 Task: Add an event with the title Second Marketing Campaign Optimization, date '2024/05/26', time 8:50 AM to 10:50 AMand add a description: Participants will explore the role of a leader as a coach and mentor. They will learn how to provide guidance, support, and development opportunities to team members, fostering their growth and professional advancement., put the event into Blue category . Add location for the event as: Reykjavik, Iceland, logged in from the account softage.8@softage.netand send the event invitation to softage.2@softage.net and softage.3@softage.net. Set a reminder for the event 78 week before
Action: Mouse moved to (171, 180)
Screenshot: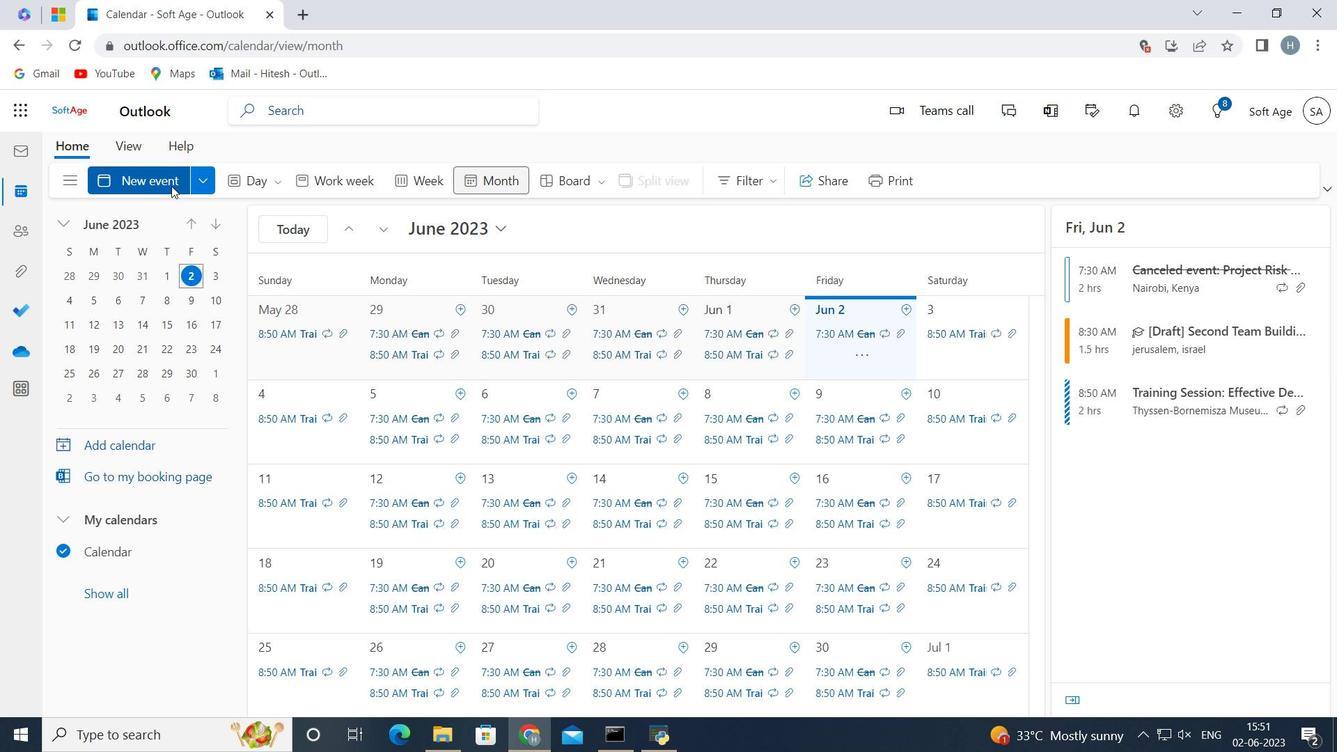 
Action: Mouse pressed left at (171, 180)
Screenshot: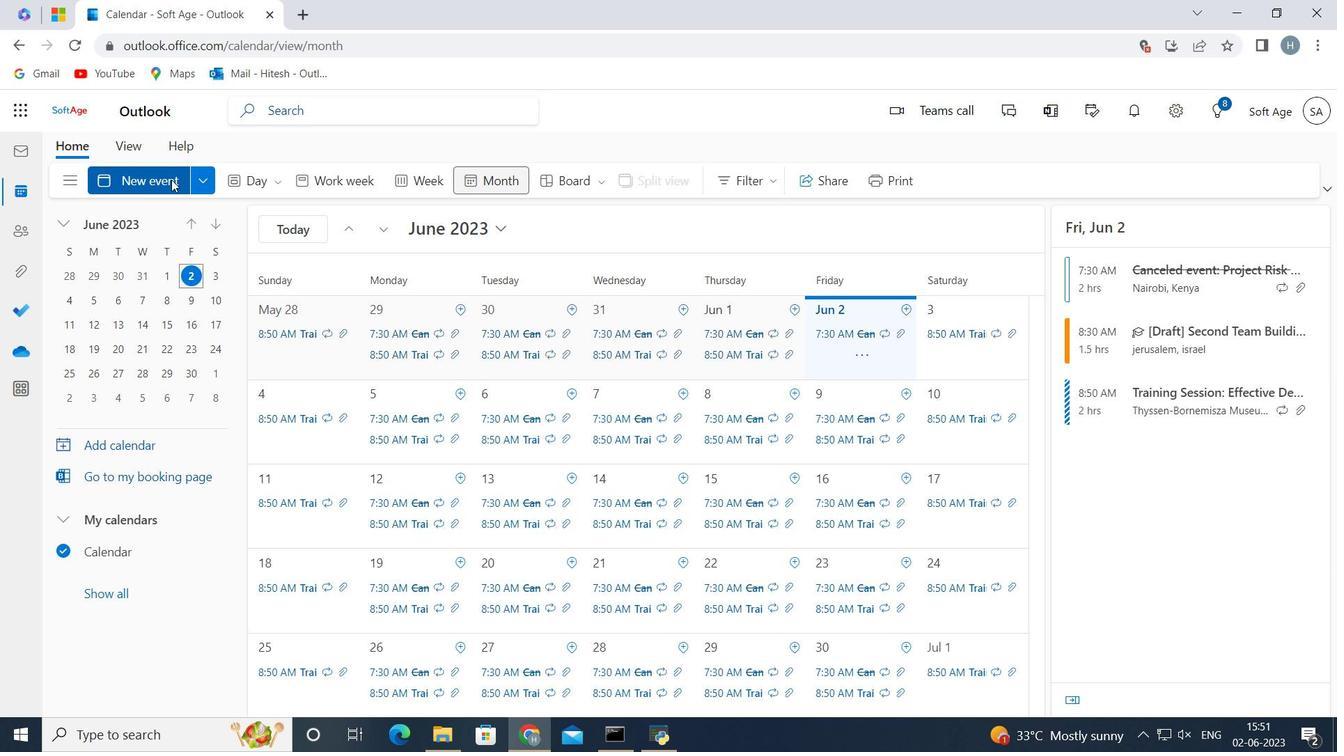 
Action: Mouse moved to (314, 272)
Screenshot: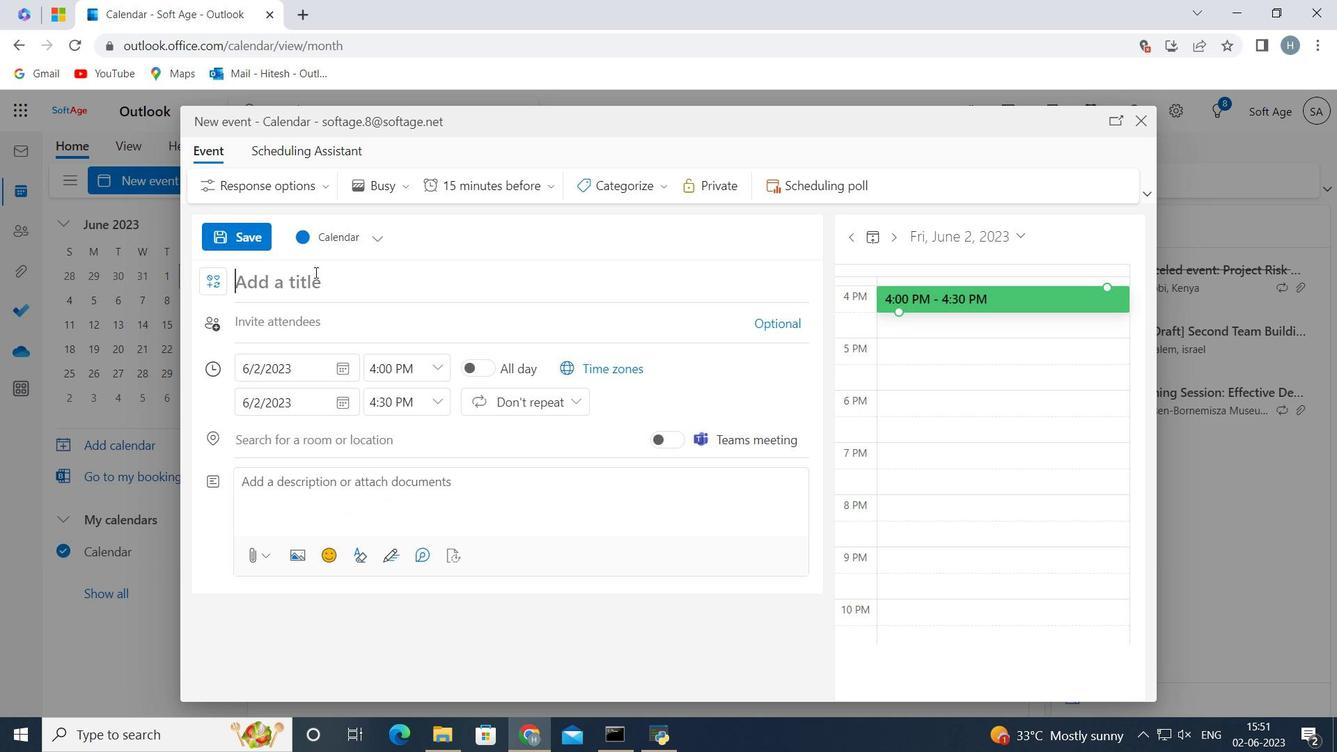 
Action: Key pressed <Key.shift>Second<Key.space><Key.shift>Marketing<Key.space><Key.shift>Campaign<Key.space><Key.shift>Optimization<Key.enter>
Screenshot: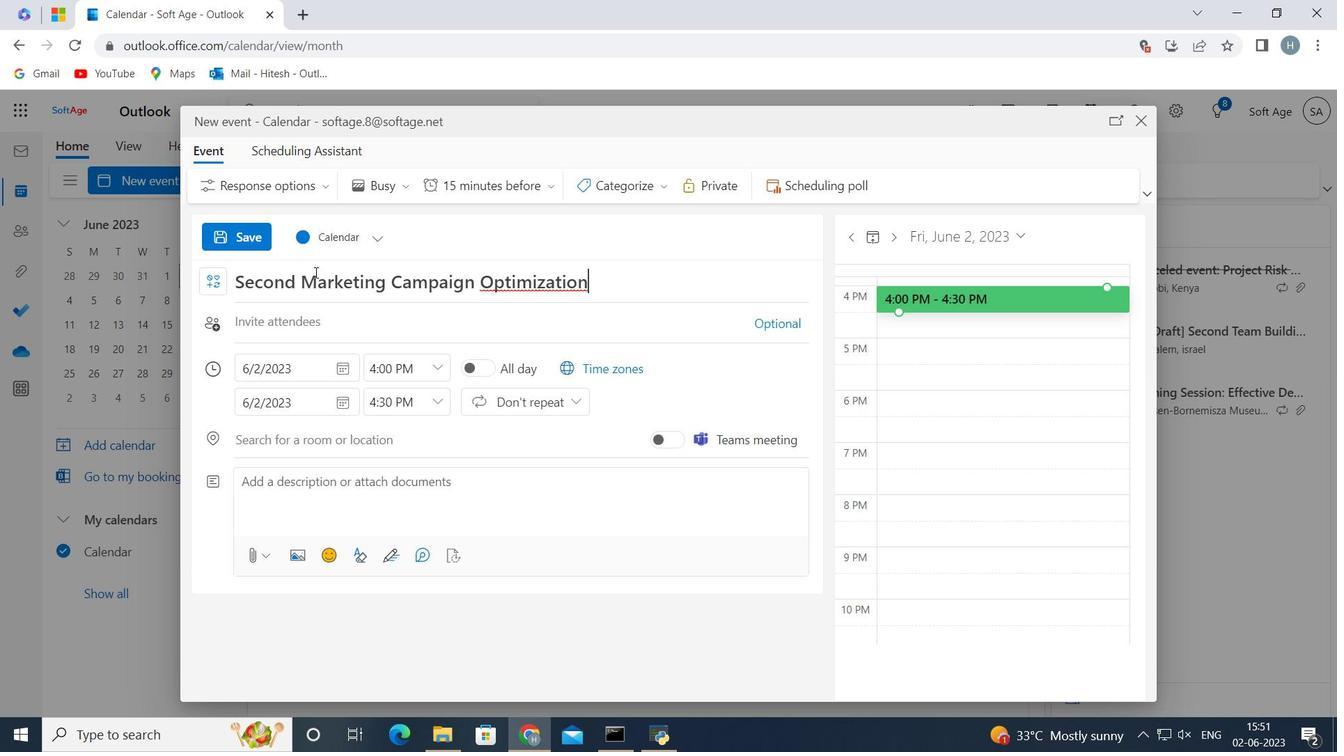 
Action: Mouse moved to (660, 291)
Screenshot: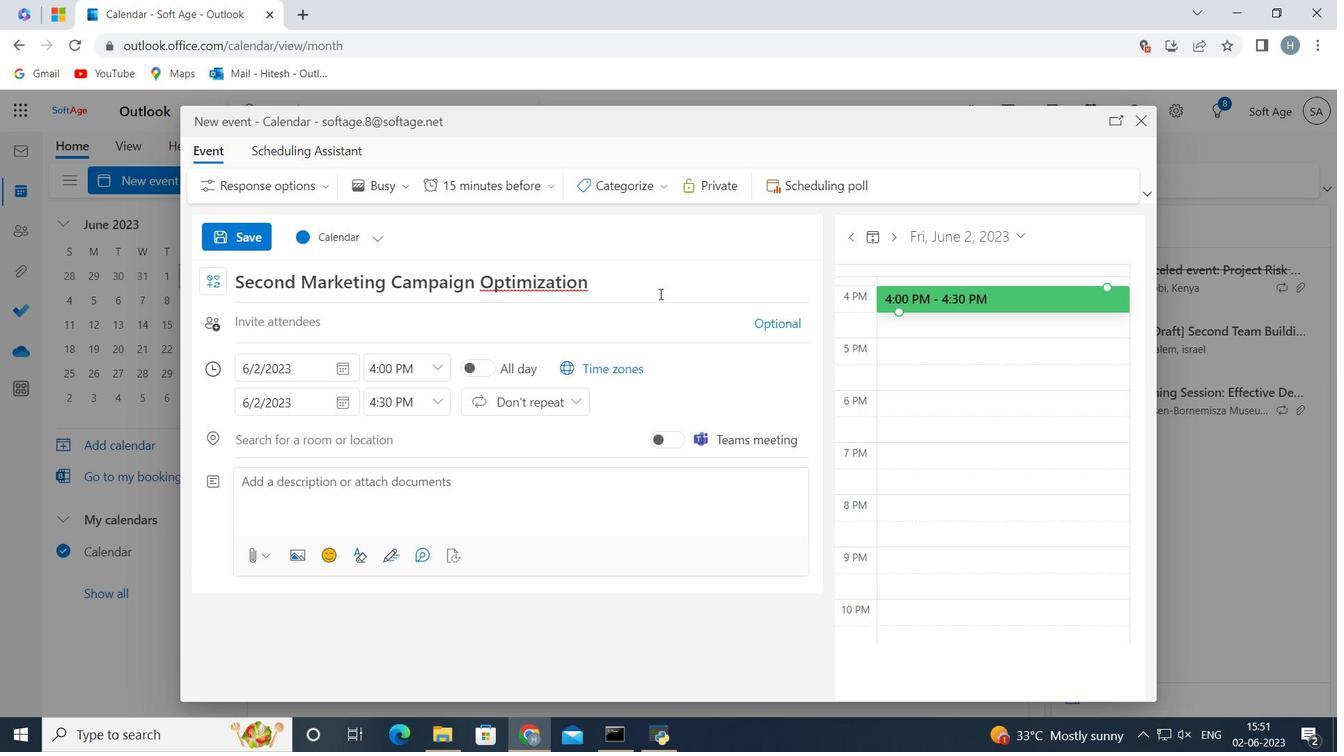 
Action: Mouse pressed left at (660, 291)
Screenshot: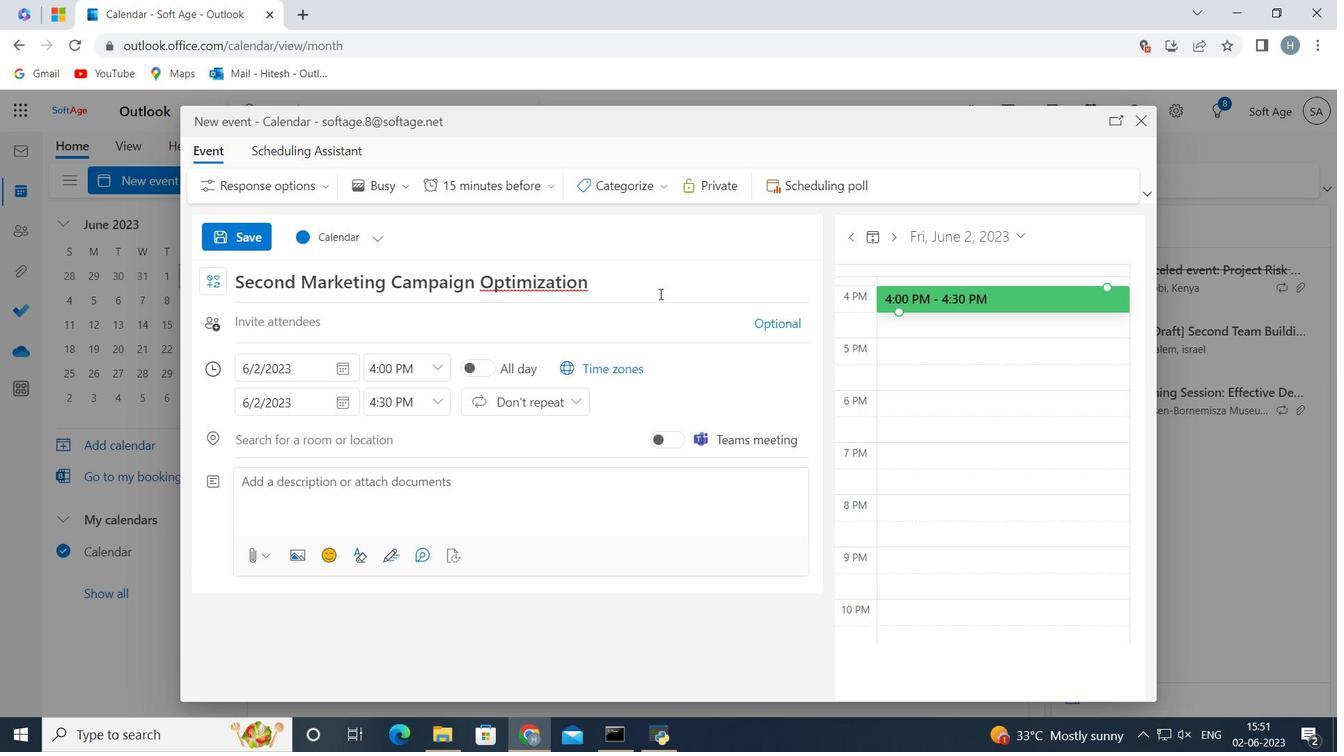 
Action: Mouse moved to (627, 317)
Screenshot: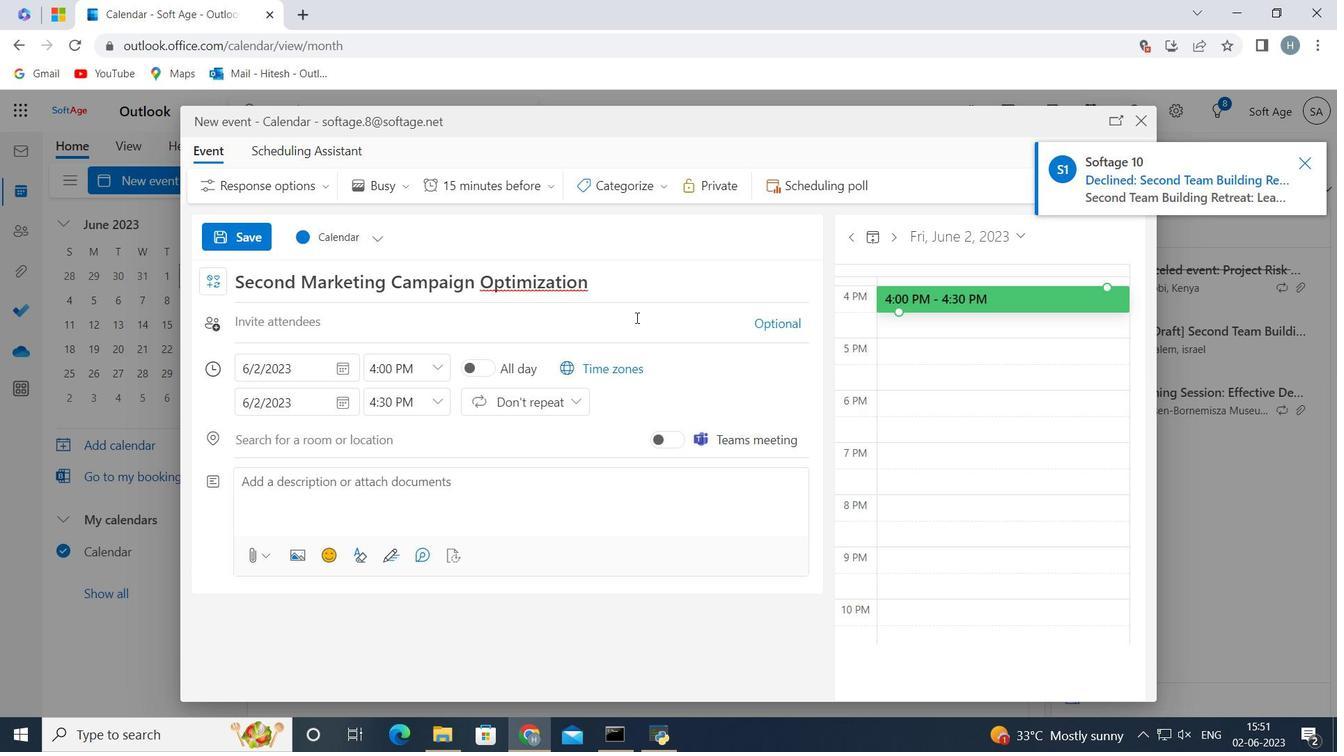
Action: Key pressed <Key.enter><Key.space>
Screenshot: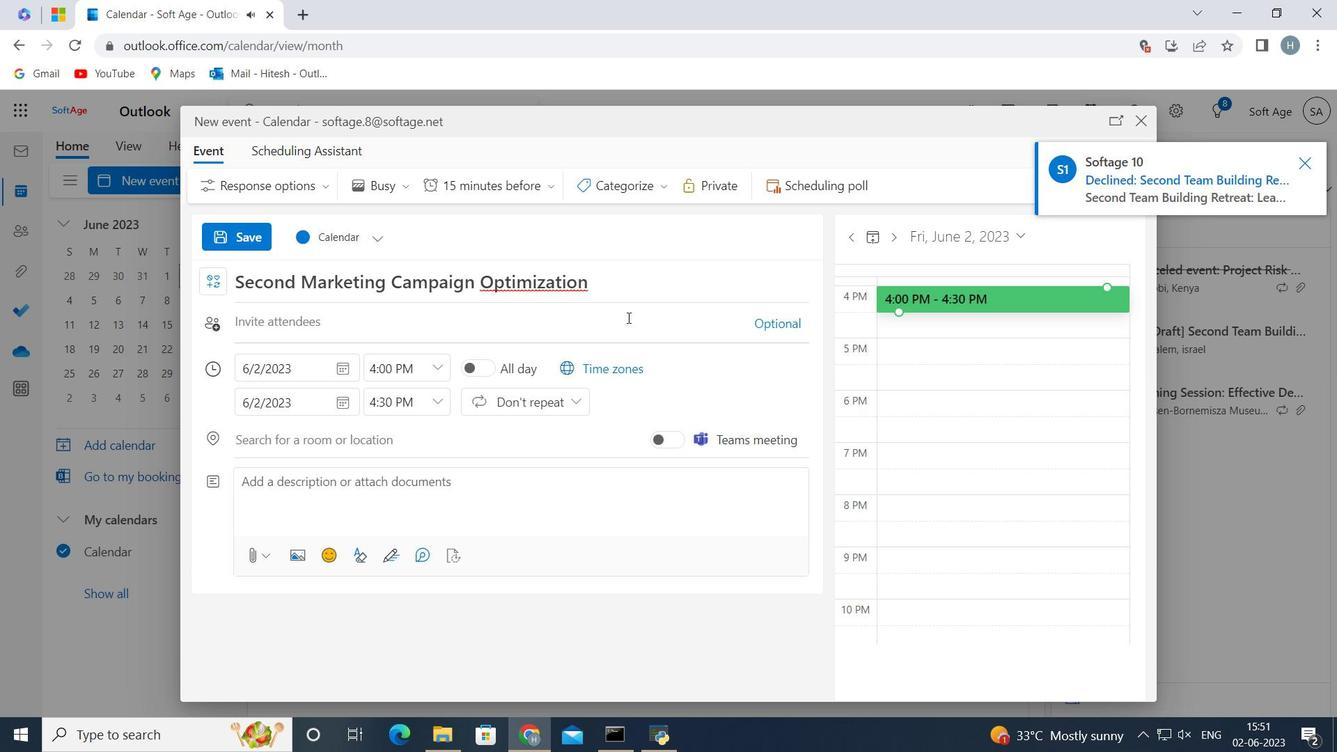 
Action: Mouse moved to (254, 369)
Screenshot: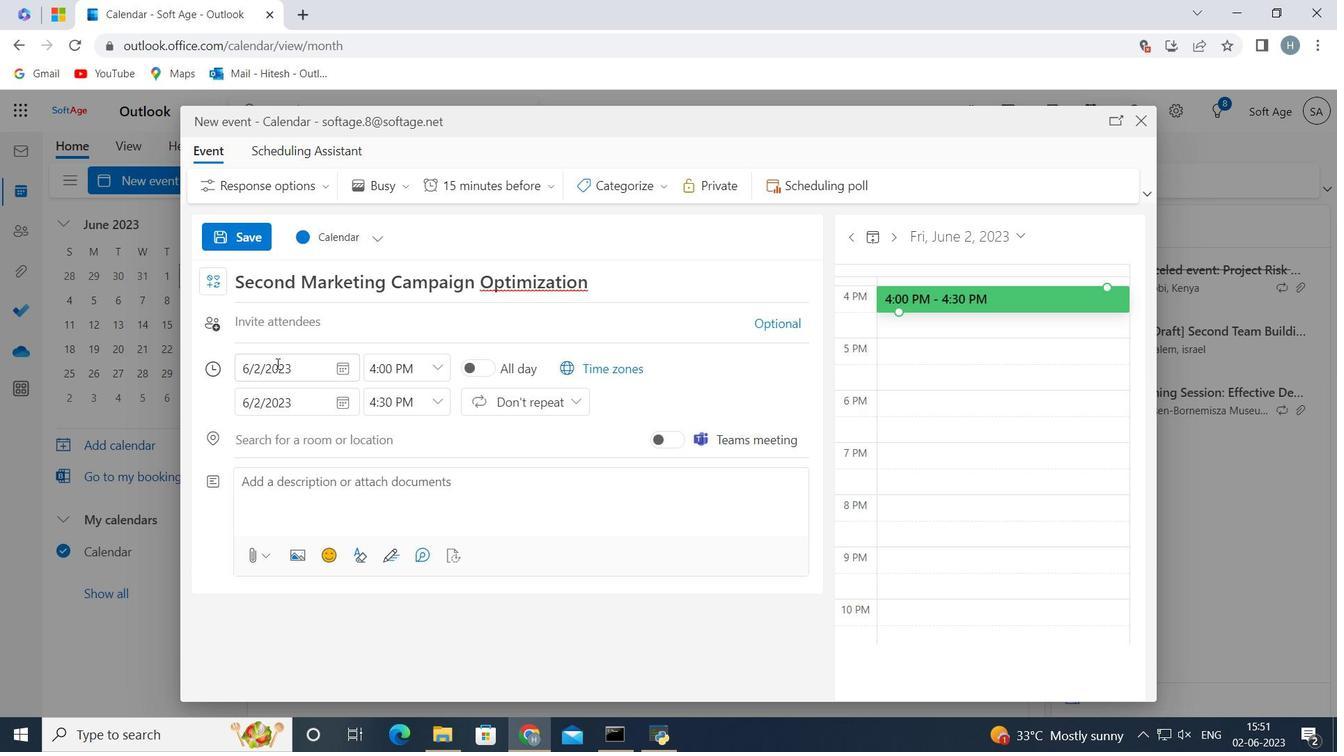
Action: Mouse pressed left at (254, 369)
Screenshot: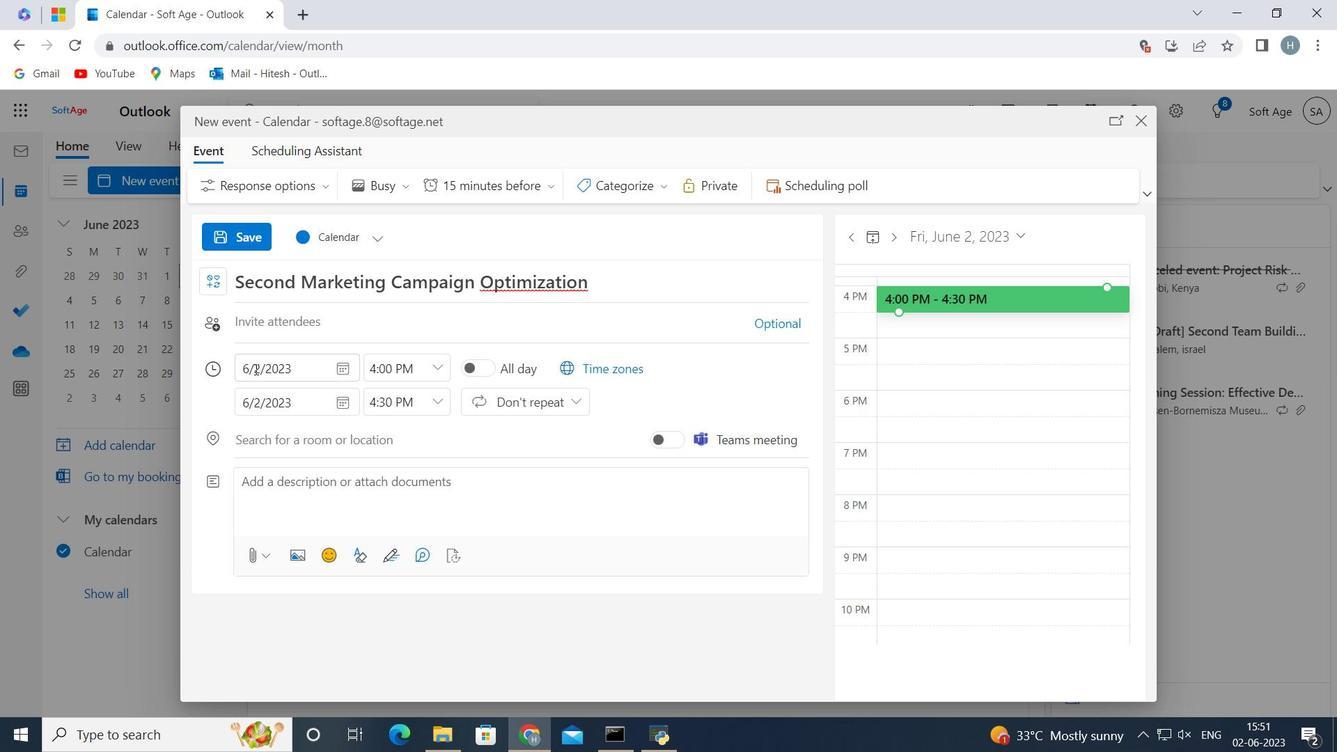 
Action: Mouse moved to (266, 367)
Screenshot: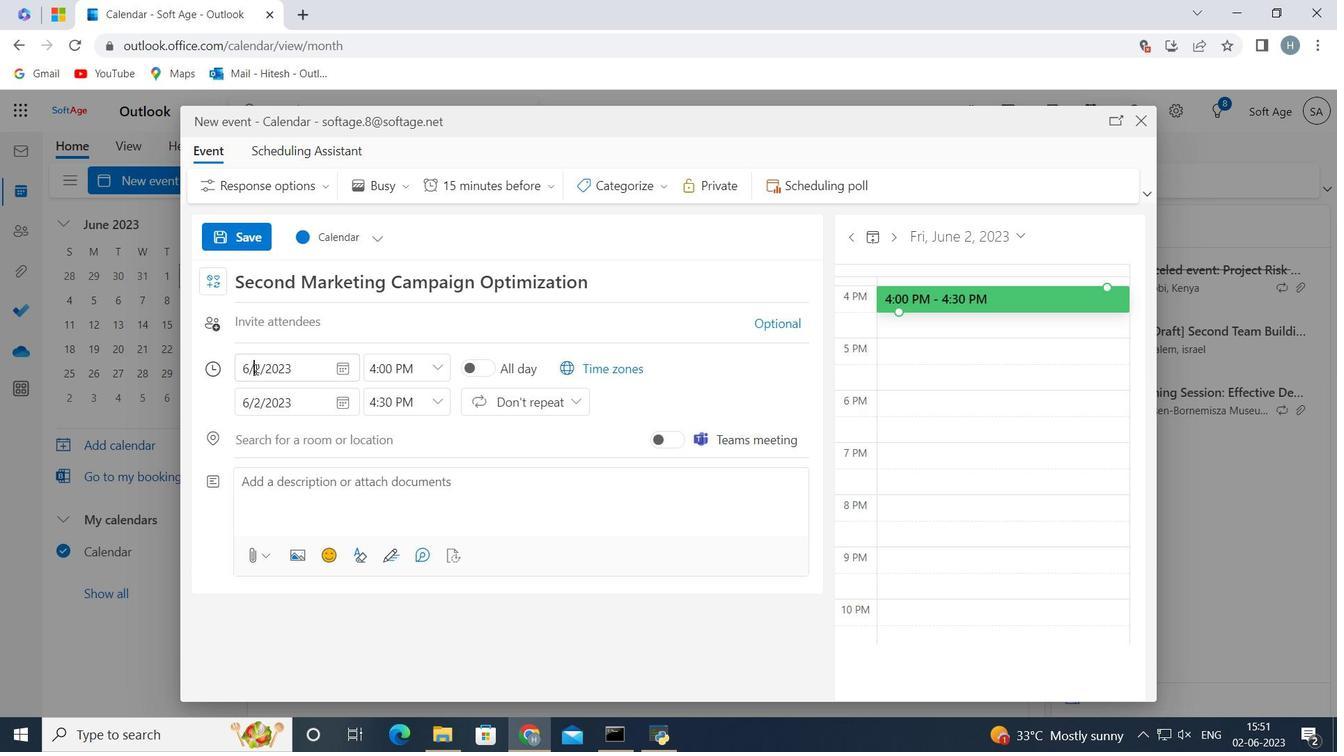 
Action: Key pressed <Key.left>
Screenshot: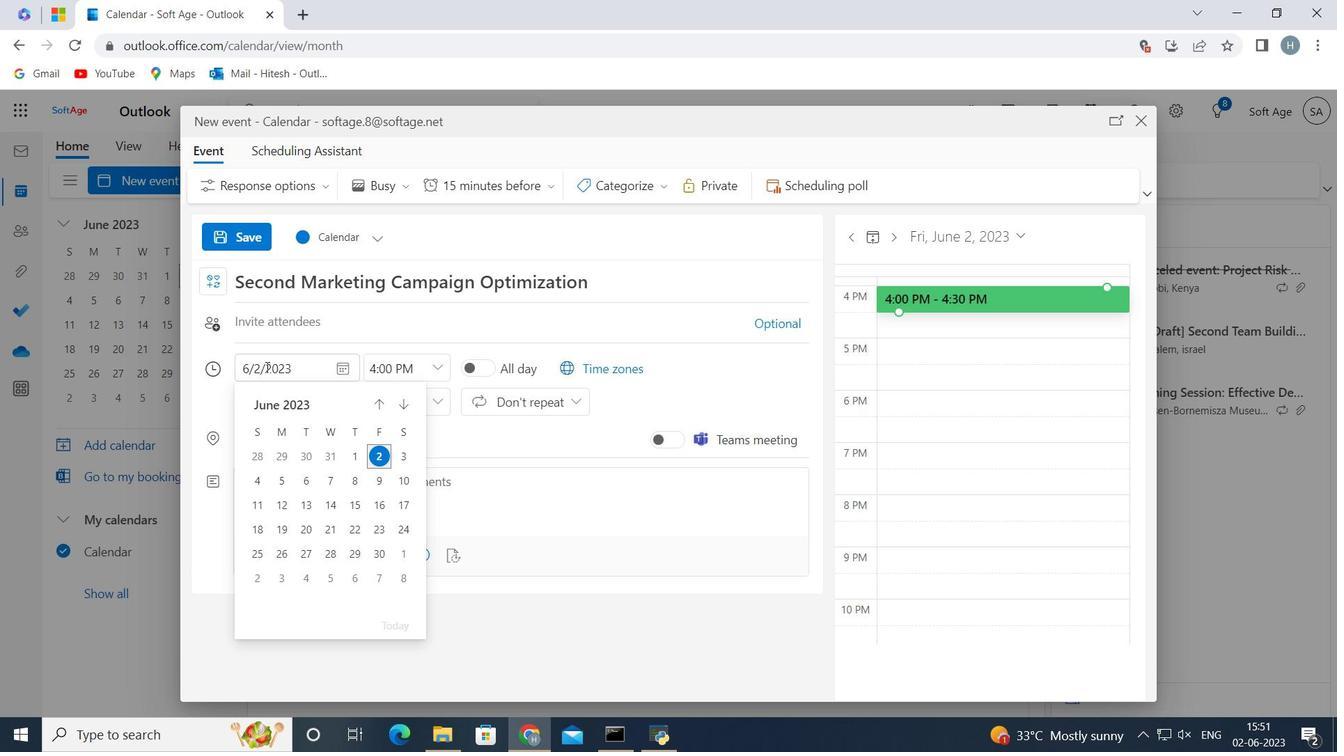 
Action: Mouse moved to (305, 367)
Screenshot: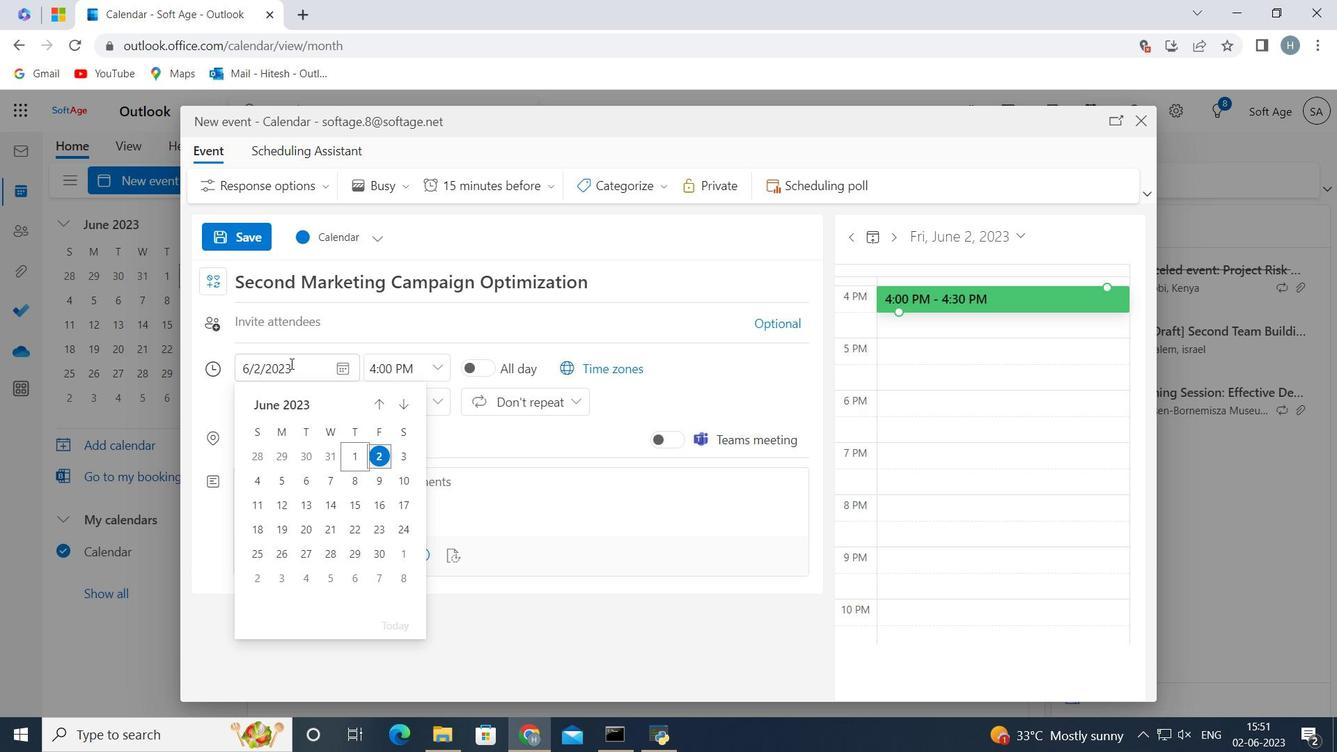 
Action: Mouse pressed left at (305, 367)
Screenshot: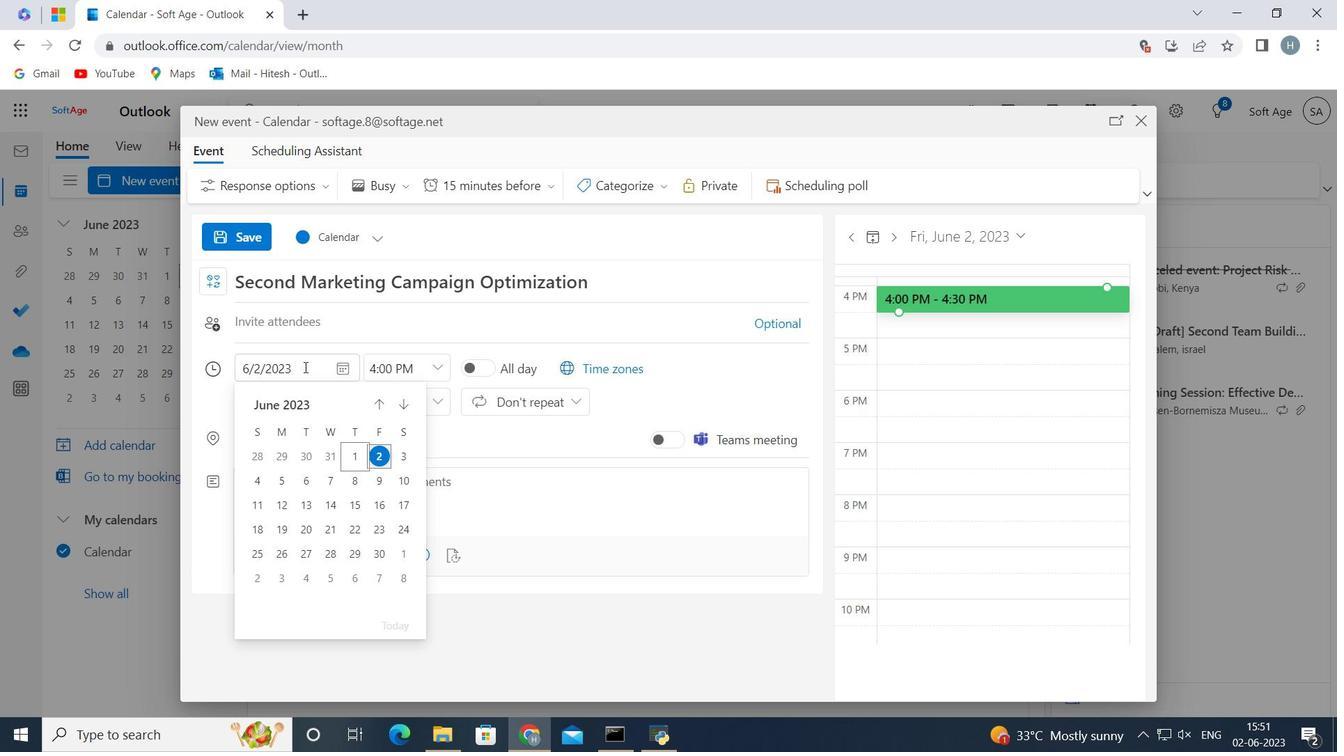 
Action: Mouse moved to (257, 365)
Screenshot: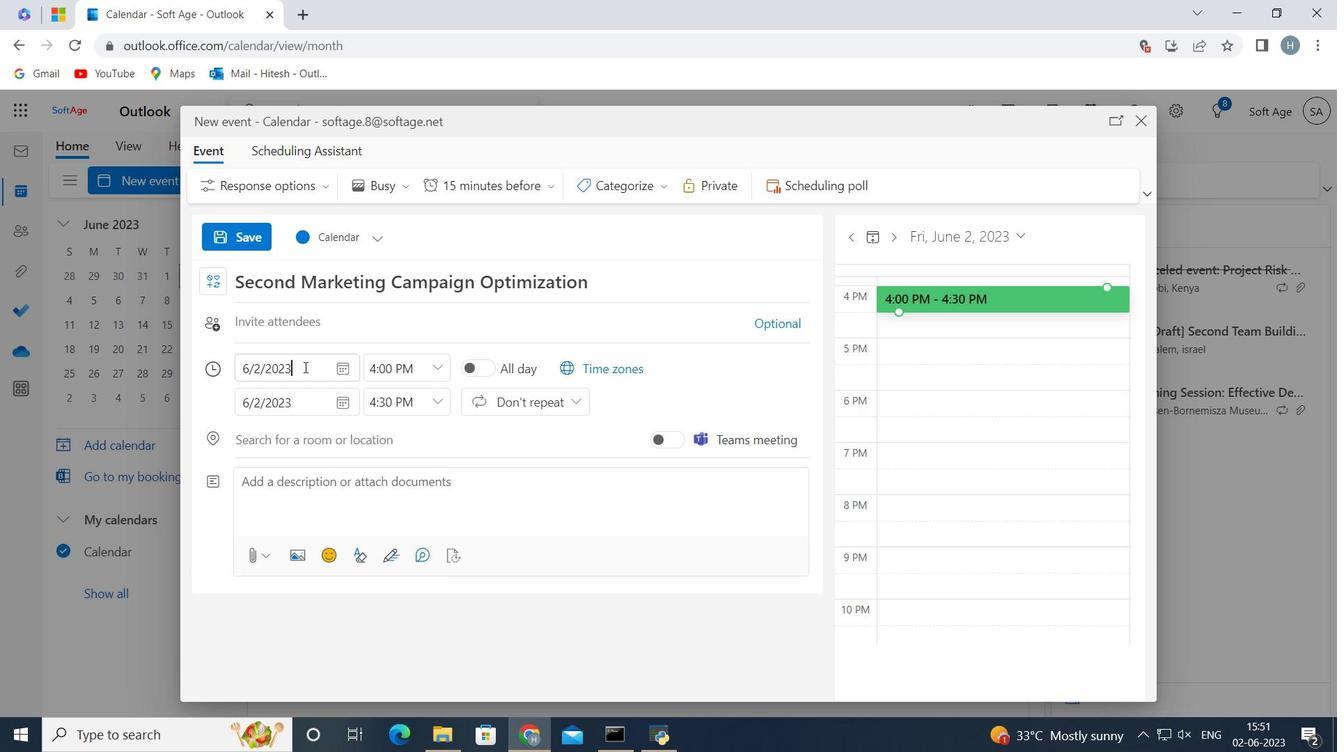 
Action: Mouse pressed left at (257, 365)
Screenshot: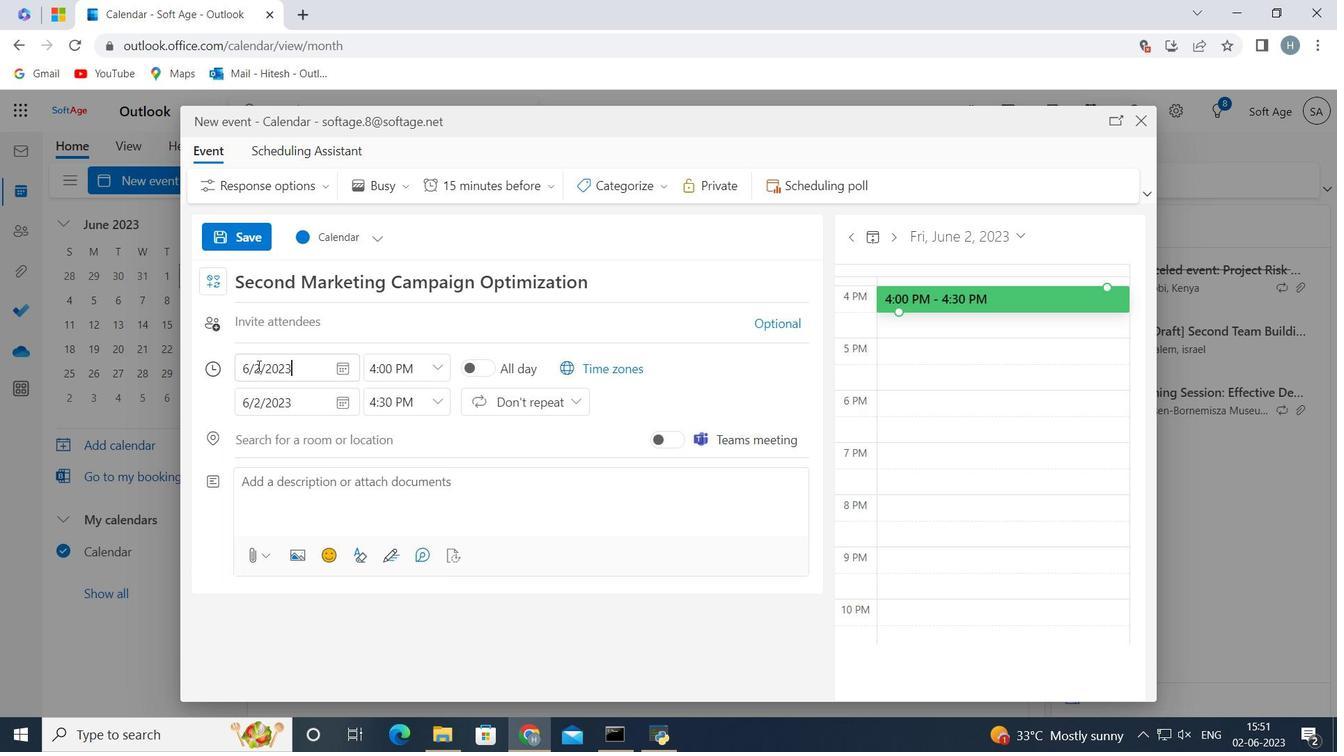 
Action: Mouse moved to (302, 369)
Screenshot: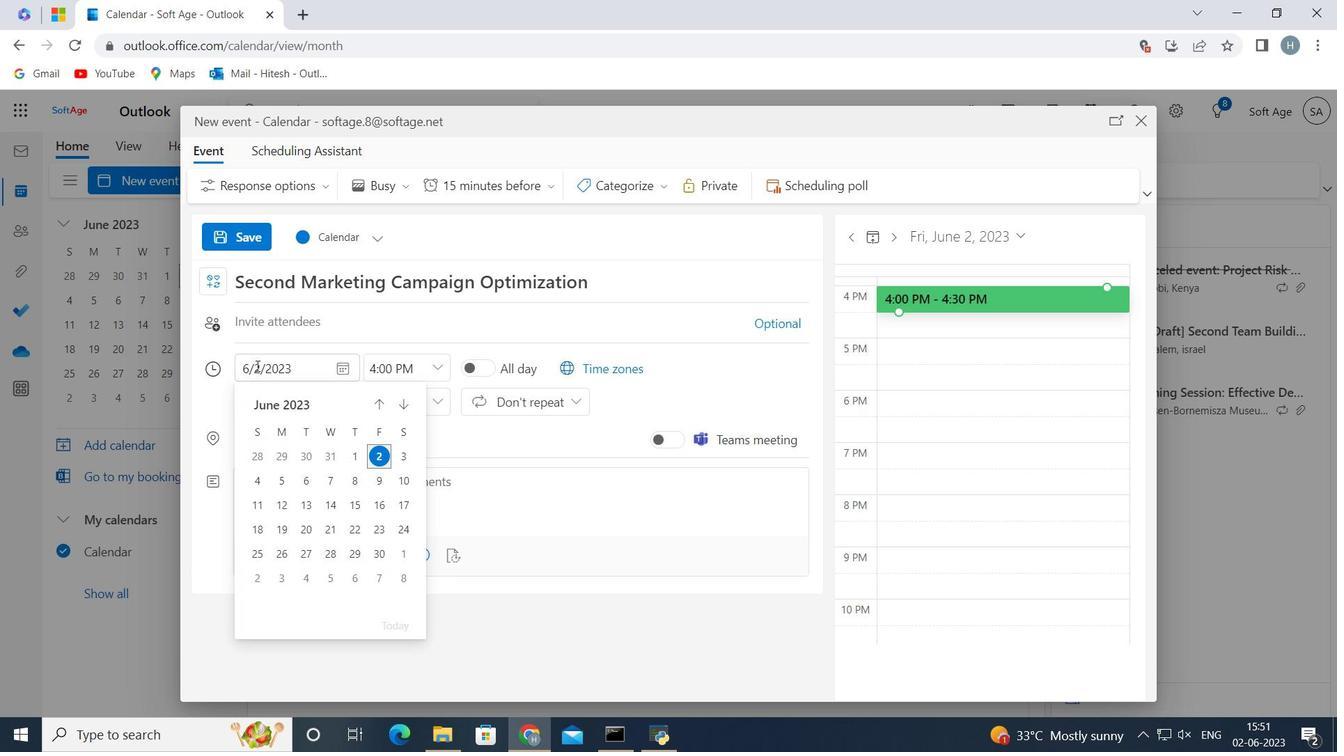 
Action: Mouse pressed left at (302, 369)
Screenshot: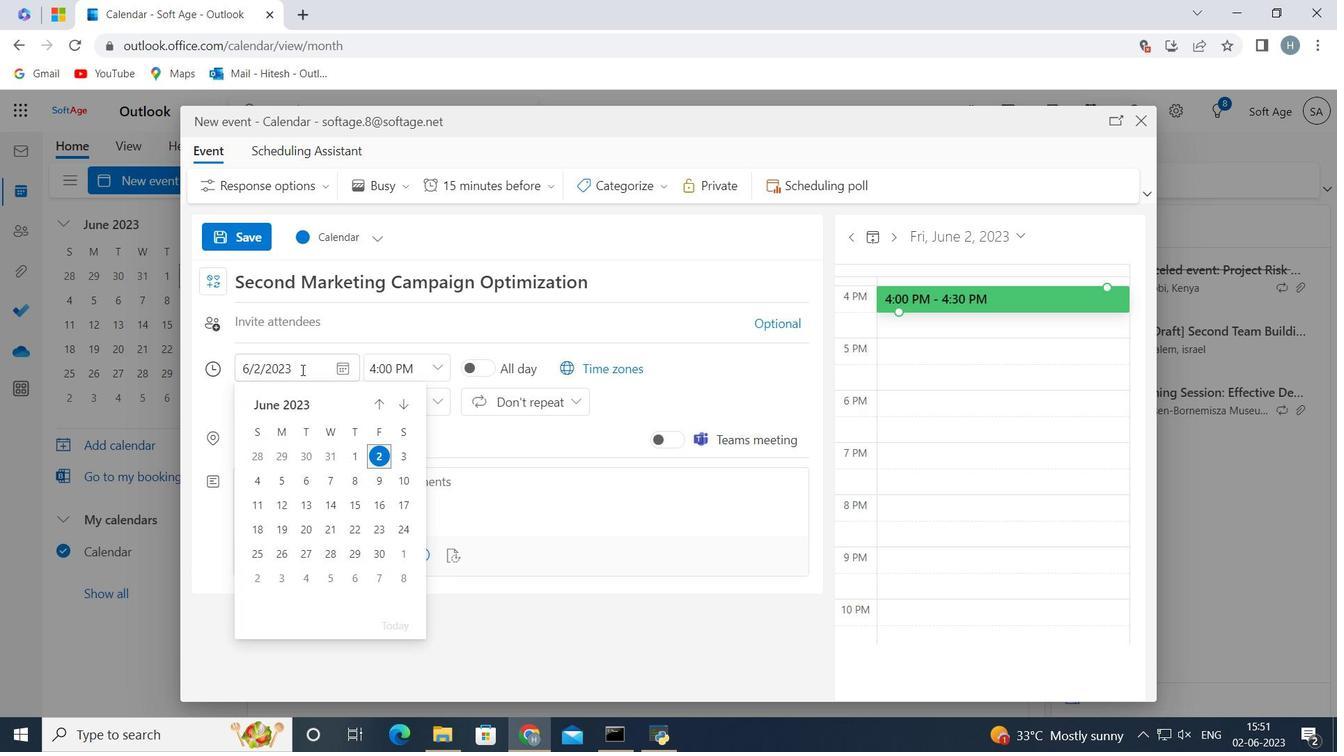 
Action: Key pressed <Key.left><Key.left><Key.left><Key.left><Key.left><Key.backspace>26<Key.left><Key.left><Key.left><Key.backspace>5
Screenshot: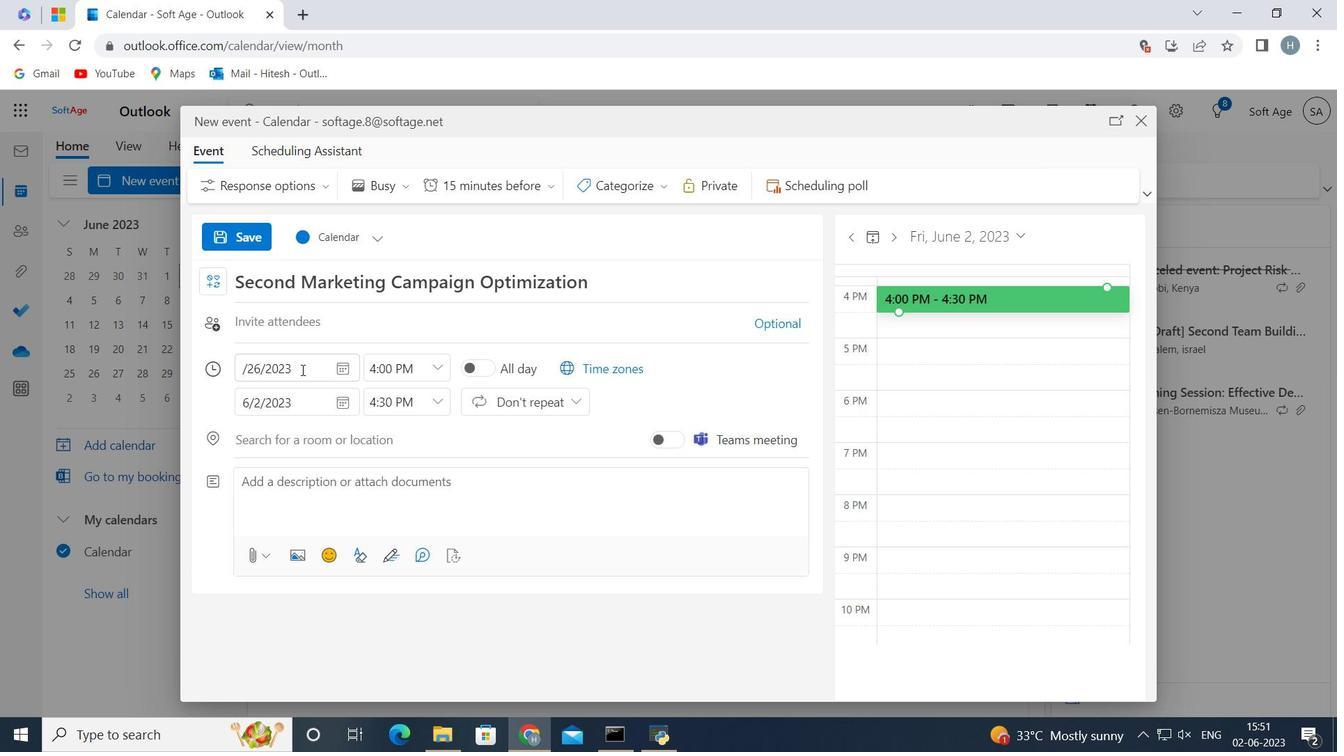 
Action: Mouse moved to (438, 366)
Screenshot: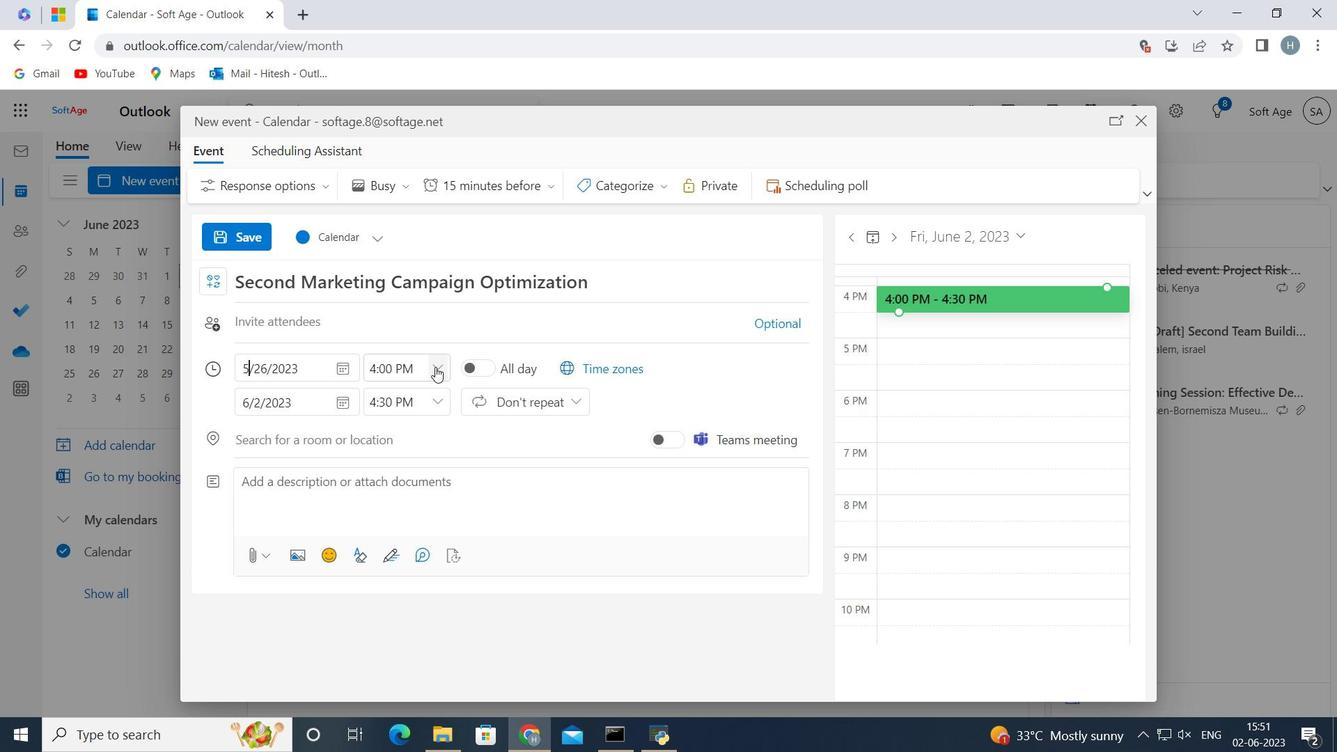 
Action: Mouse pressed left at (438, 366)
Screenshot: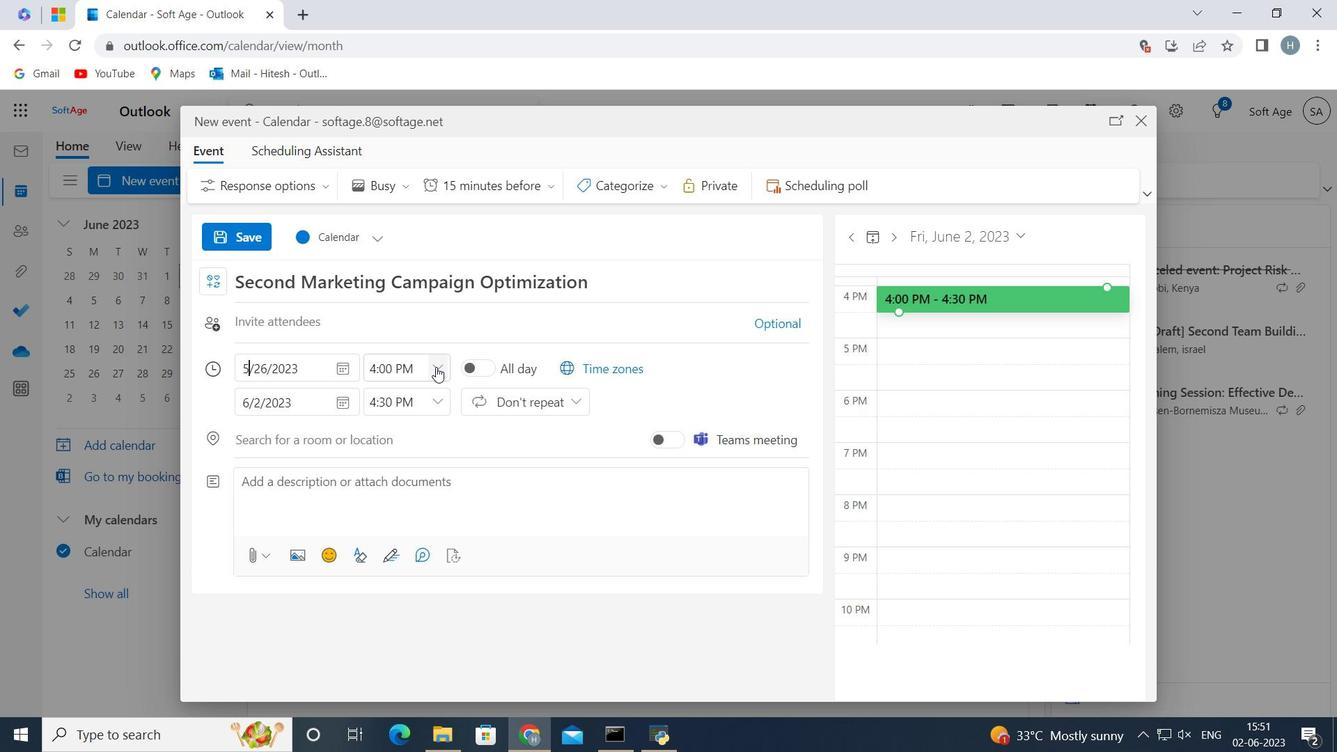 
Action: Mouse moved to (410, 365)
Screenshot: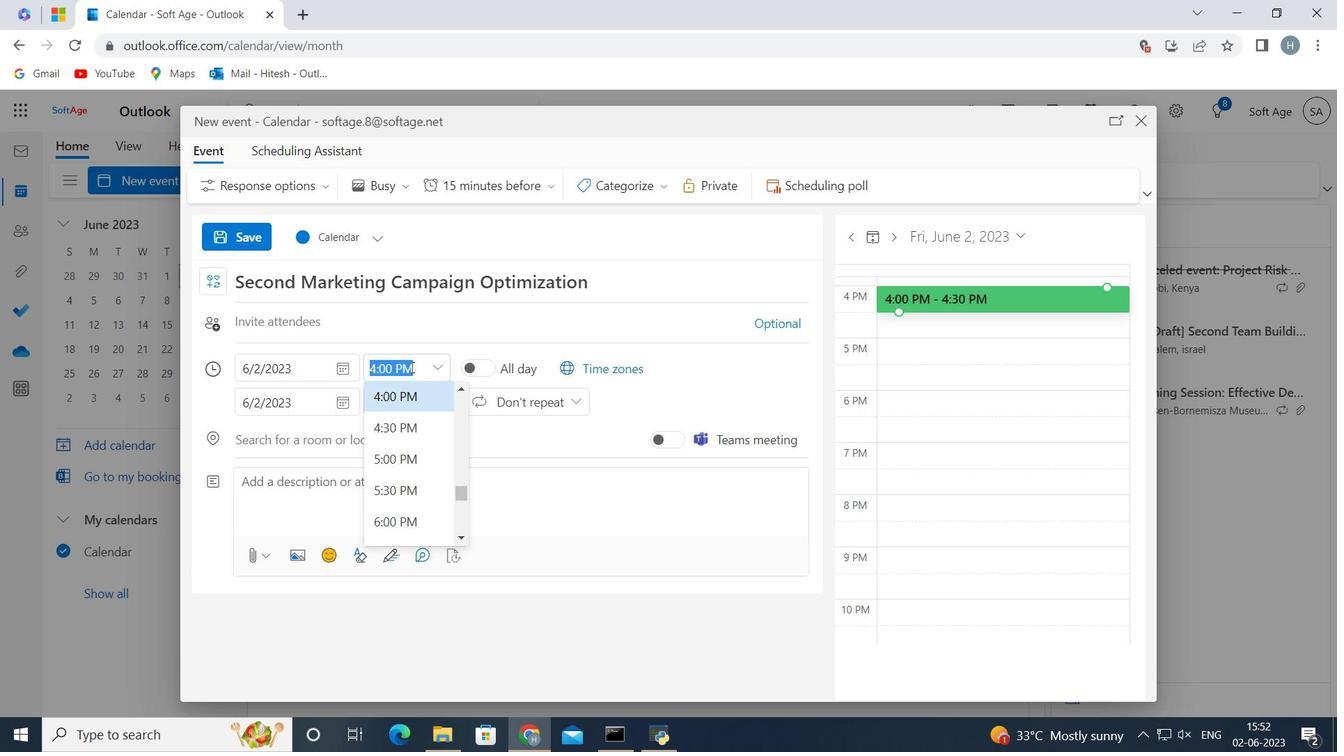 
Action: Mouse pressed left at (410, 365)
Screenshot: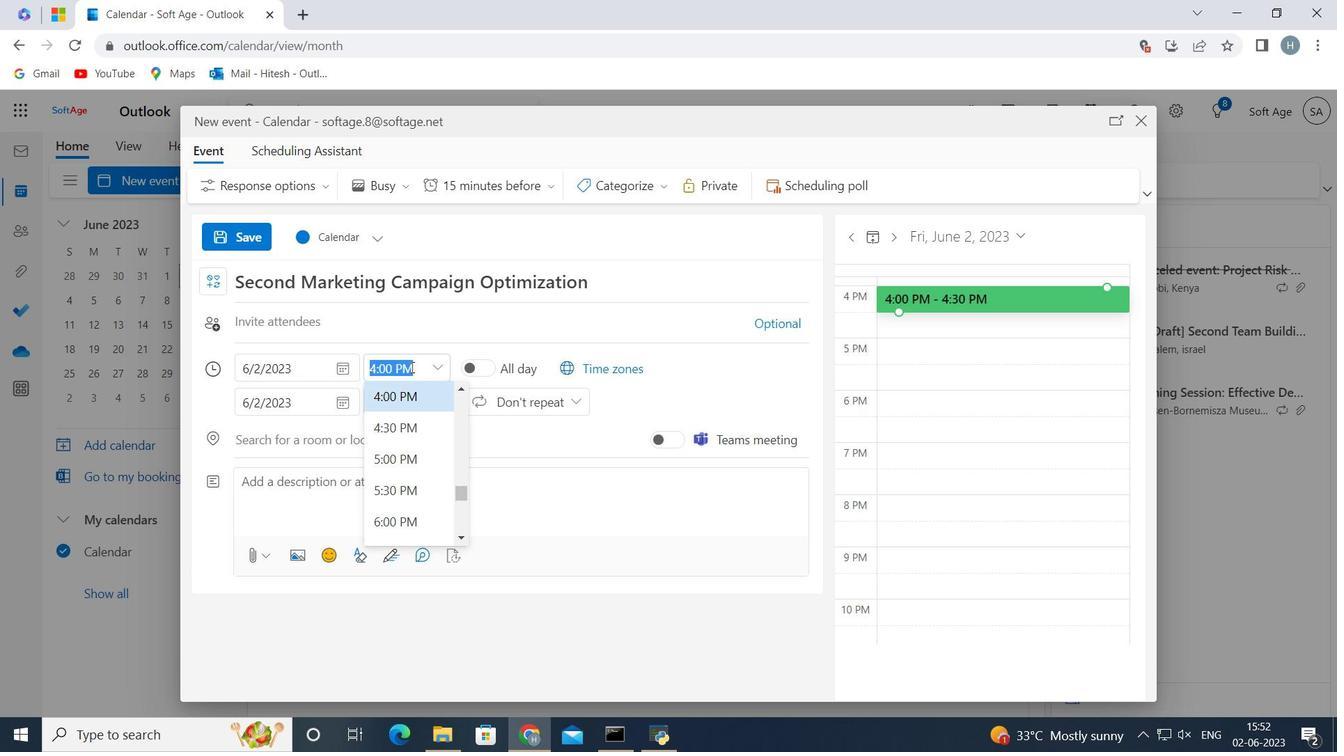 
Action: Mouse moved to (410, 365)
Screenshot: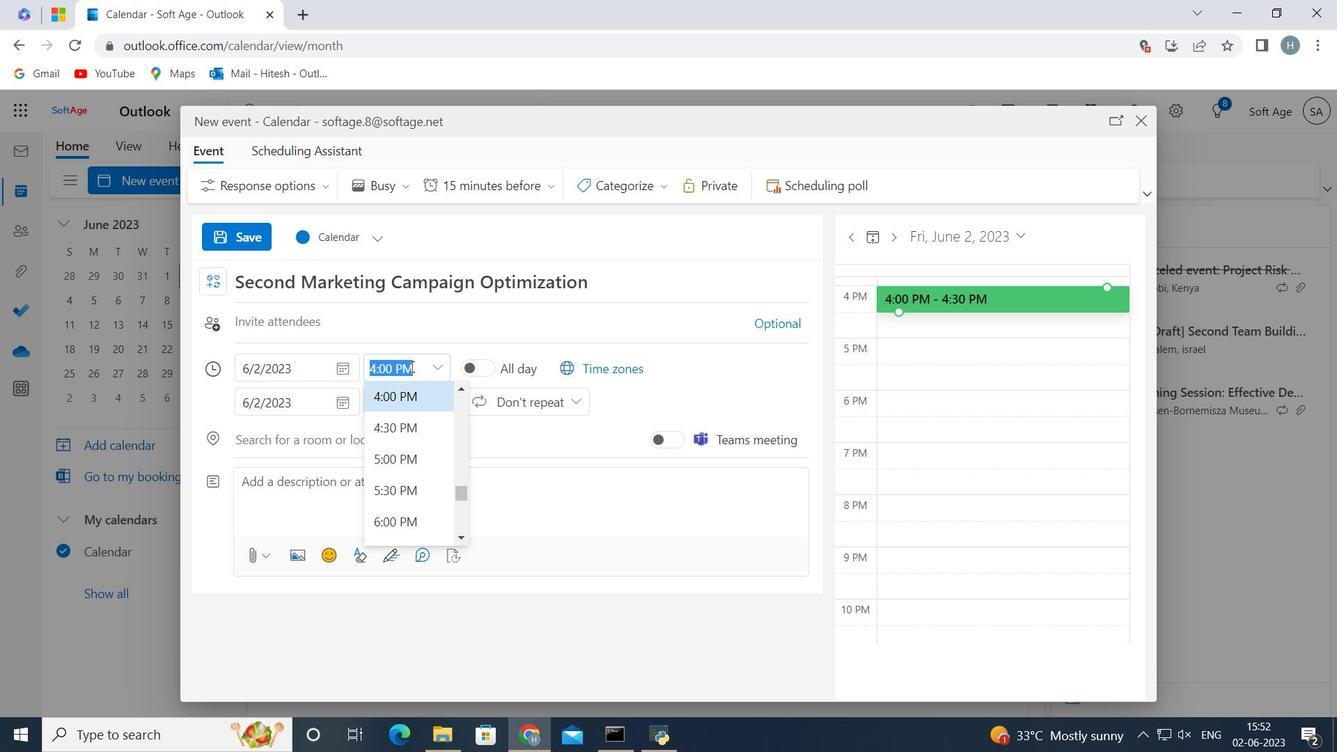 
Action: Key pressed <Key.left><Key.backspace>a<Key.backspace><Key.shift>A<Key.left><Key.left><Key.backspace><Key.backspace>50<Key.left><Key.left><Key.left><Key.backspace>8
Screenshot: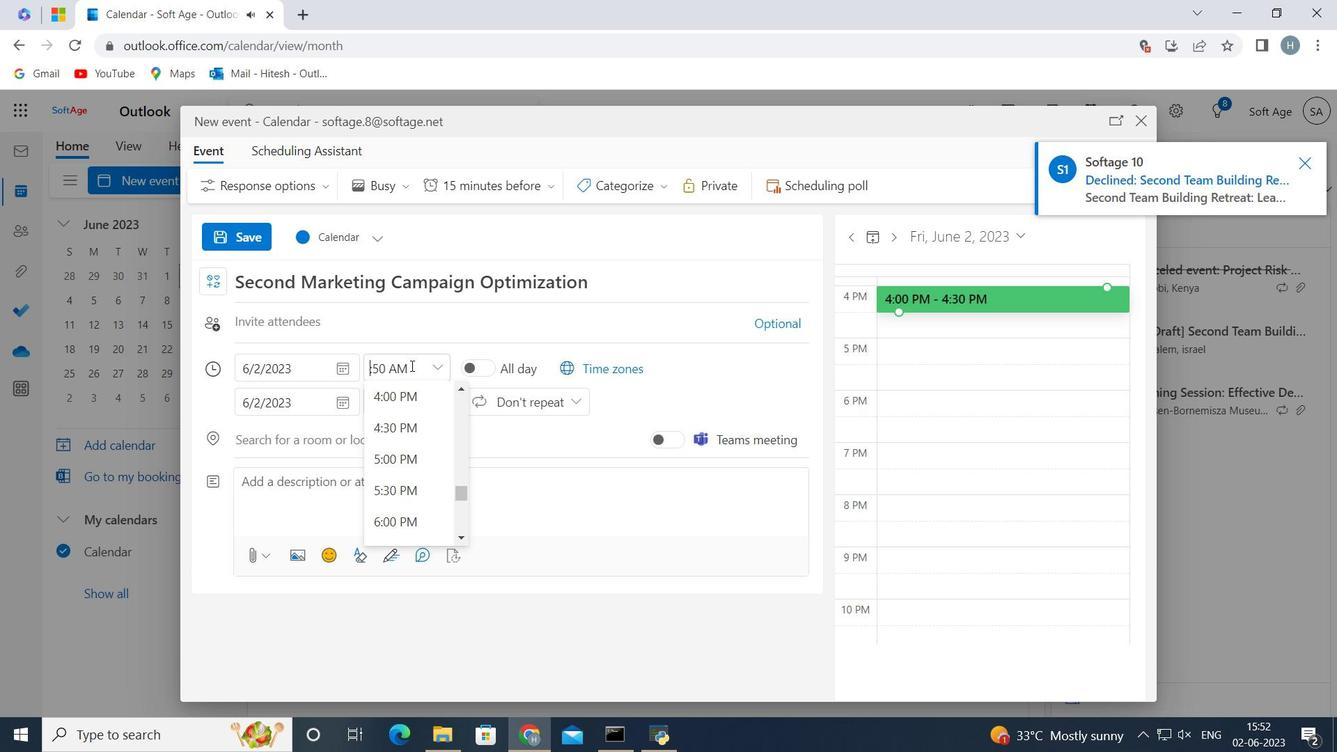 
Action: Mouse moved to (459, 463)
Screenshot: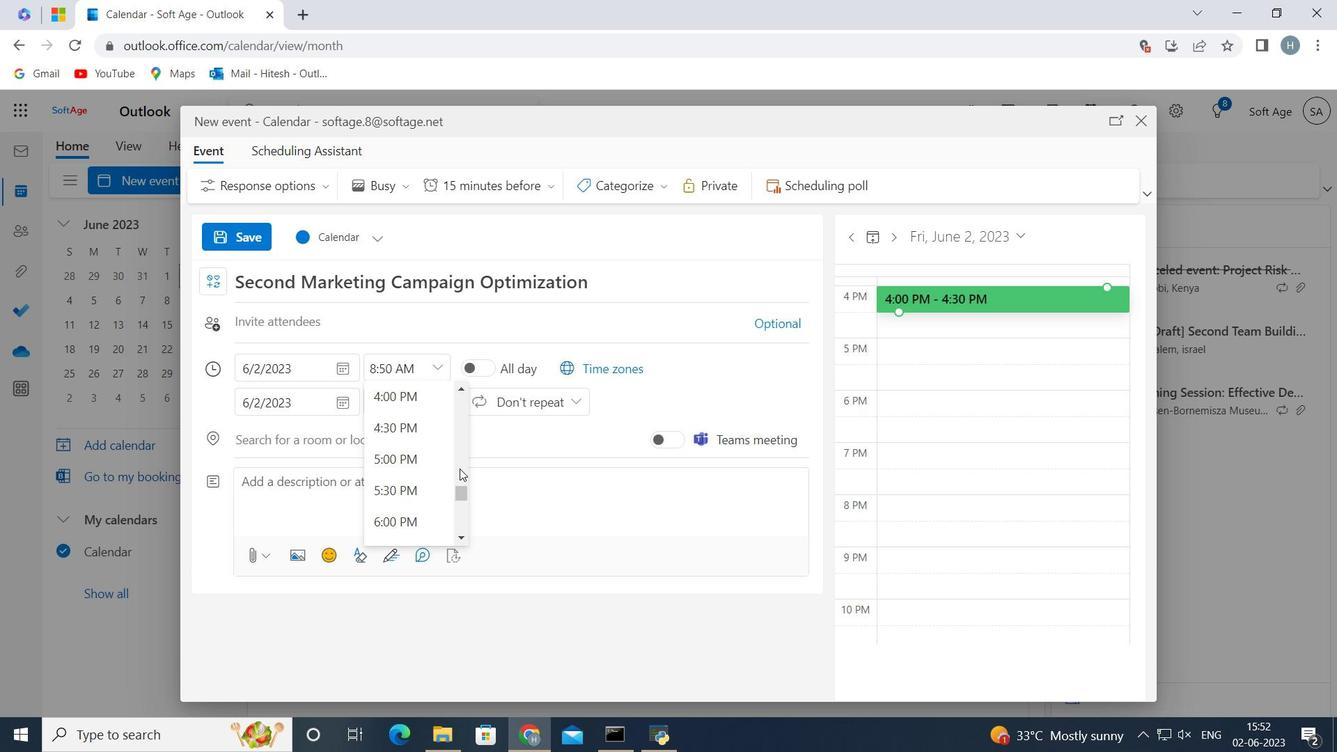 
Action: Mouse scrolled (459, 462) with delta (0, 0)
Screenshot: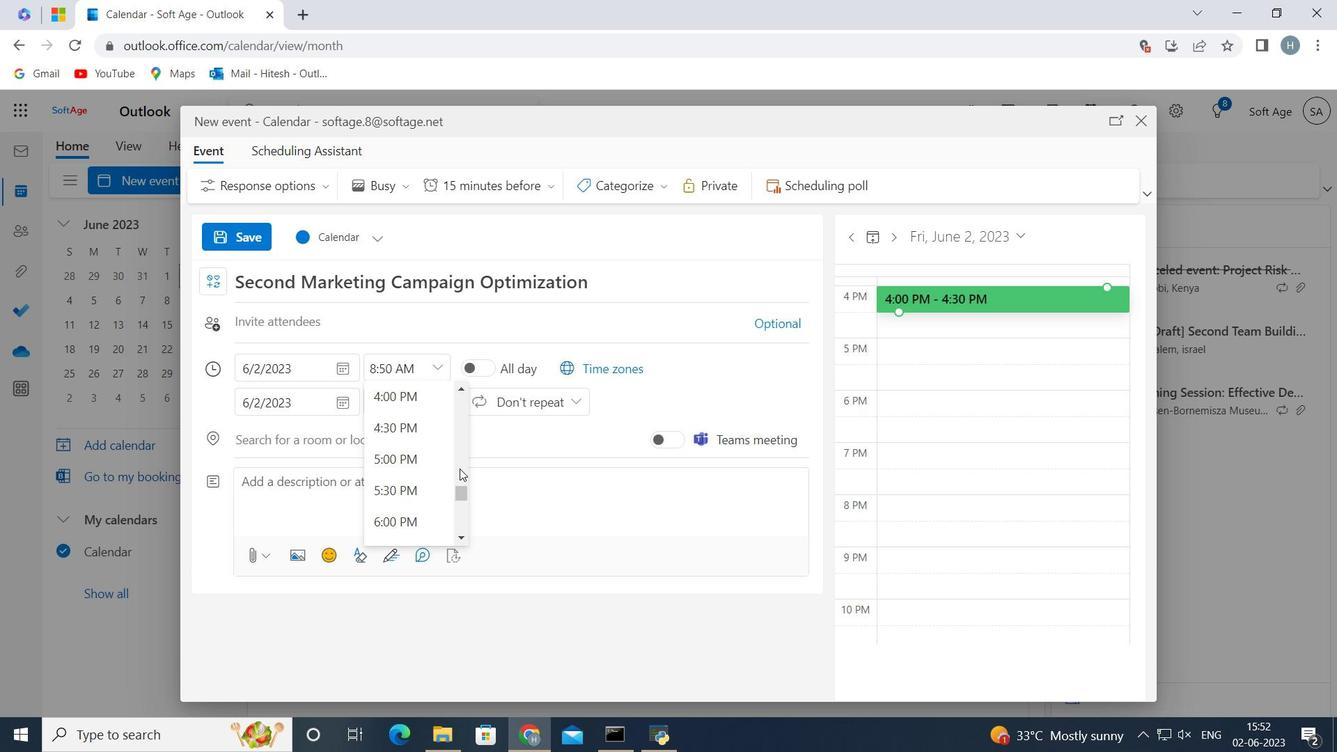 
Action: Mouse scrolled (459, 462) with delta (0, 0)
Screenshot: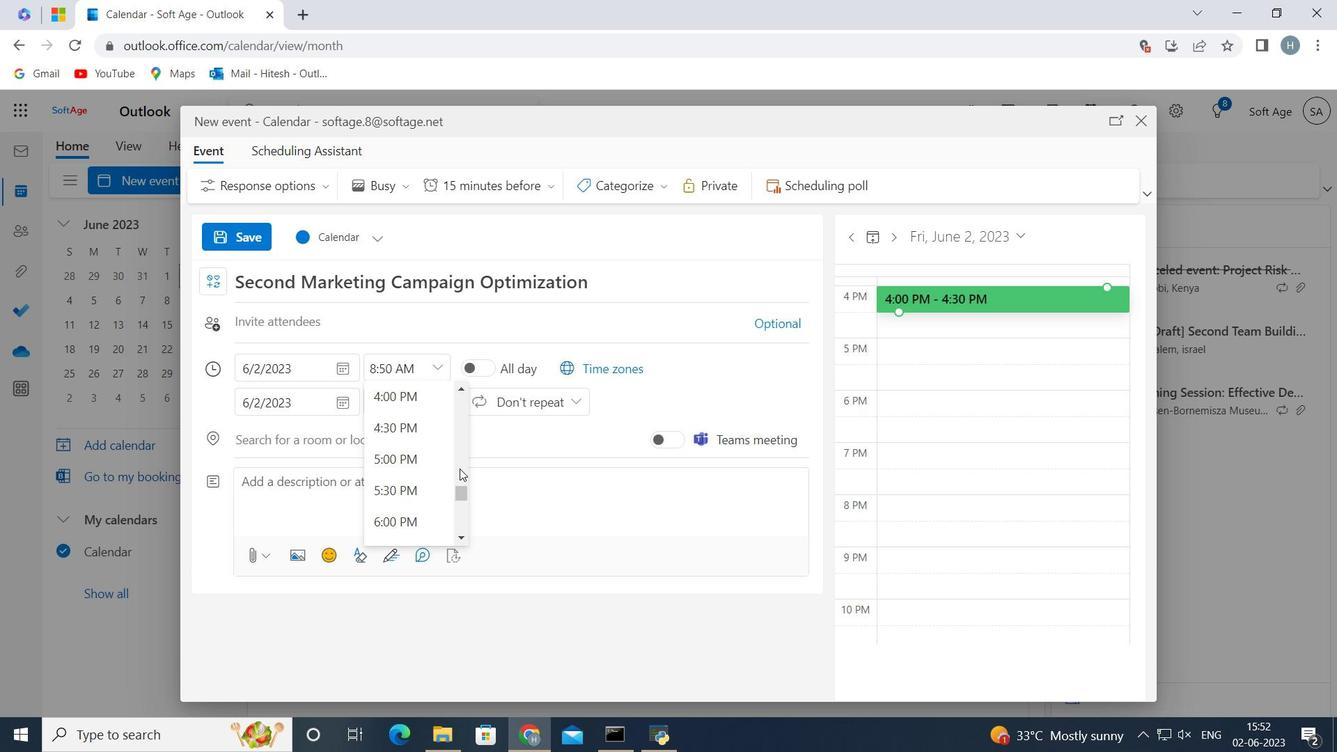 
Action: Mouse moved to (421, 493)
Screenshot: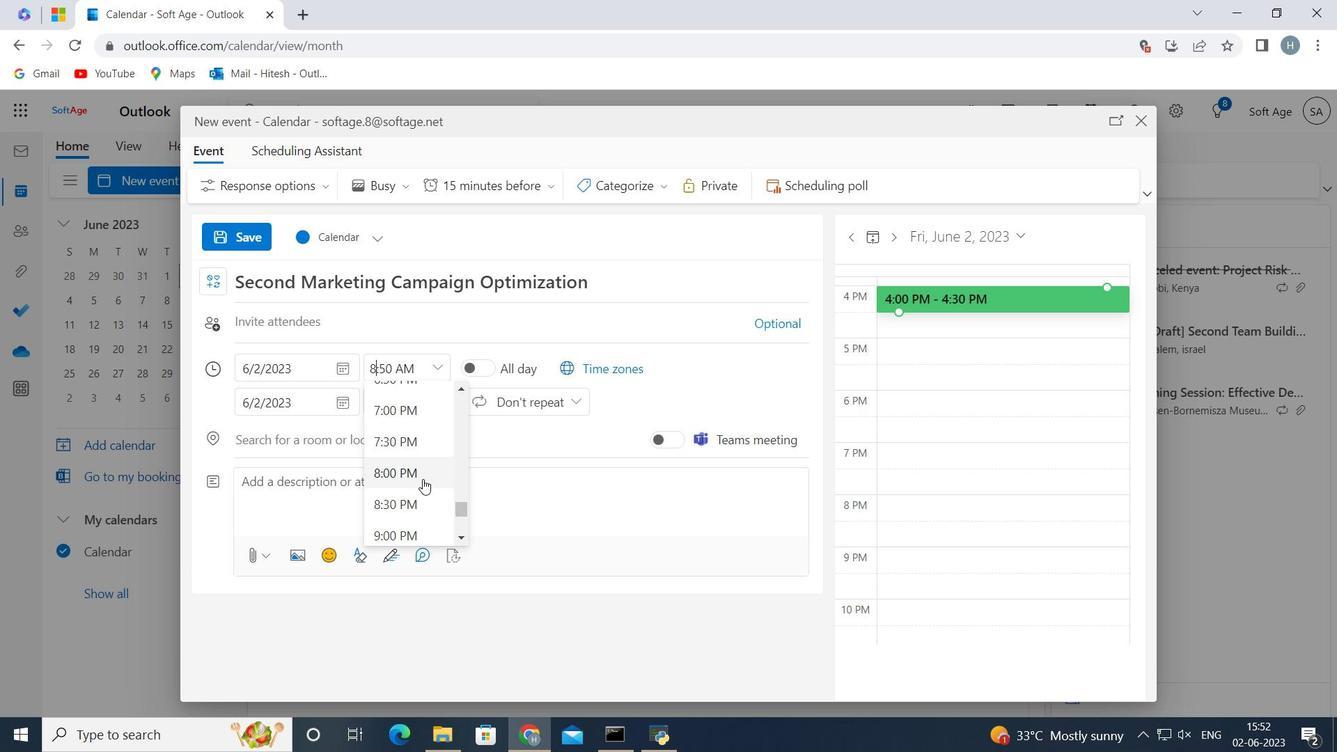 
Action: Mouse scrolled (421, 493) with delta (0, 0)
Screenshot: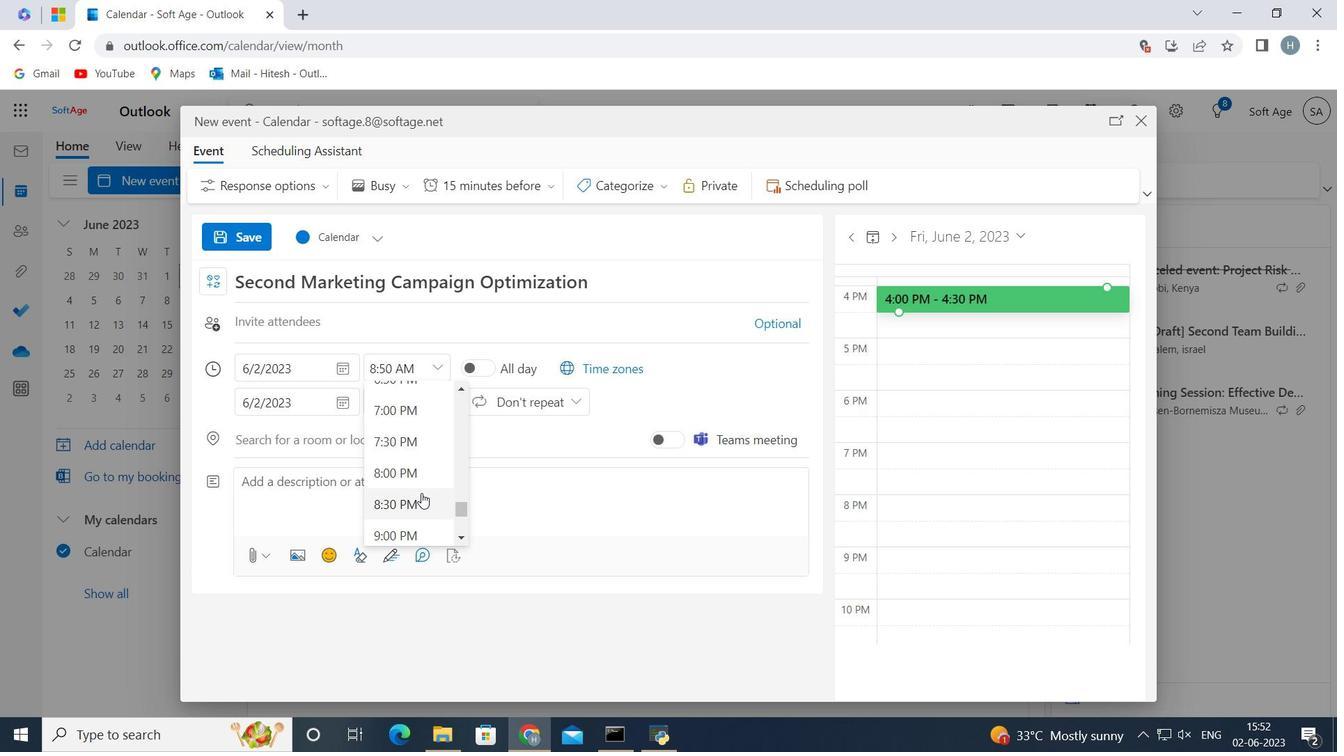 
Action: Mouse moved to (555, 433)
Screenshot: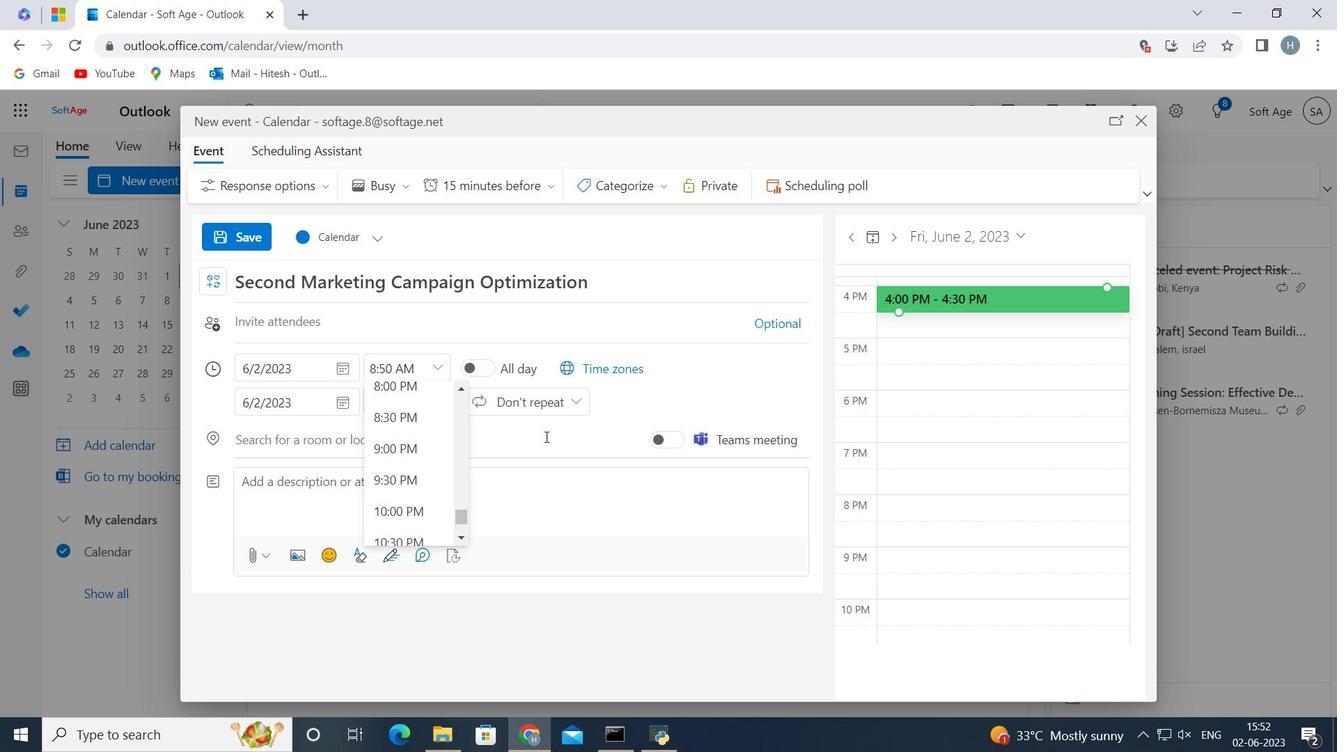 
Action: Key pressed <Key.enter>
Screenshot: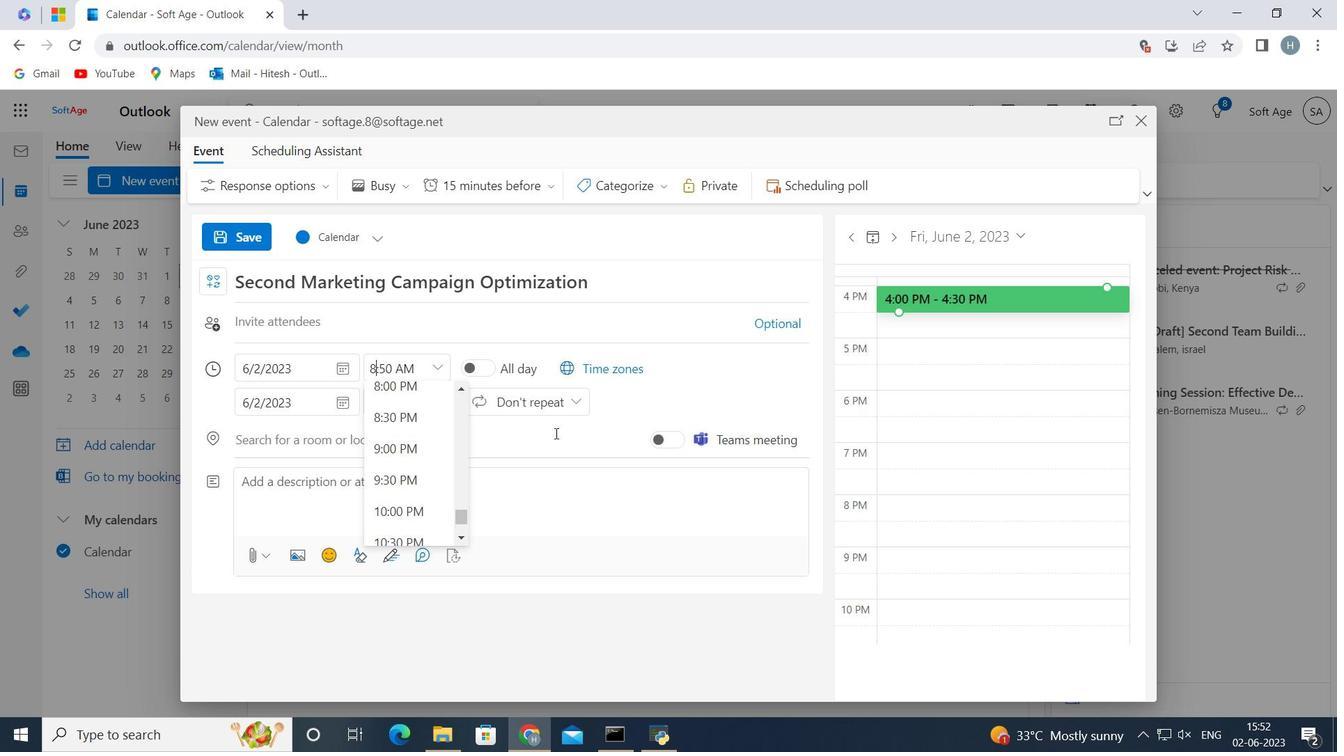 
Action: Mouse moved to (442, 401)
Screenshot: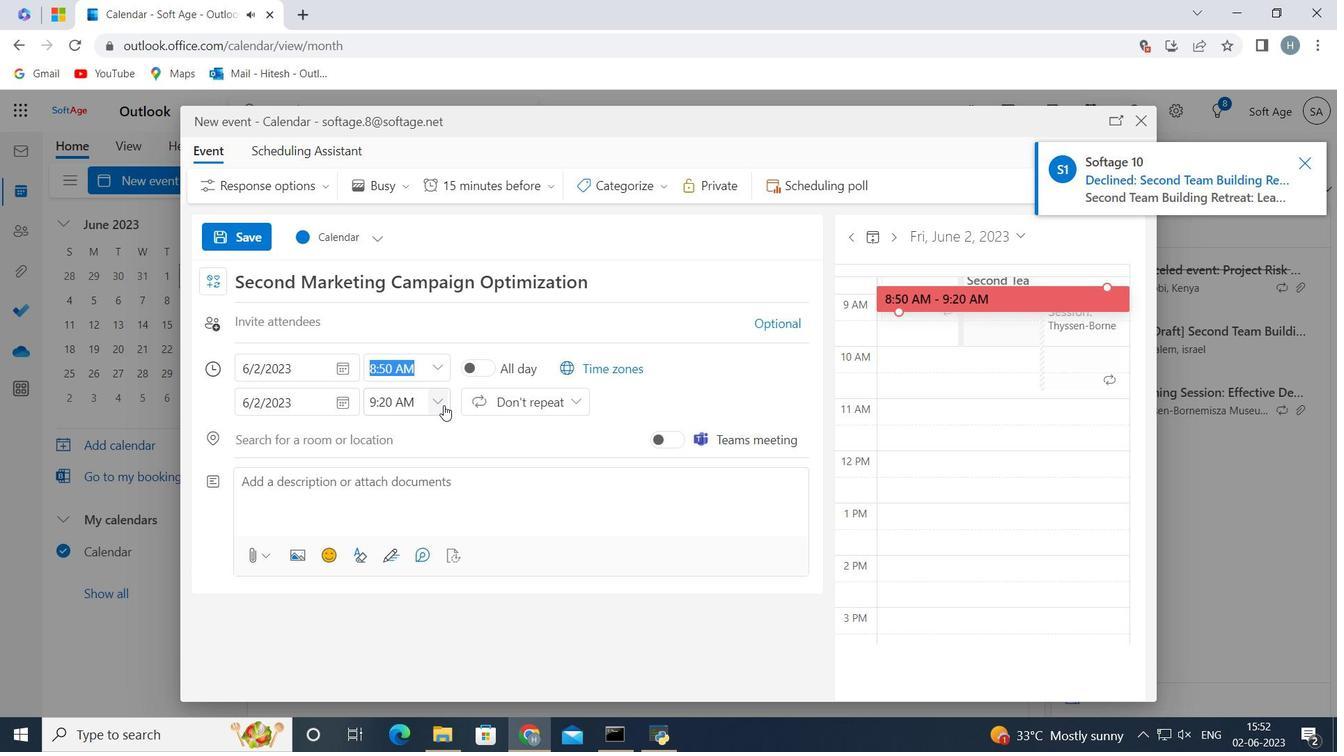 
Action: Mouse pressed left at (442, 401)
Screenshot: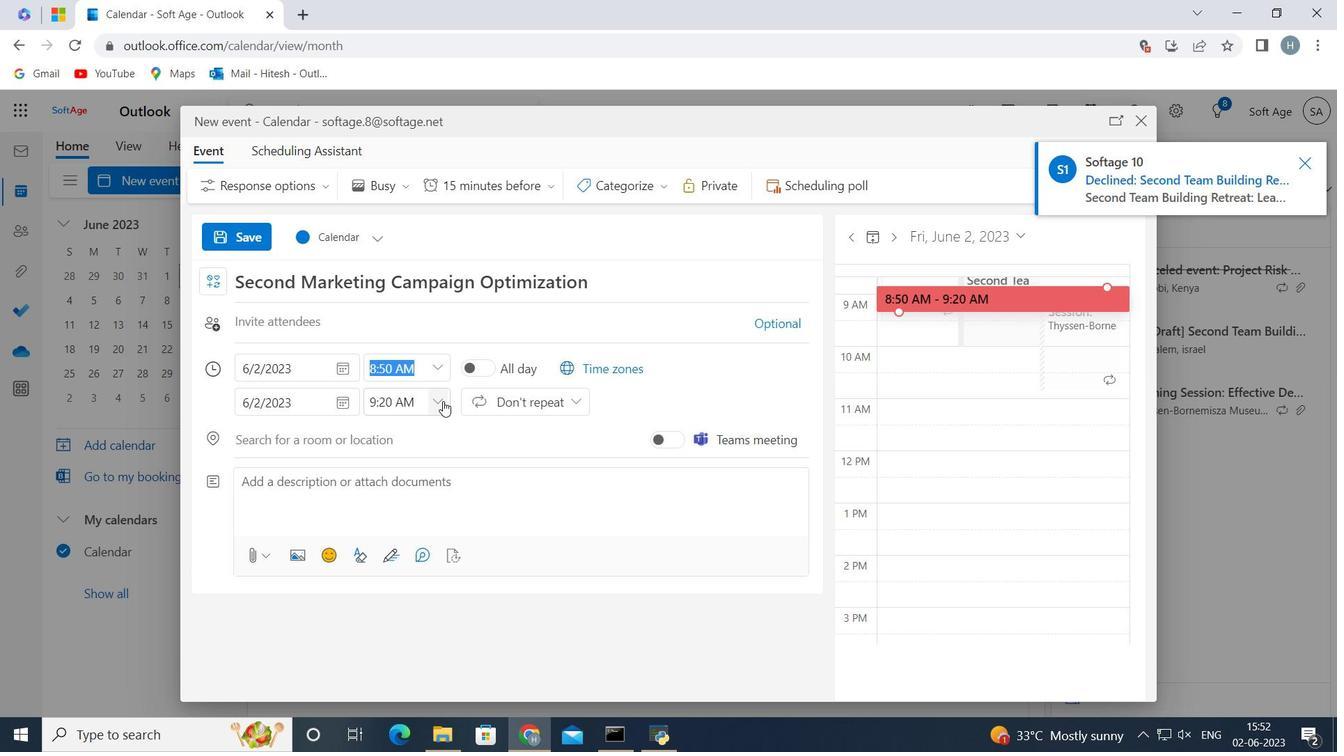 
Action: Mouse moved to (414, 396)
Screenshot: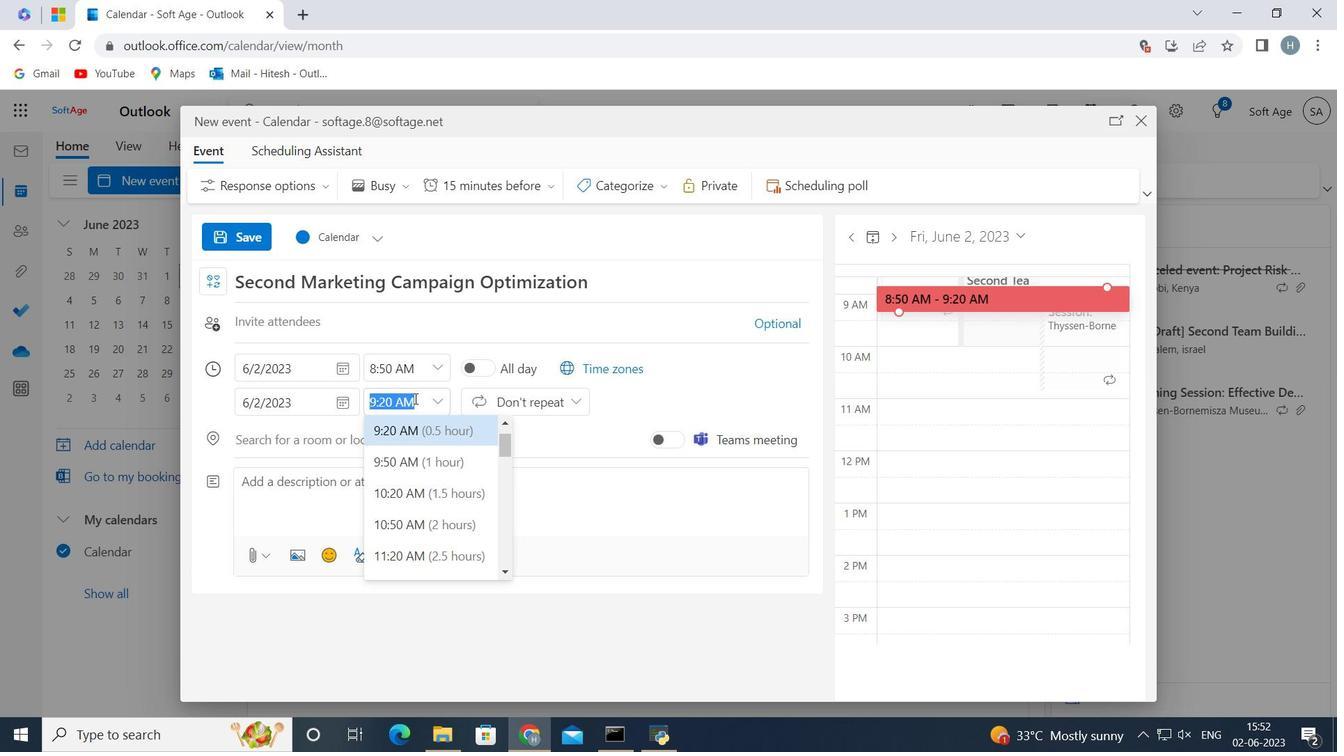
Action: Mouse pressed left at (414, 396)
Screenshot: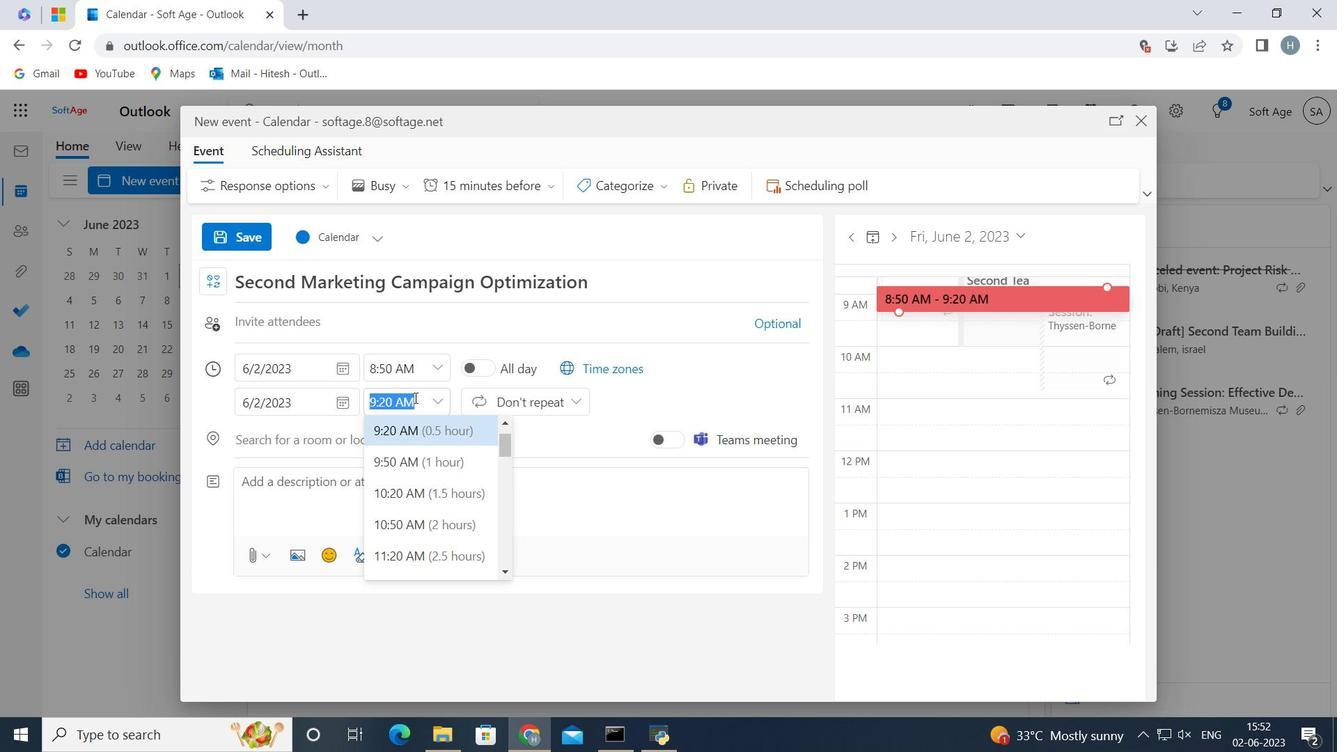 
Action: Mouse moved to (424, 407)
Screenshot: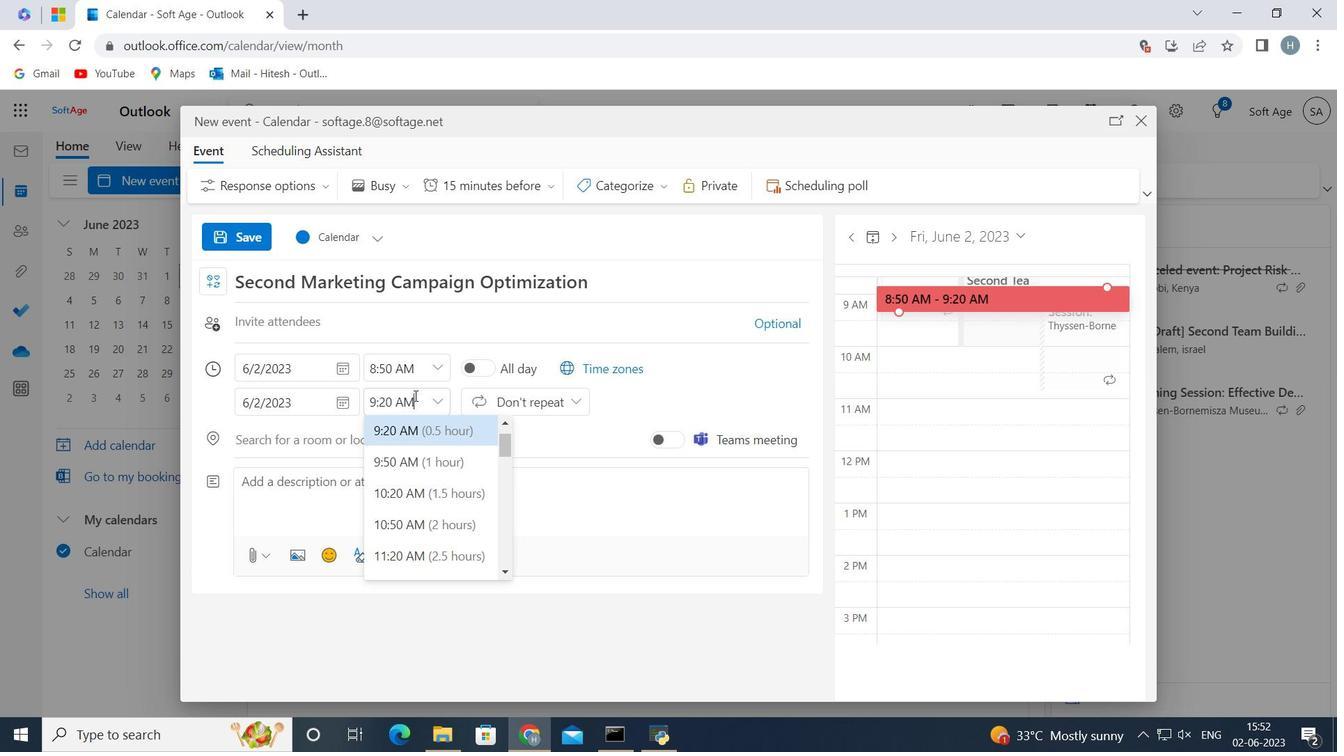 
Action: Key pressed <Key.left><Key.left><Key.left><Key.backspace><Key.backspace>50
Screenshot: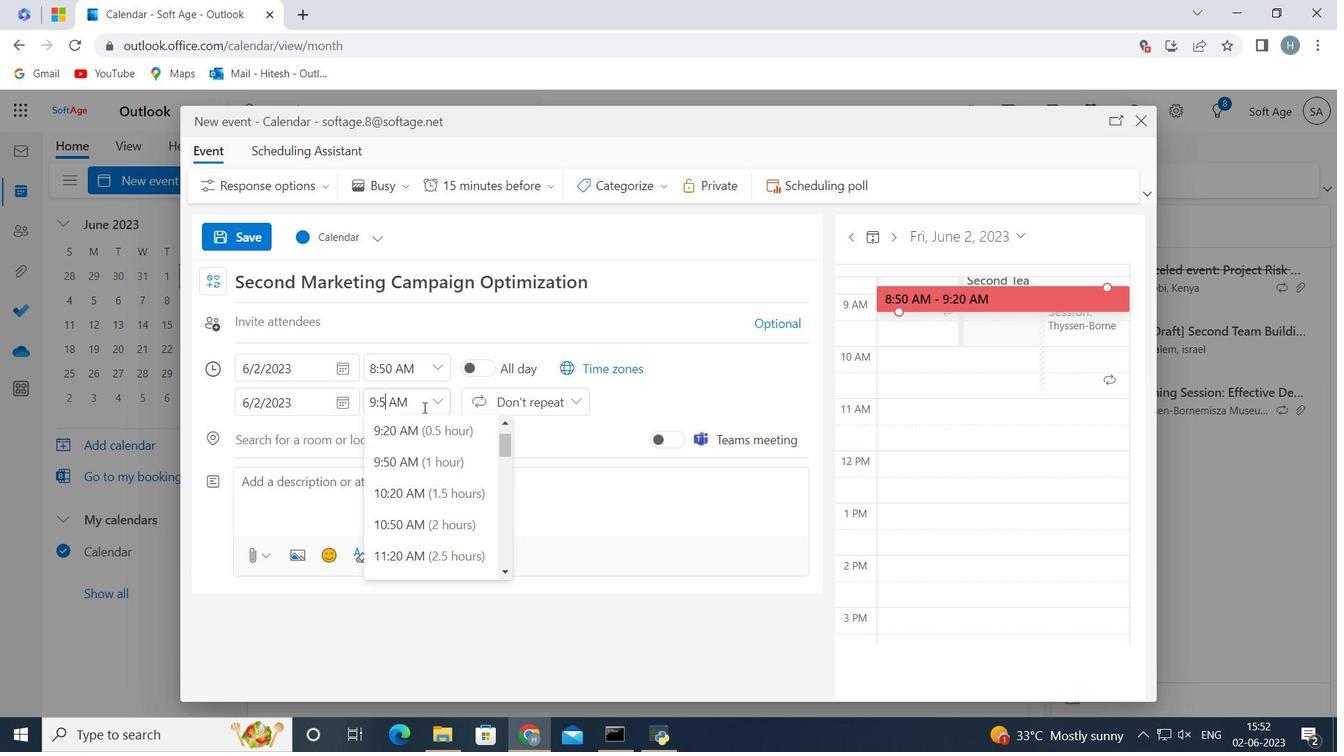 
Action: Mouse moved to (619, 435)
Screenshot: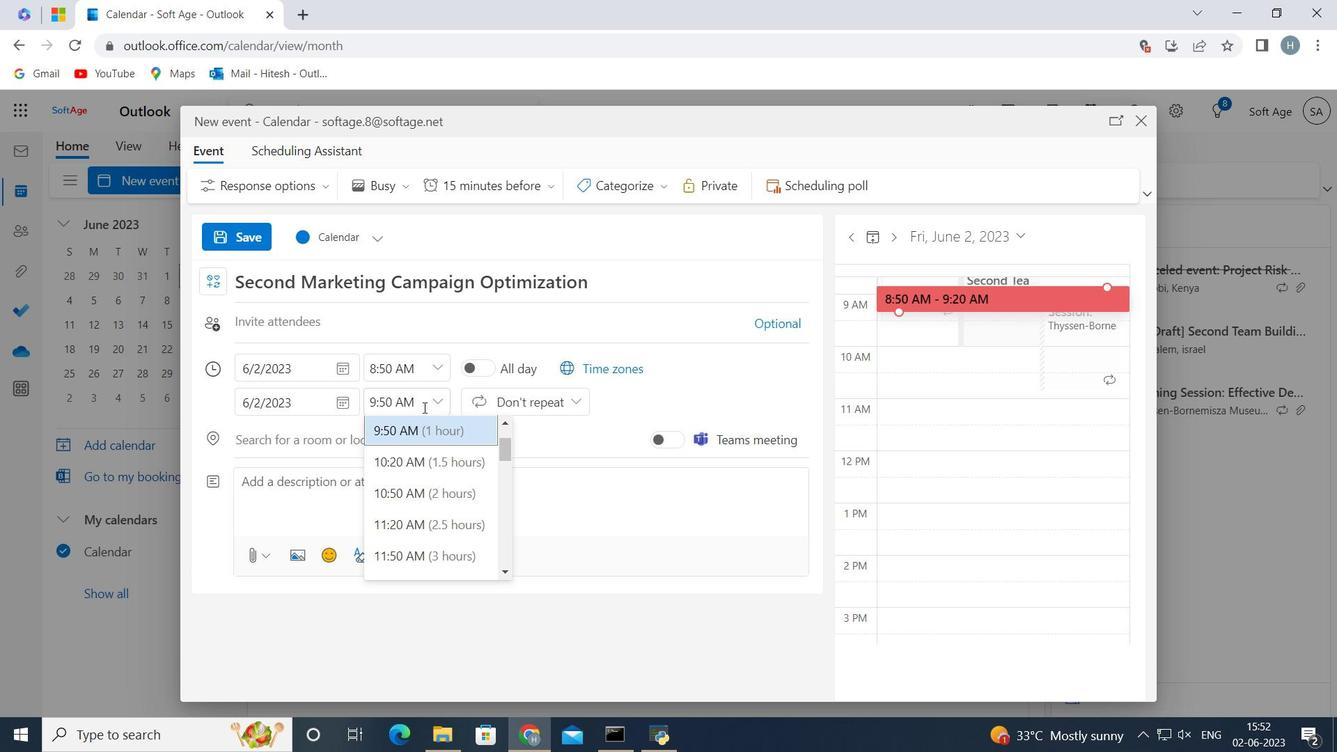 
Action: Key pressed <Key.left><Key.left><Key.left><Key.home><Key.backspace><Key.right><Key.backspace>10<Key.enter>
Screenshot: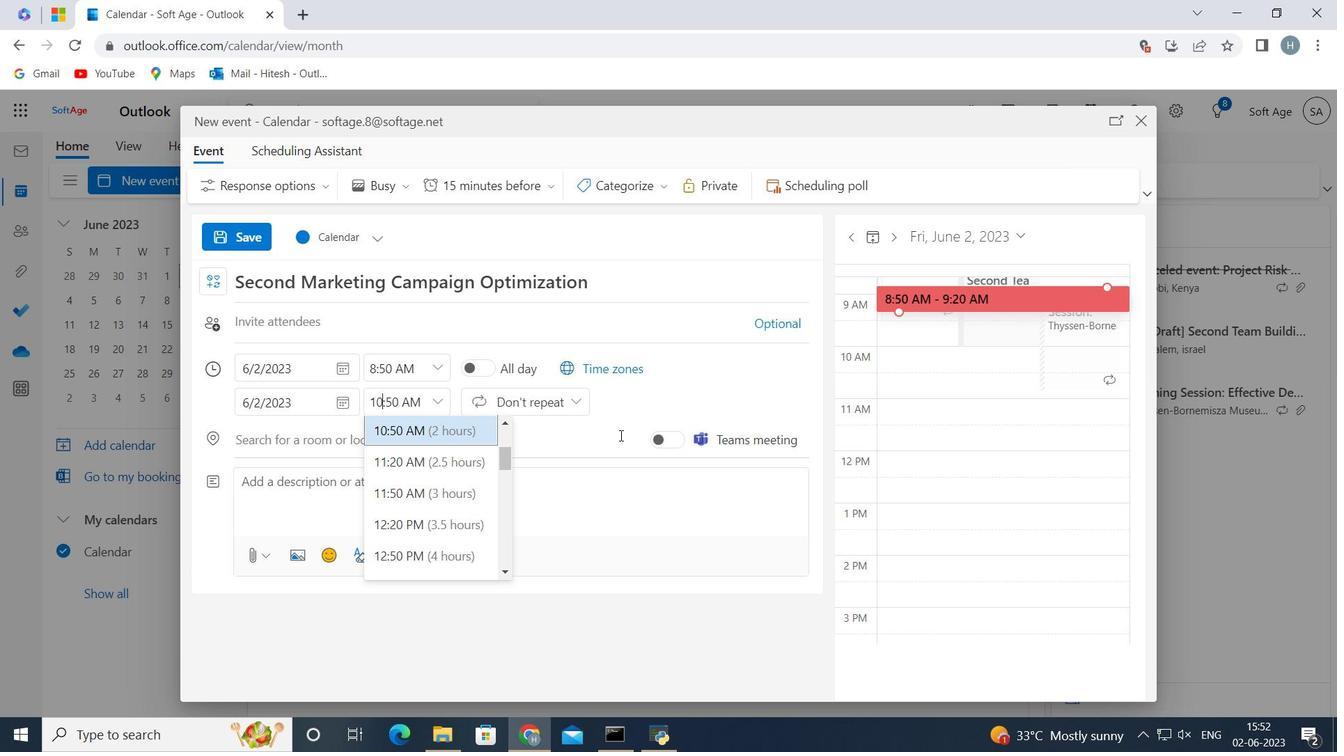 
Action: Mouse moved to (741, 357)
Screenshot: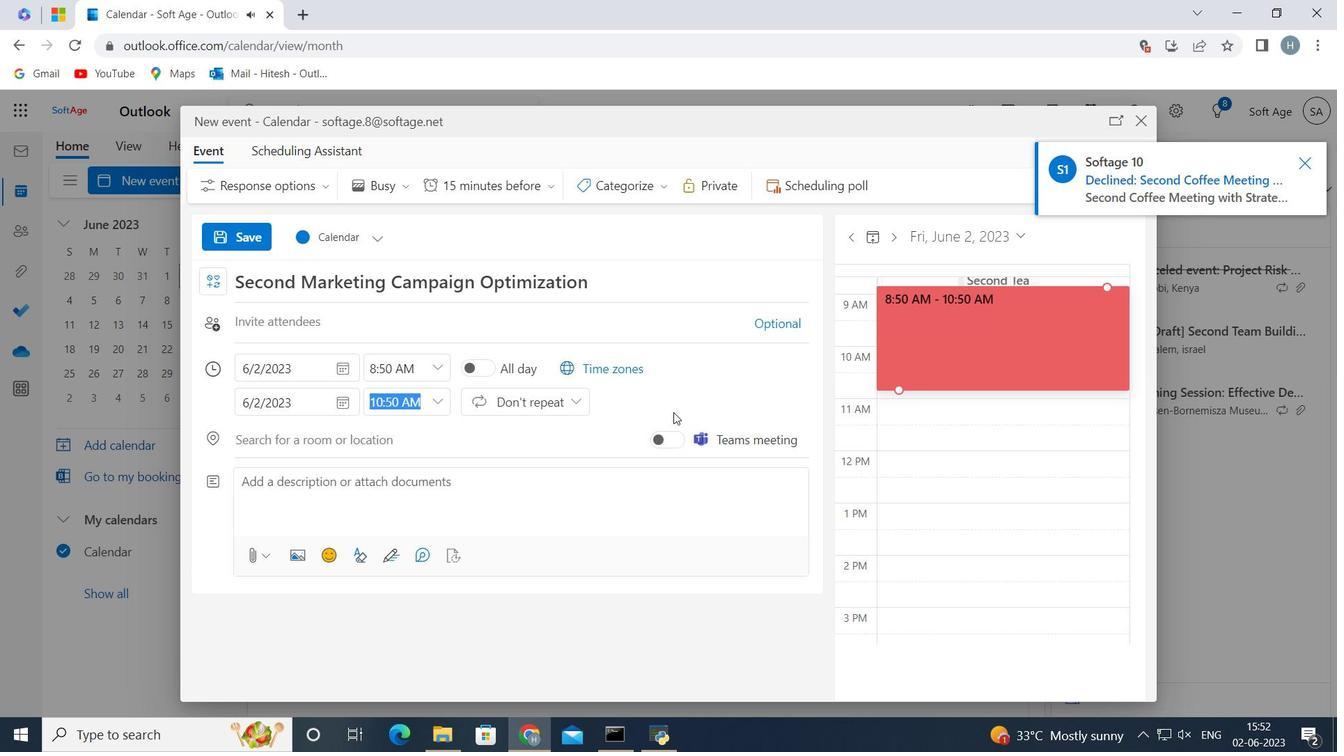 
Action: Mouse pressed left at (741, 357)
Screenshot: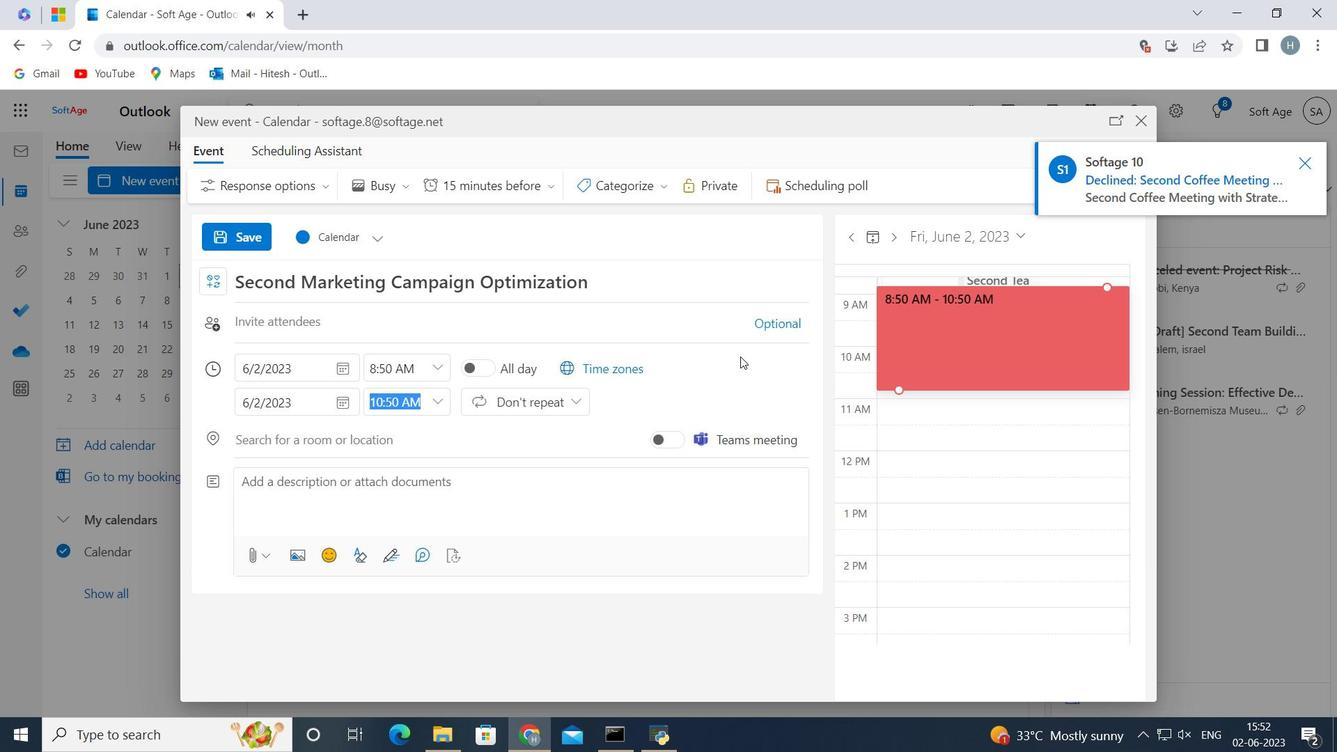 
Action: Mouse moved to (426, 495)
Screenshot: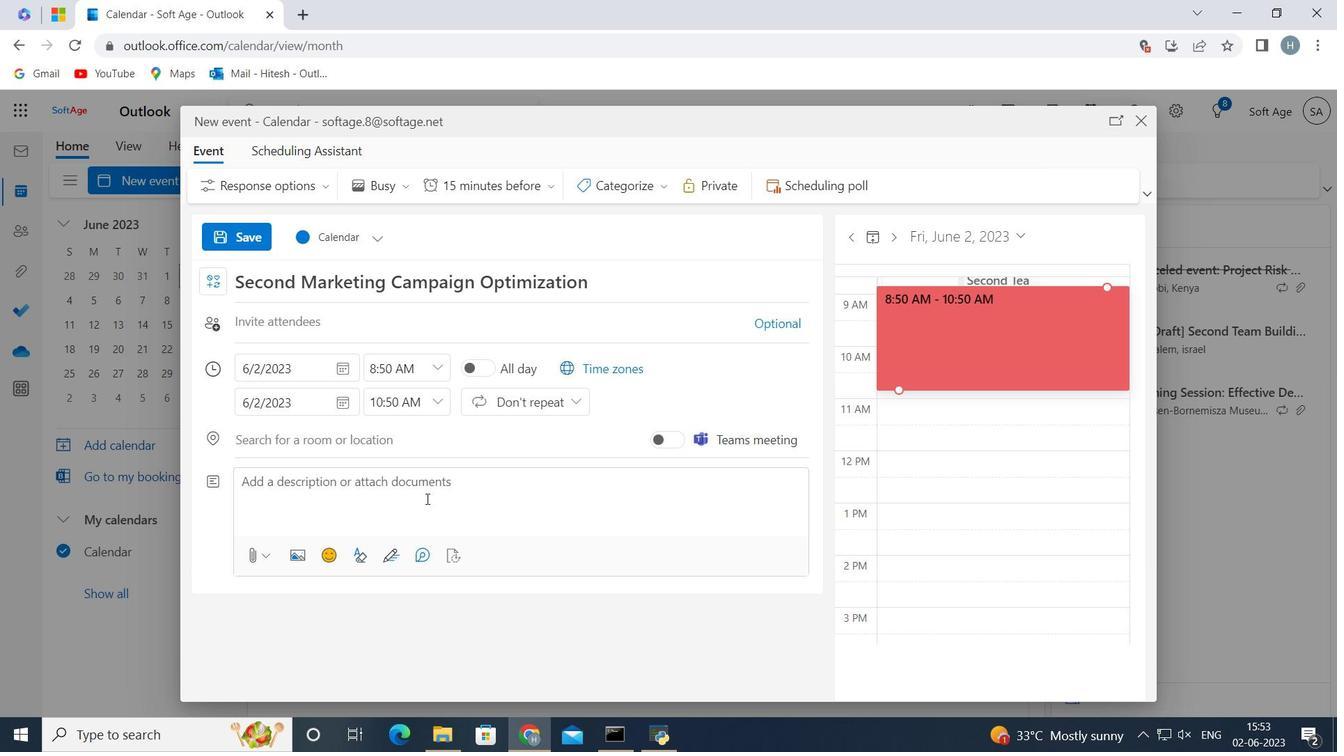 
Action: Mouse pressed left at (426, 495)
Screenshot: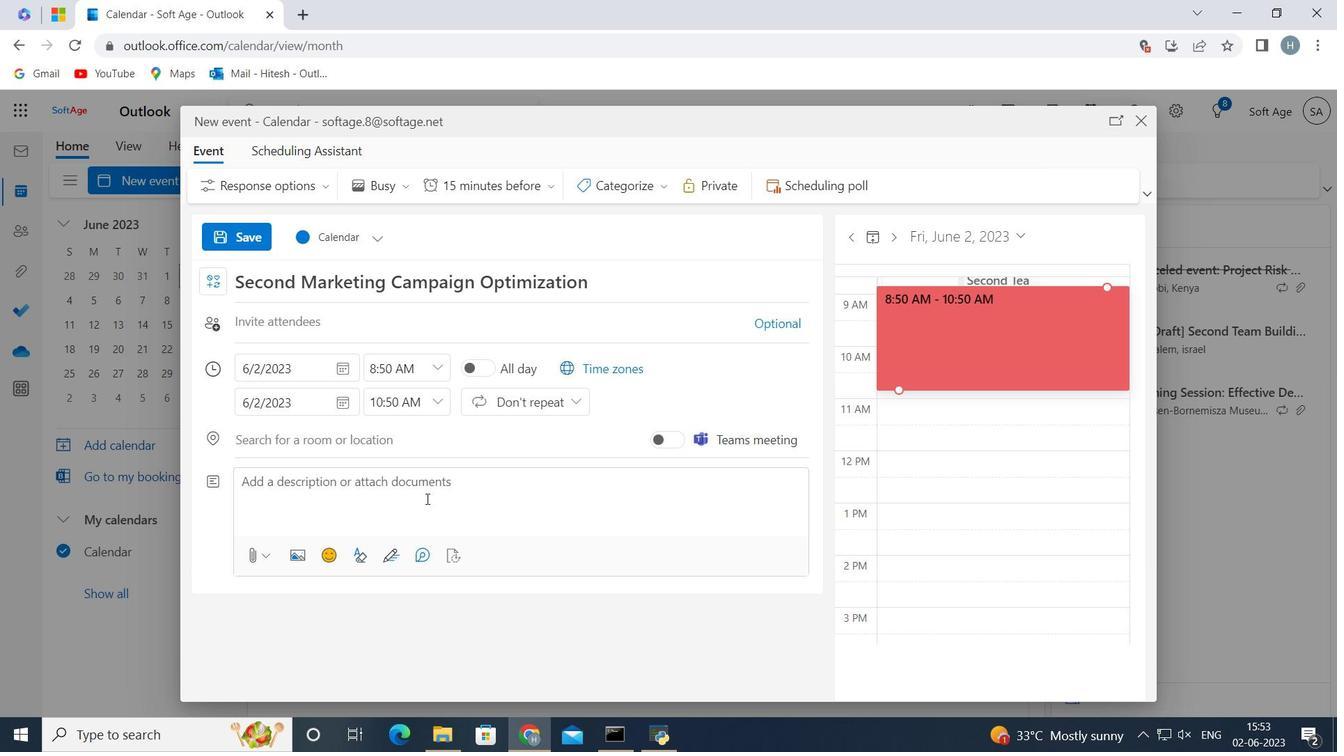 
Action: Mouse moved to (426, 495)
Screenshot: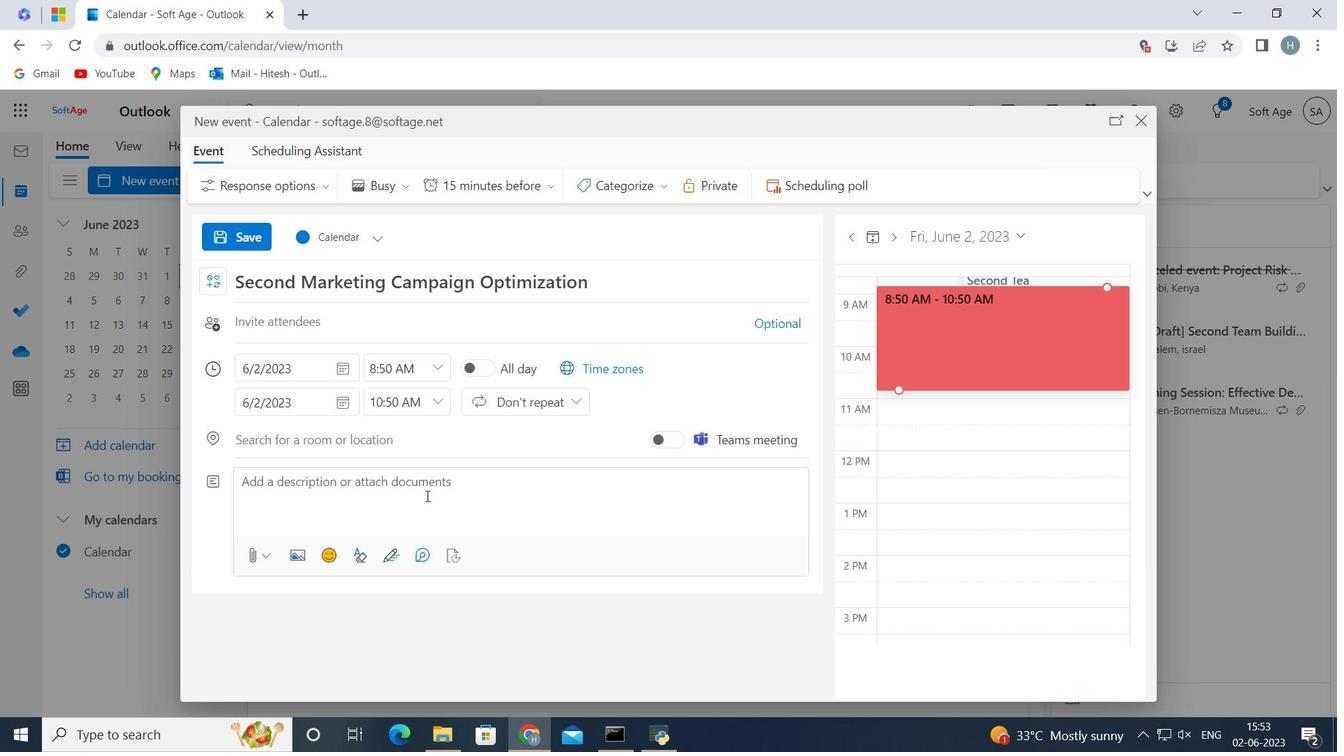 
Action: Key pressed <Key.shift><Key.shift><Key.shift><Key.shift>Participants<Key.space>will<Key.space>explore<Key.space>the<Key.space>role<Key.space>of<Key.space>a<Key.space>leader<Key.space>as<Key.space>a<Key.space>coach<Key.space>and<Key.space>mentor.<Key.space><Key.shift>They<Key.space>will<Key.space>leae<Key.backspace>rn<Key.space>n<Key.backspace>how<Key.space>to<Key.space>provide<Key.space><Key.shift>Guidance,<Key.space>support,<Key.space>and<Key.space>development<Key.space>opportunity<Key.backspace>ies<Key.space>to<Key.space>team<Key.space>members<Key.space>fostering<Key.space>their<Key.space>growth<Key.space>and<Key.space>professional<Key.space>advancement<Key.space>
Screenshot: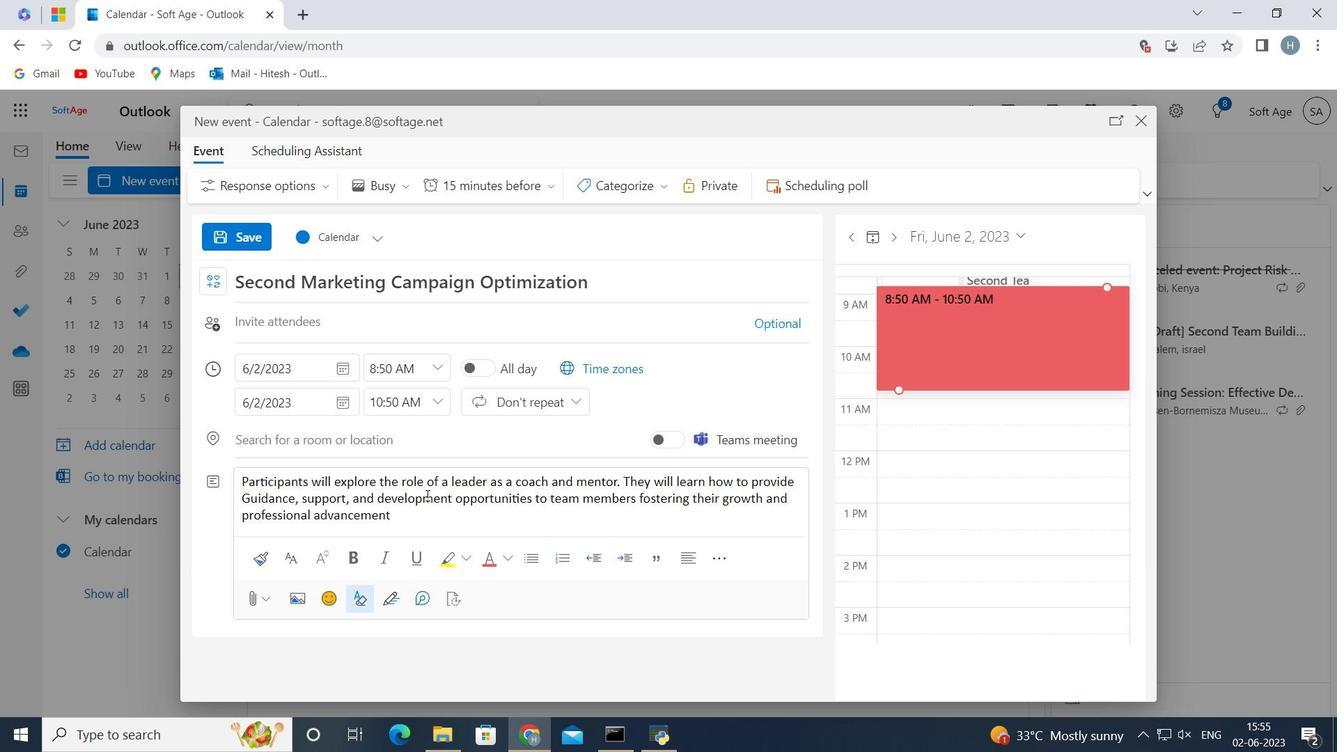 
Action: Mouse moved to (665, 192)
Screenshot: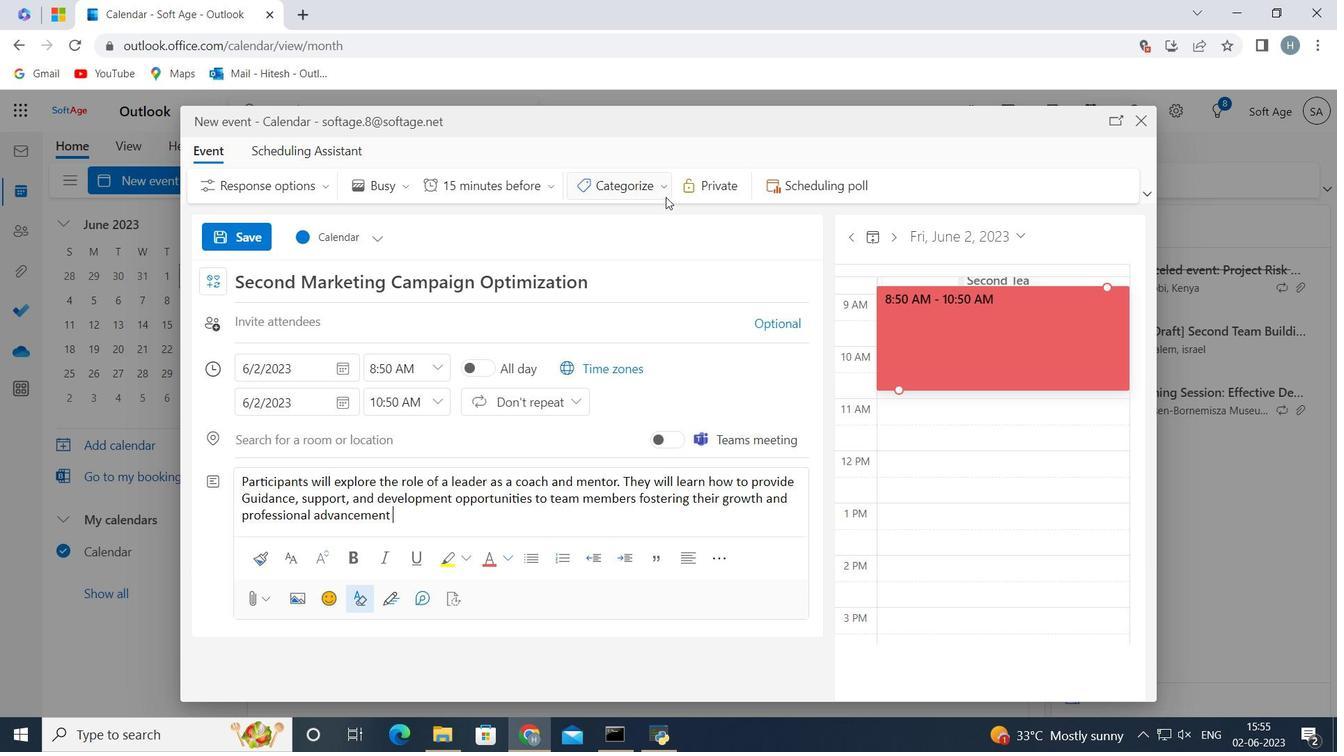 
Action: Mouse pressed left at (665, 192)
Screenshot: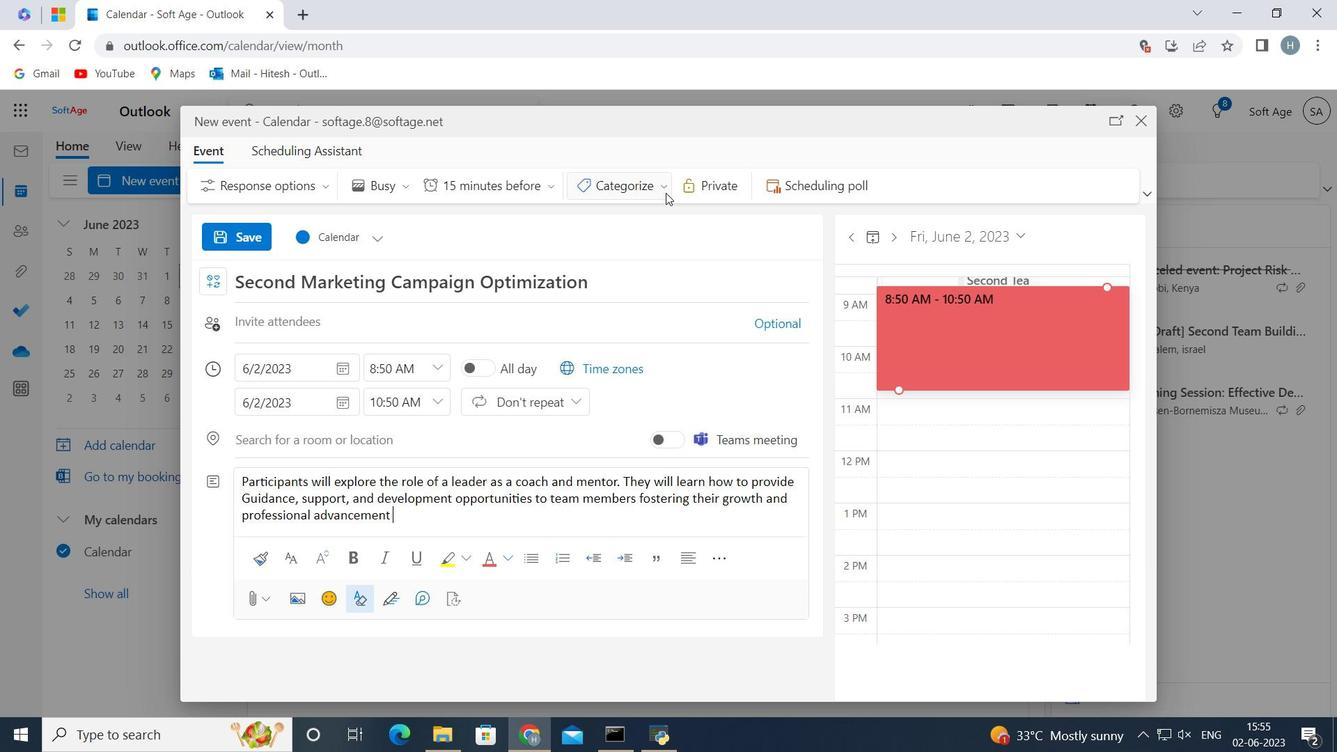 
Action: Mouse moved to (670, 219)
Screenshot: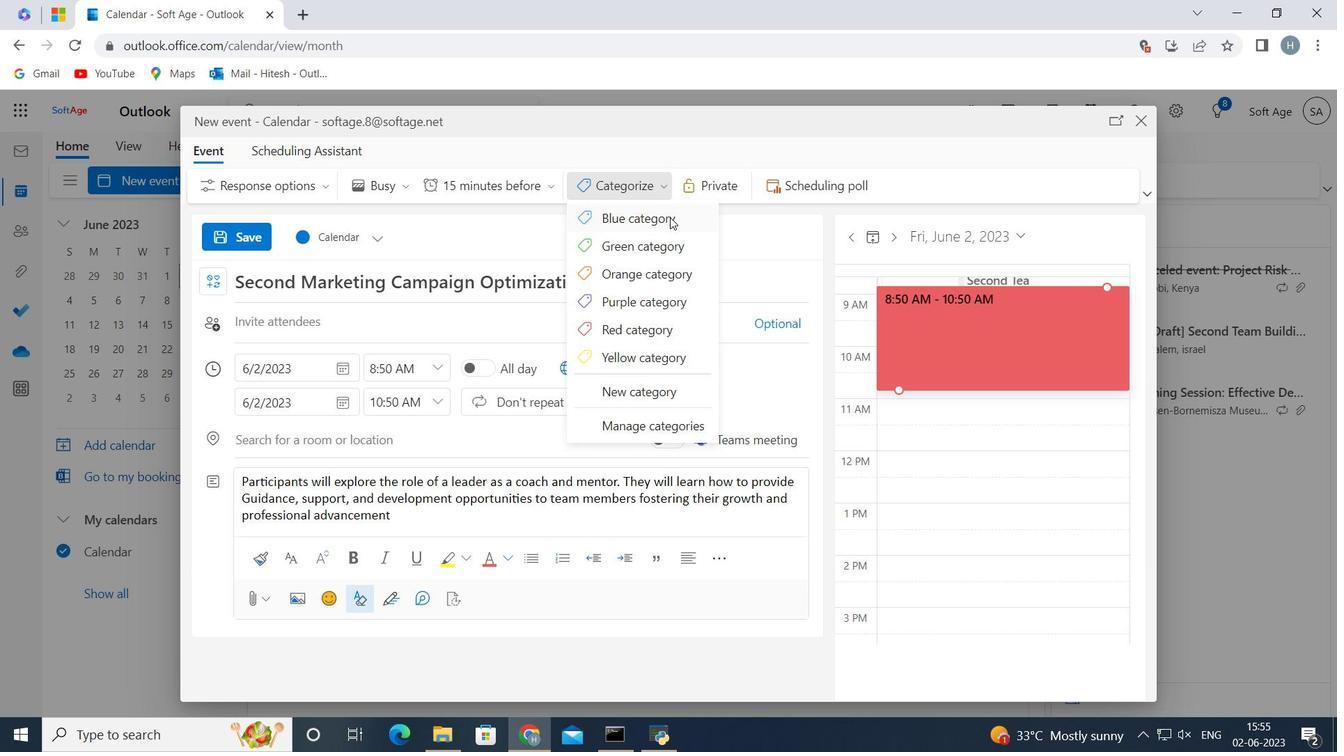 
Action: Mouse pressed left at (670, 219)
Screenshot: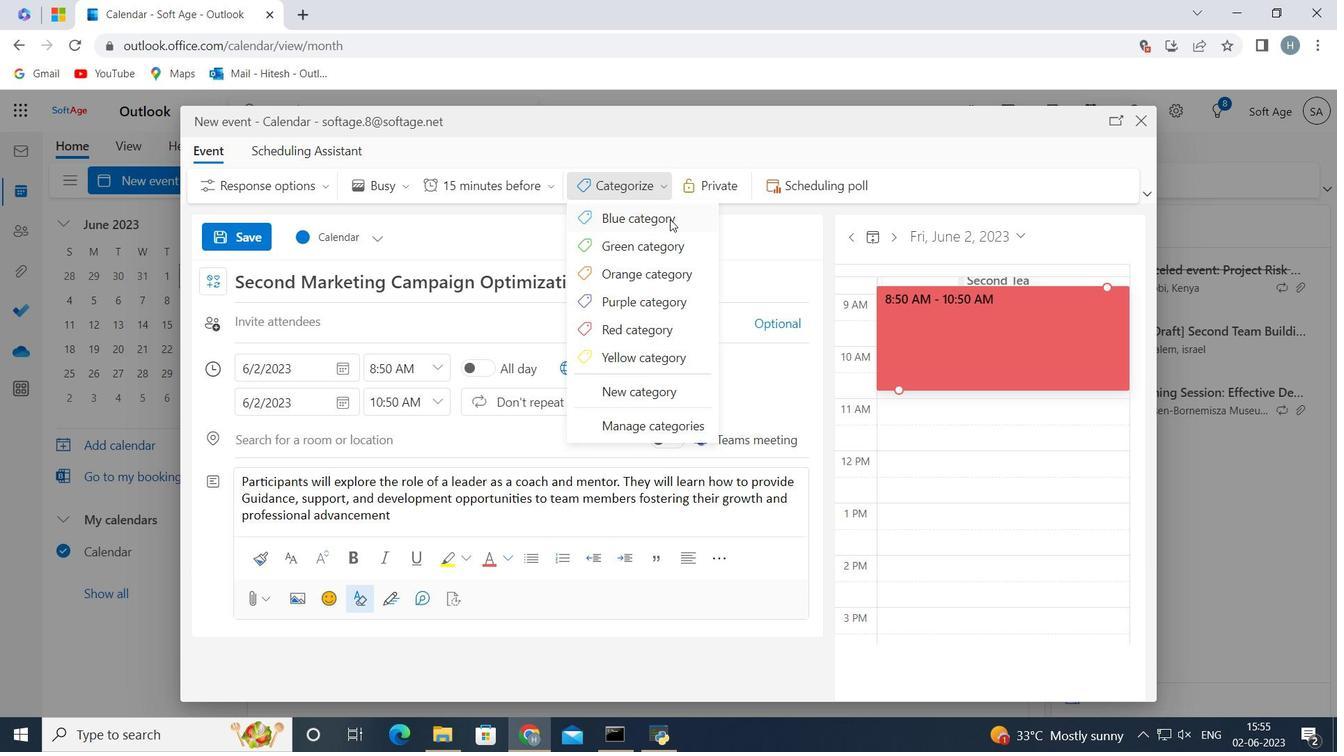 
Action: Mouse moved to (351, 433)
Screenshot: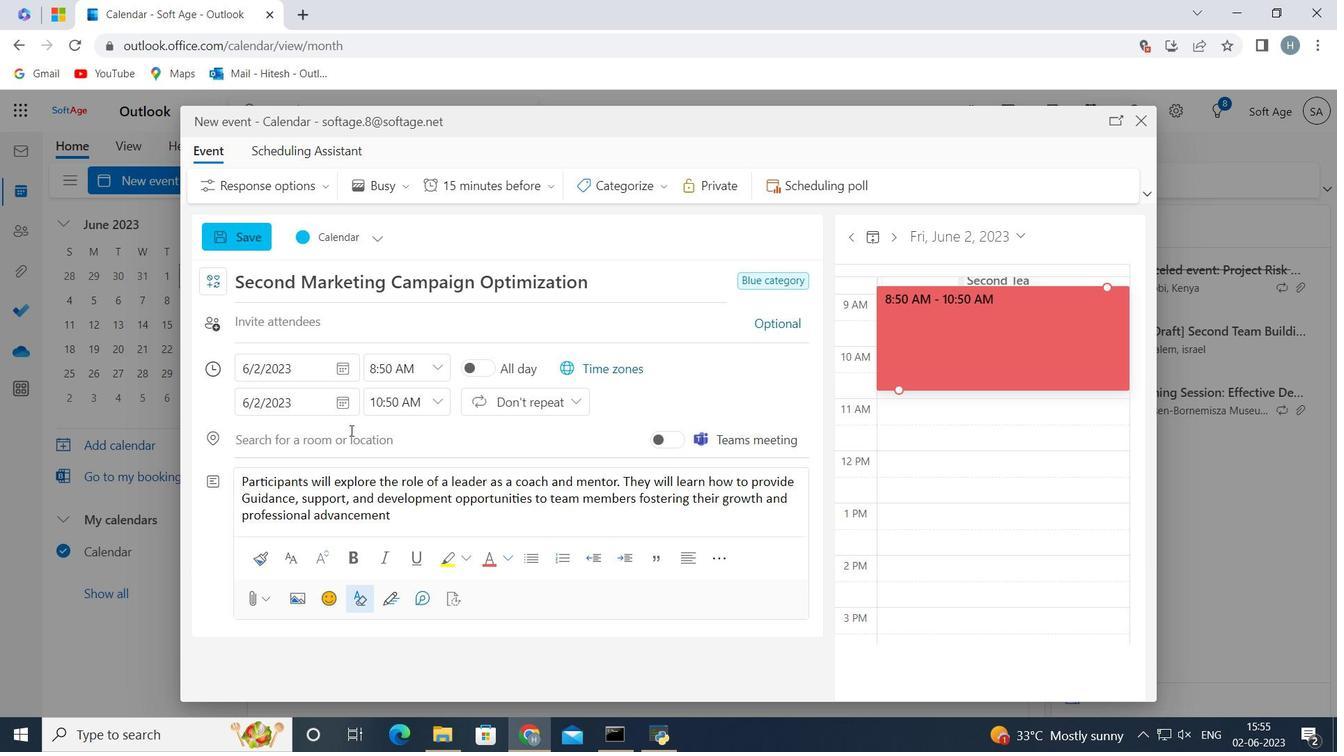 
Action: Mouse pressed left at (351, 433)
Screenshot: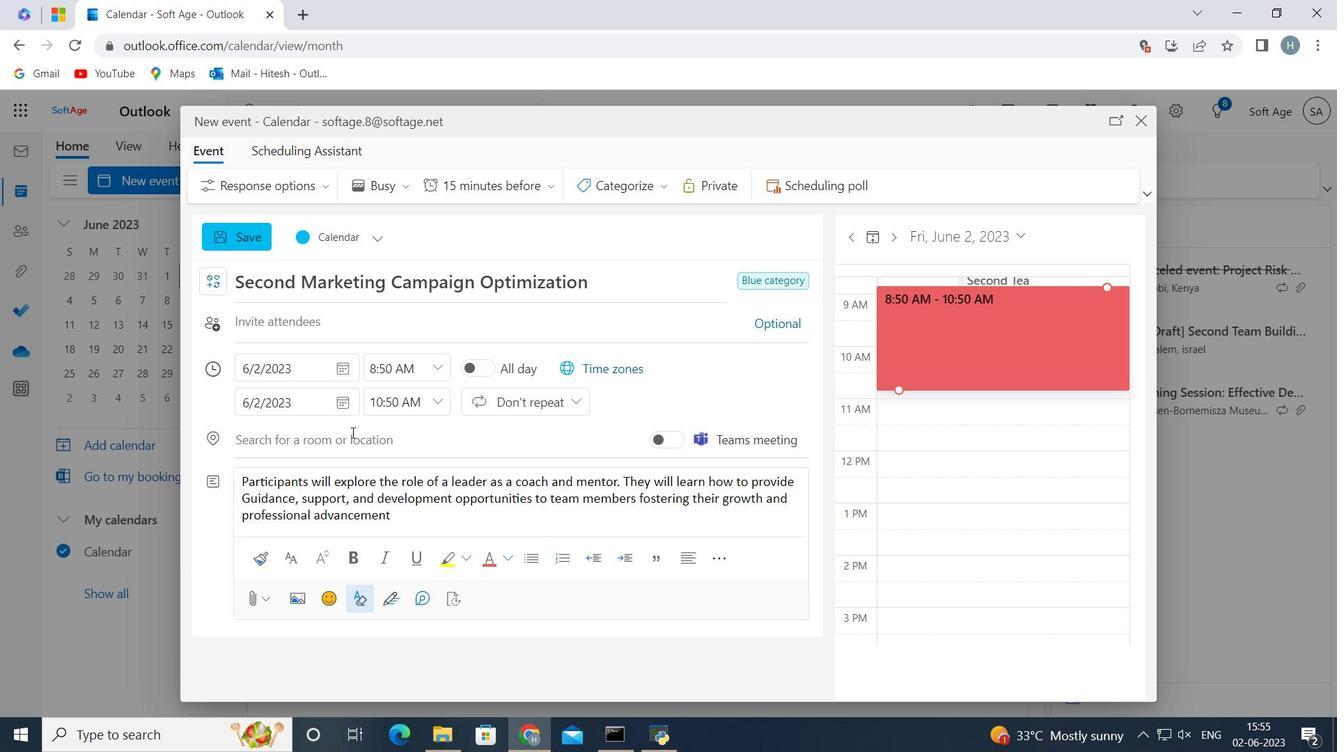
Action: Mouse moved to (352, 433)
Screenshot: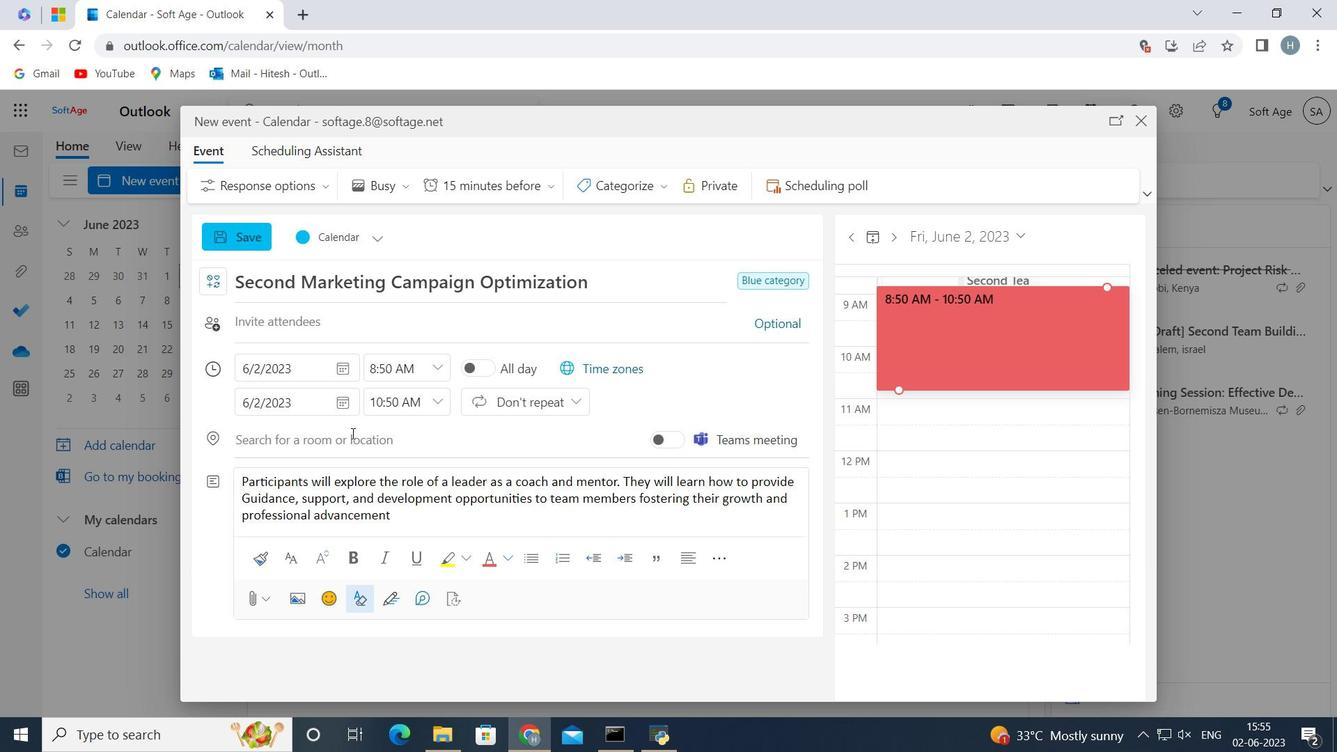 
Action: Key pressed <Key.shift>Reykjavik<Key.space><Key.shift>Iceland<Key.enter>
Screenshot: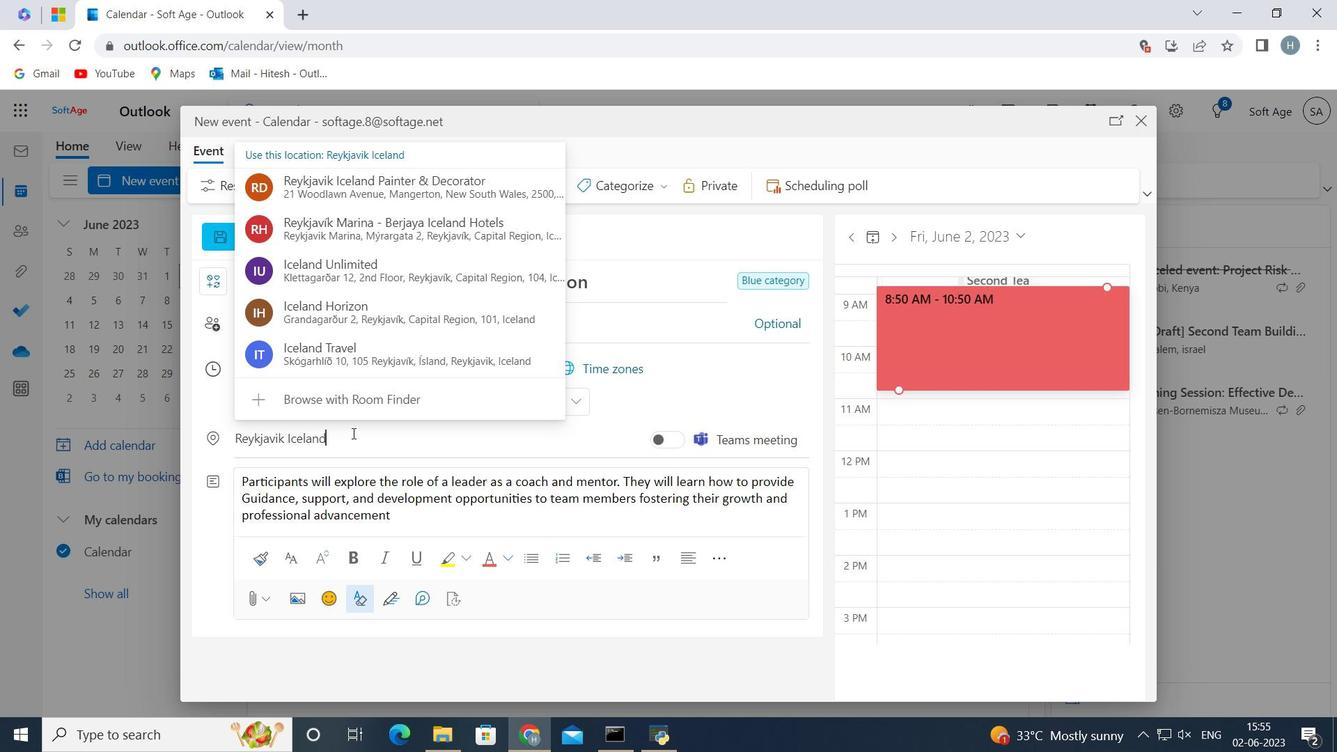
Action: Mouse moved to (696, 379)
Screenshot: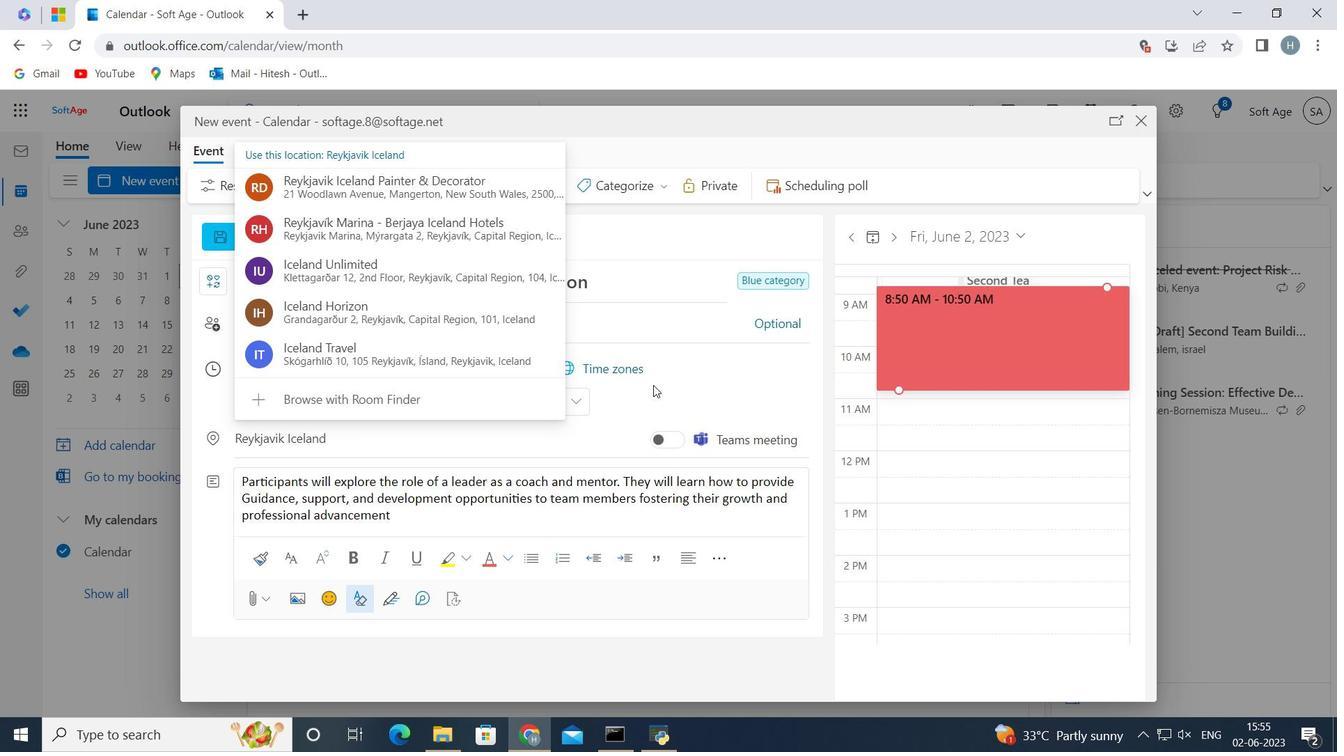 
Action: Mouse pressed left at (696, 379)
Screenshot: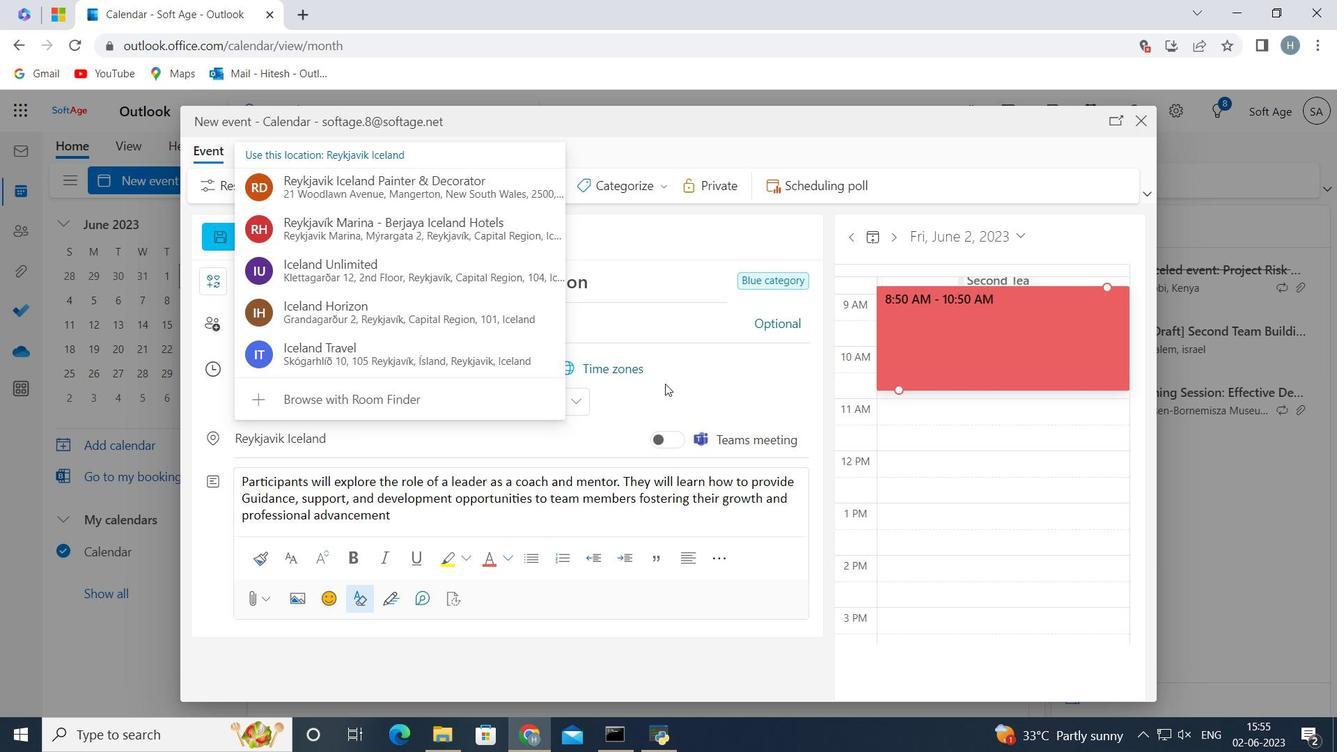 
Action: Mouse moved to (309, 325)
Screenshot: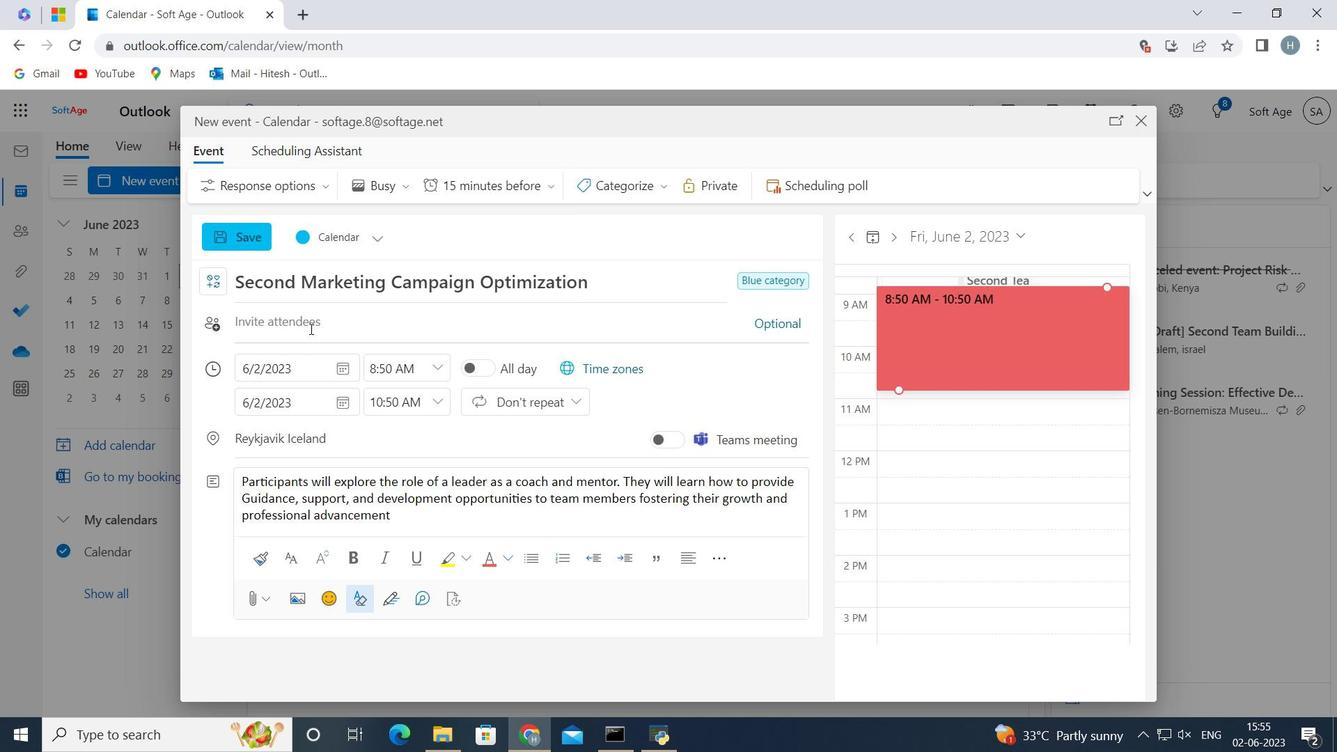 
Action: Mouse pressed left at (309, 325)
Screenshot: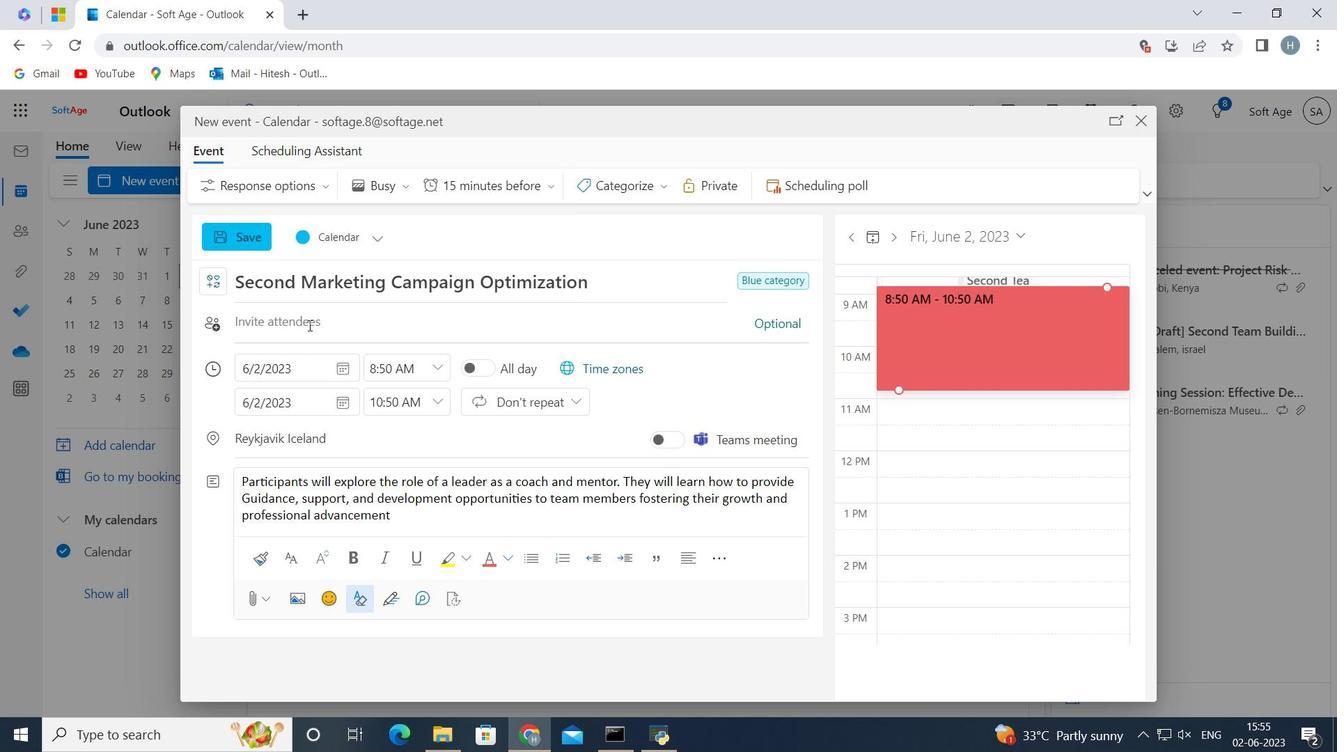 
Action: Key pressed softage.2<Key.shift>@softage.net
Screenshot: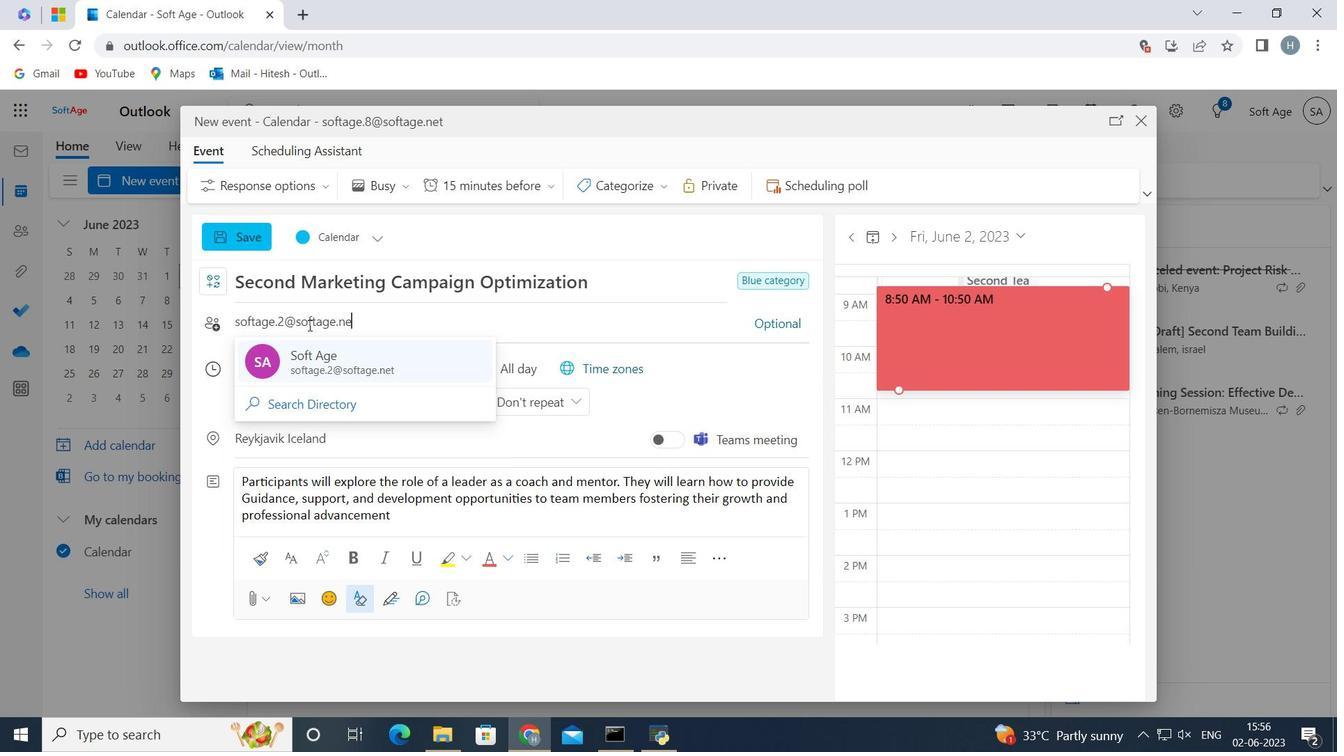 
Action: Mouse moved to (327, 369)
Screenshot: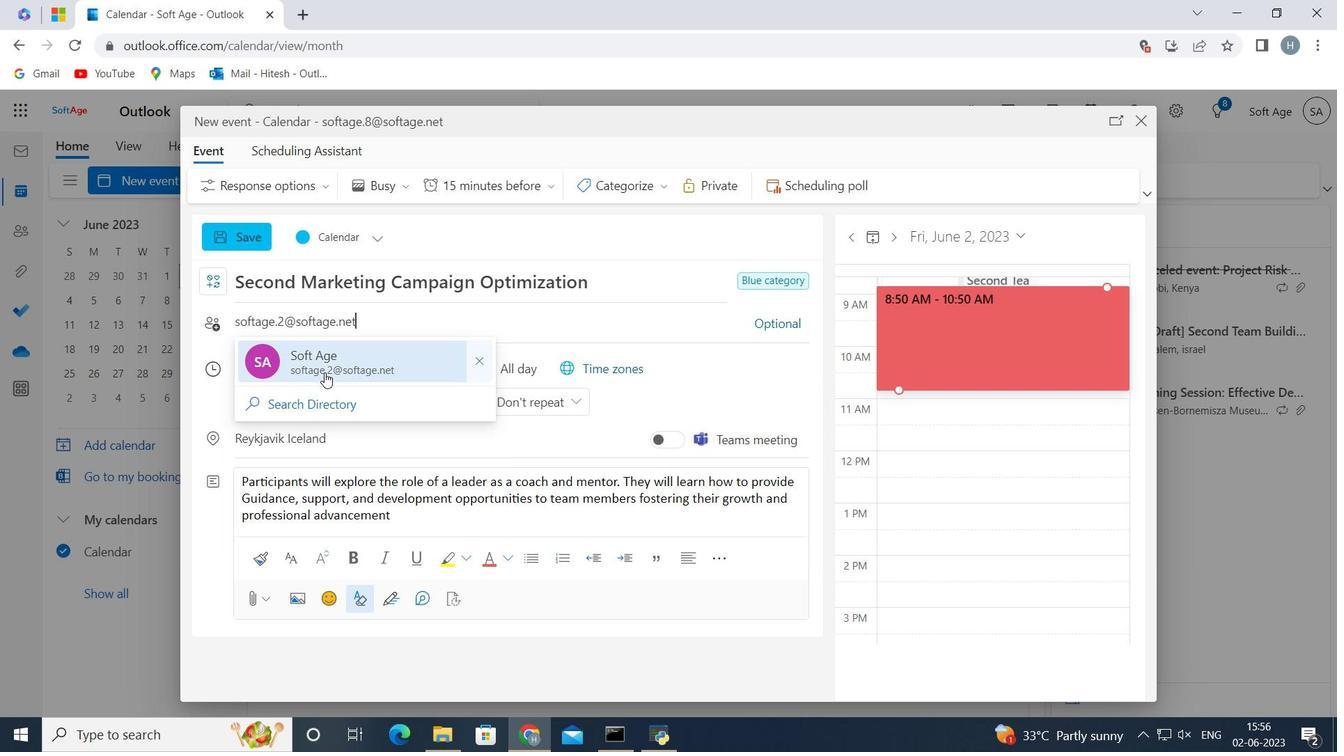 
Action: Mouse pressed left at (327, 369)
Screenshot: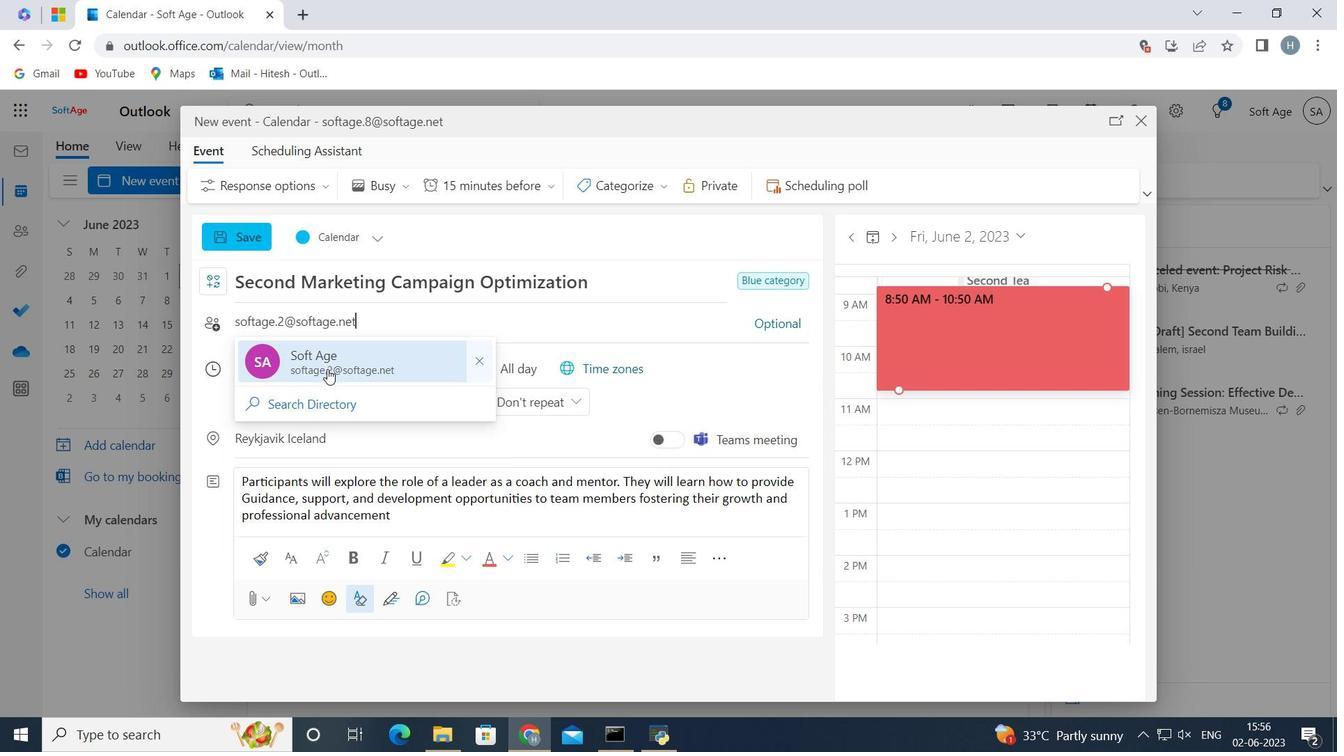 
Action: Mouse moved to (328, 367)
Screenshot: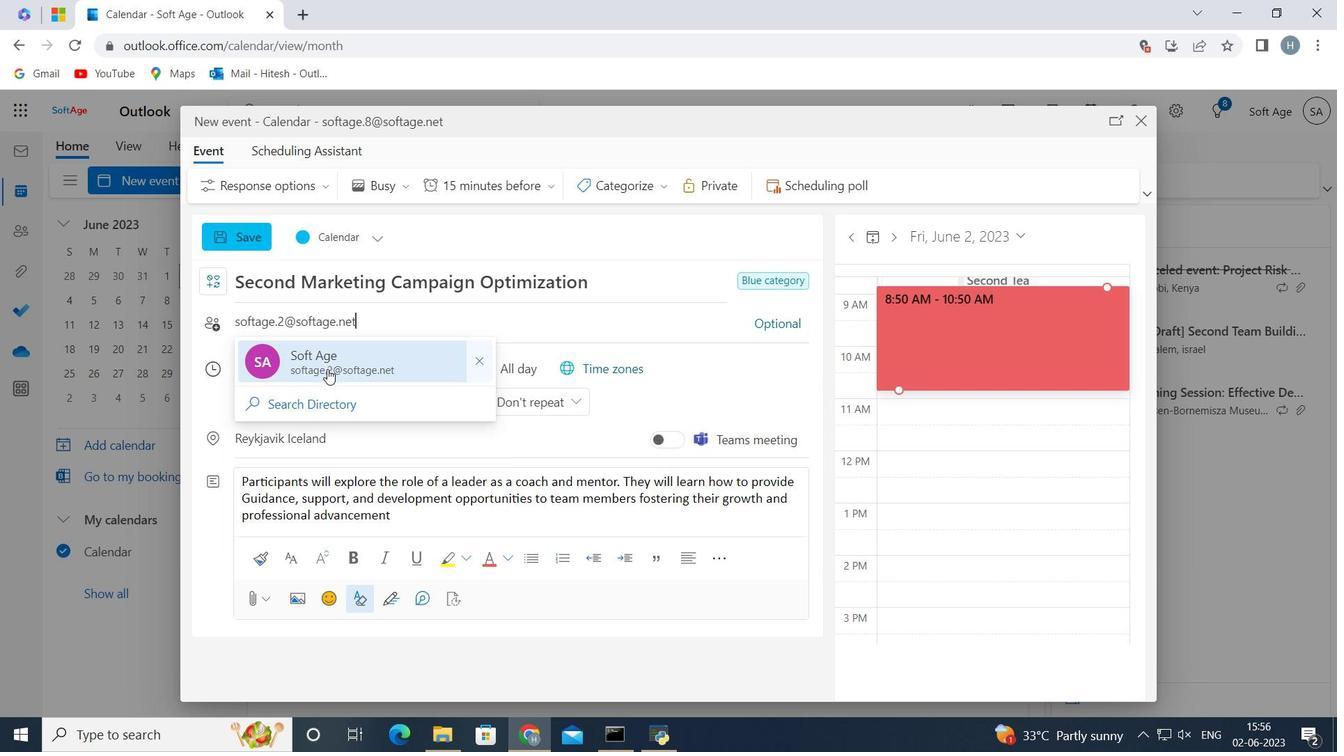 
Action: Key pressed softage.3<Key.shift><Key.shift><Key.shift><Key.shift><Key.shift><Key.shift><Key.shift><Key.shift><Key.shift><Key.shift><Key.shift>@softage.net
Screenshot: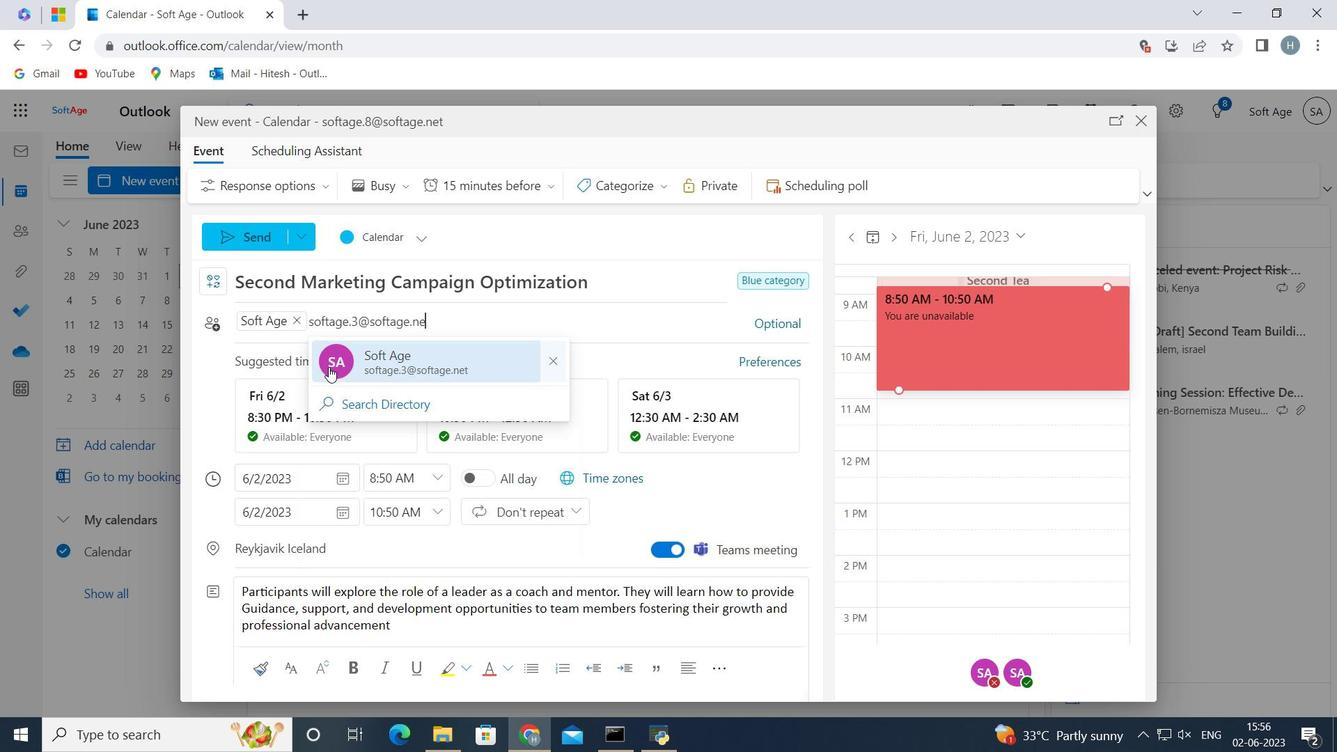 
Action: Mouse moved to (330, 367)
Screenshot: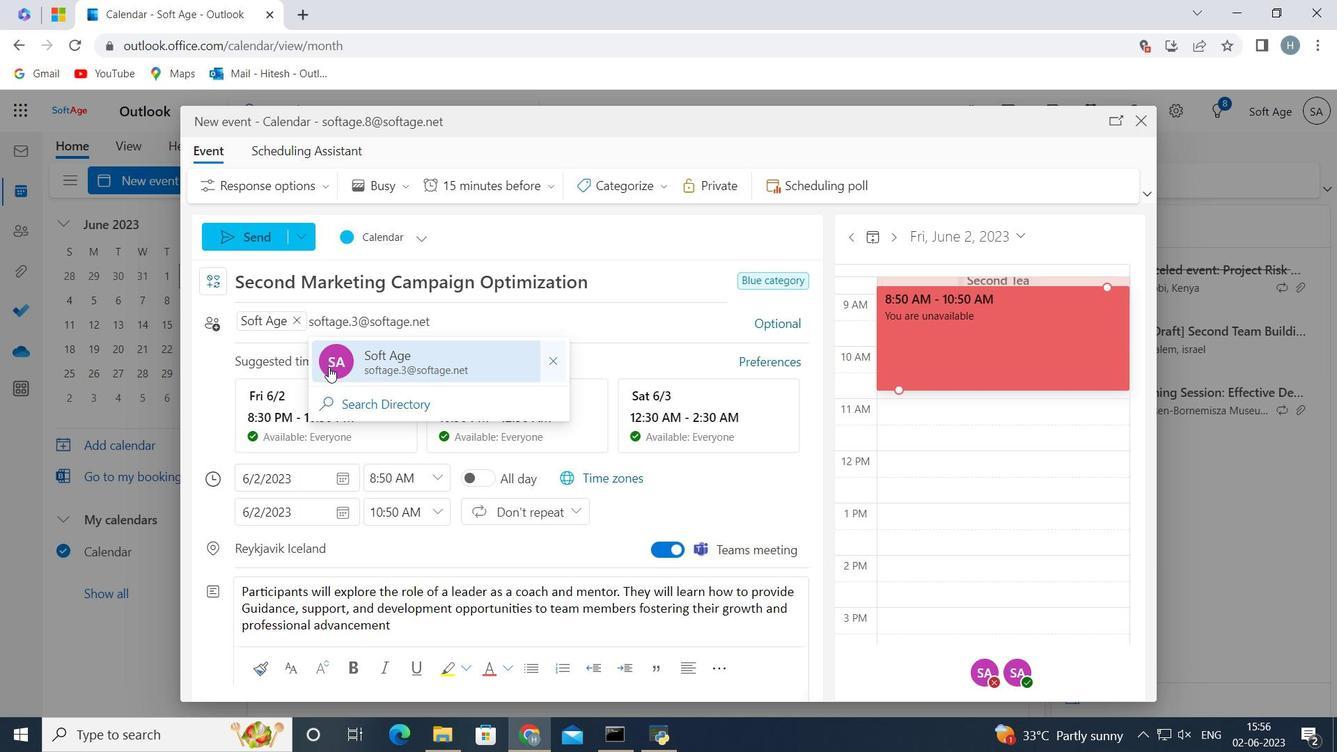 
Action: Mouse pressed left at (330, 367)
Screenshot: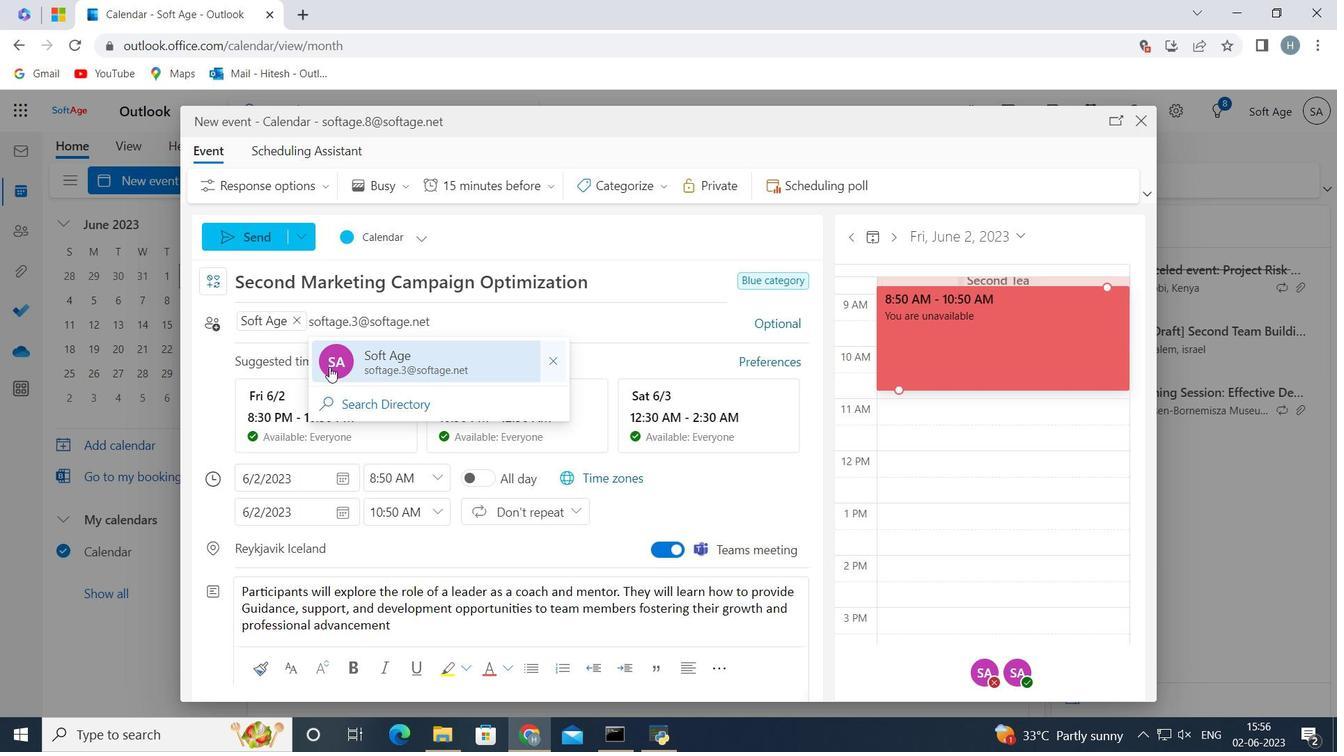 
Action: Mouse moved to (558, 186)
Screenshot: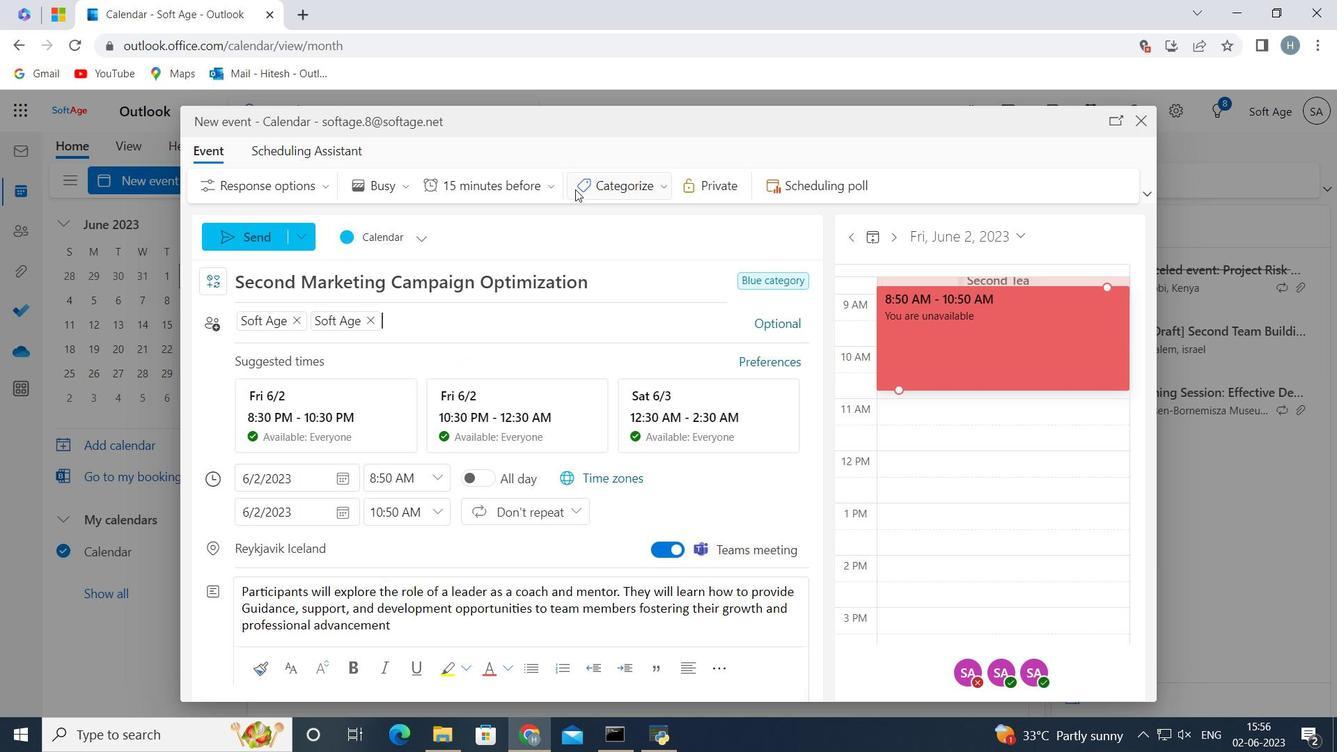 
Action: Mouse pressed left at (558, 186)
Screenshot: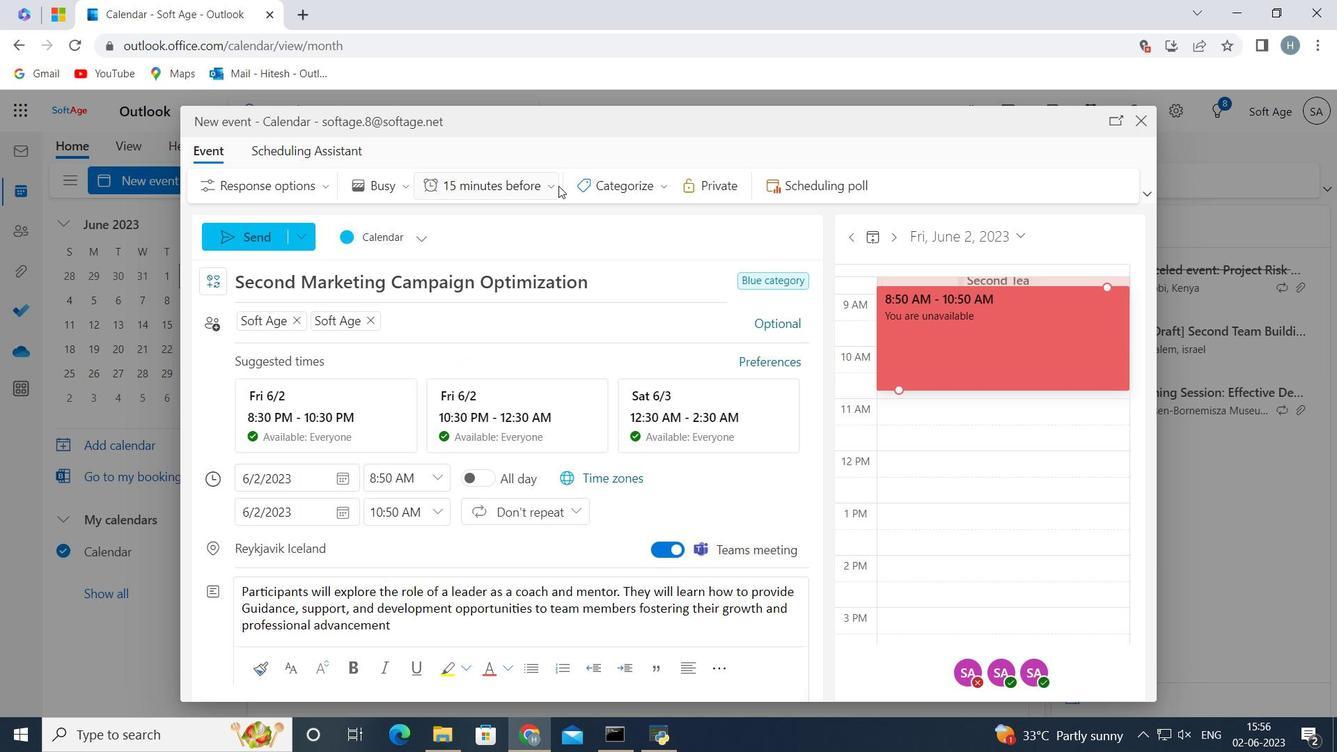 
Action: Mouse moved to (500, 534)
Screenshot: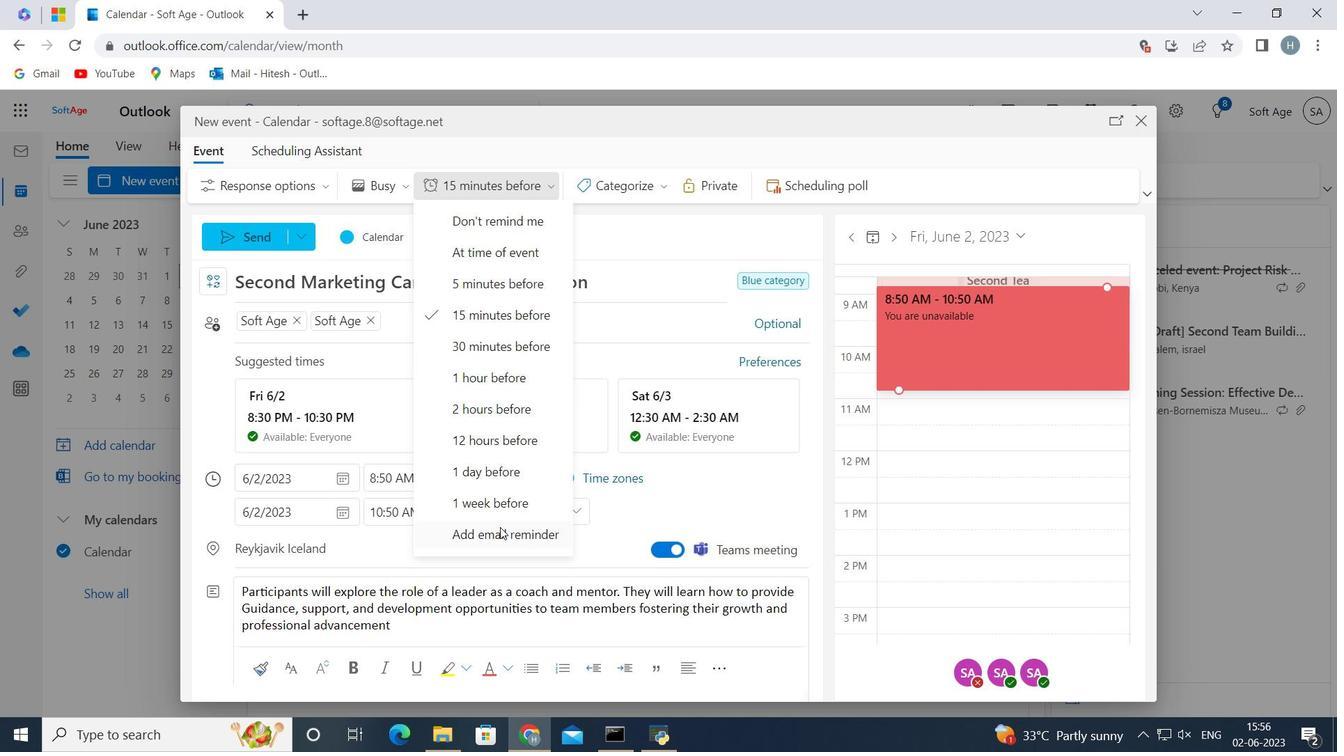 
Action: Mouse pressed left at (500, 534)
Screenshot: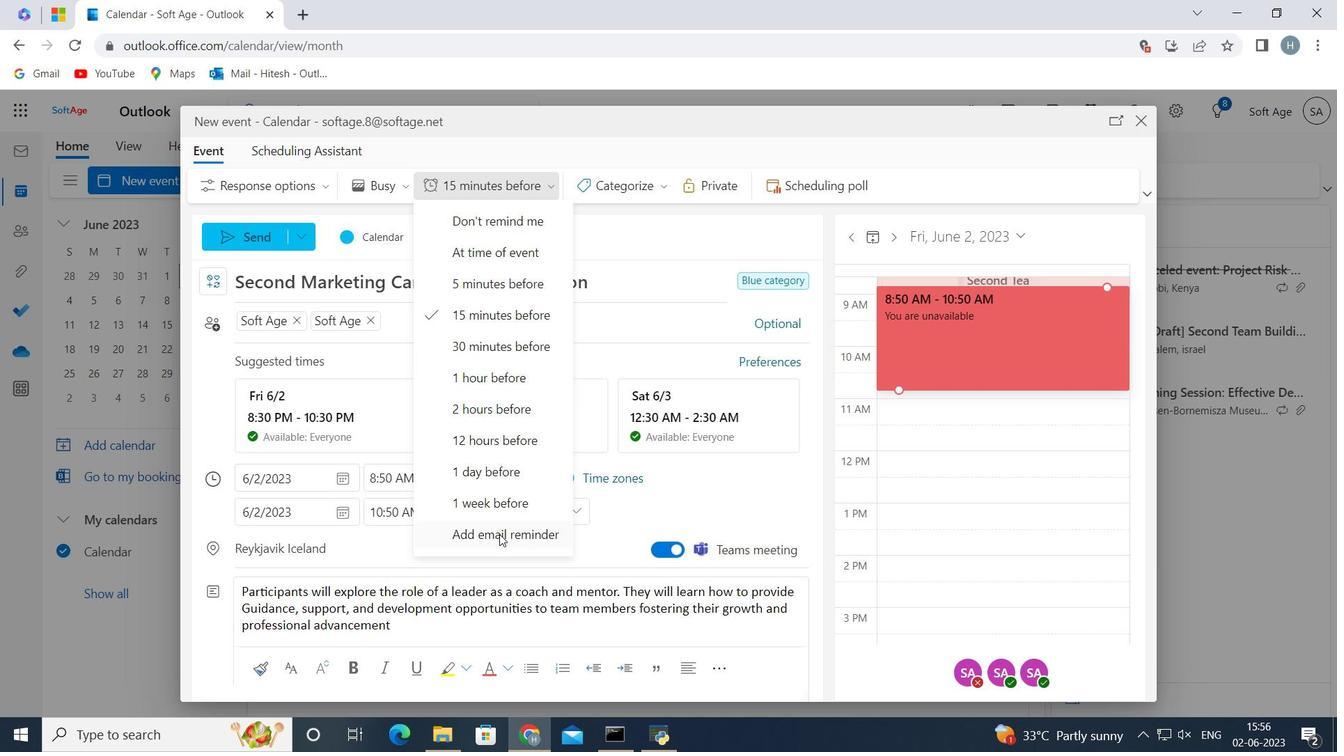 
Action: Mouse moved to (481, 283)
Screenshot: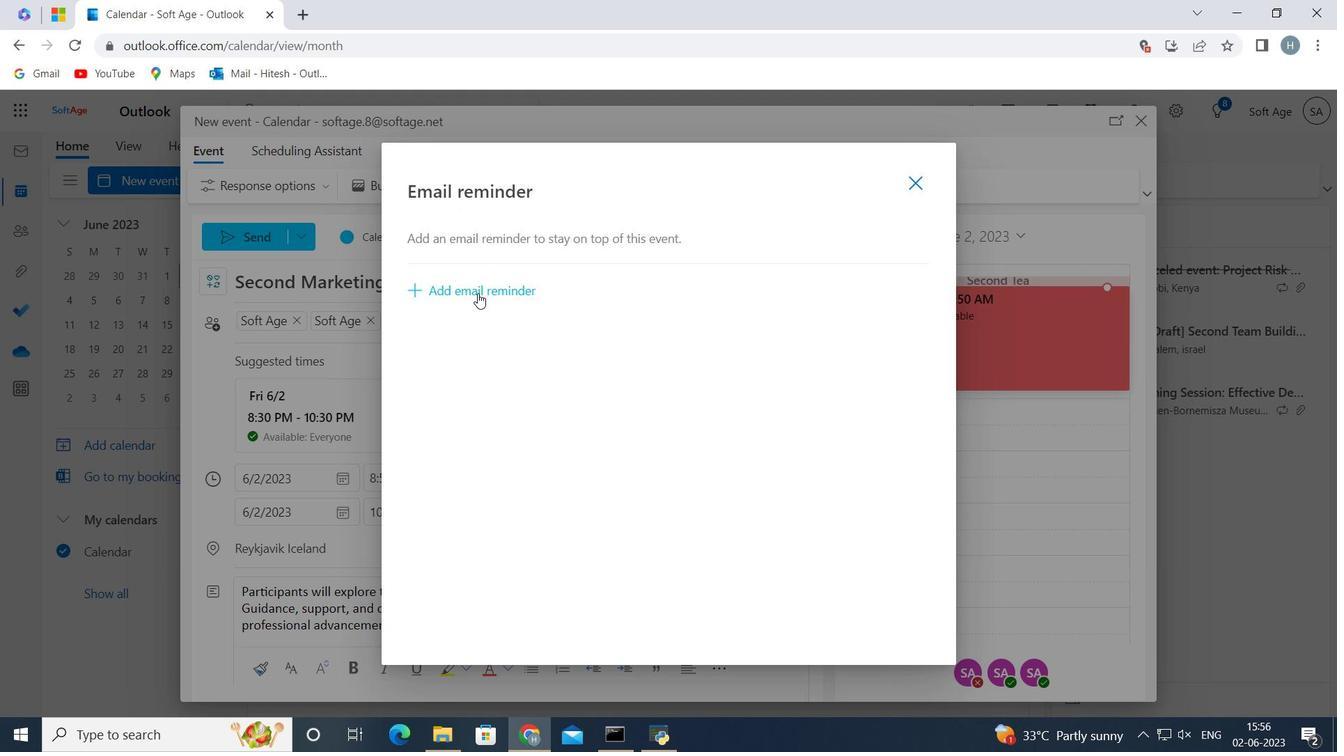 
Action: Mouse pressed left at (481, 283)
Screenshot: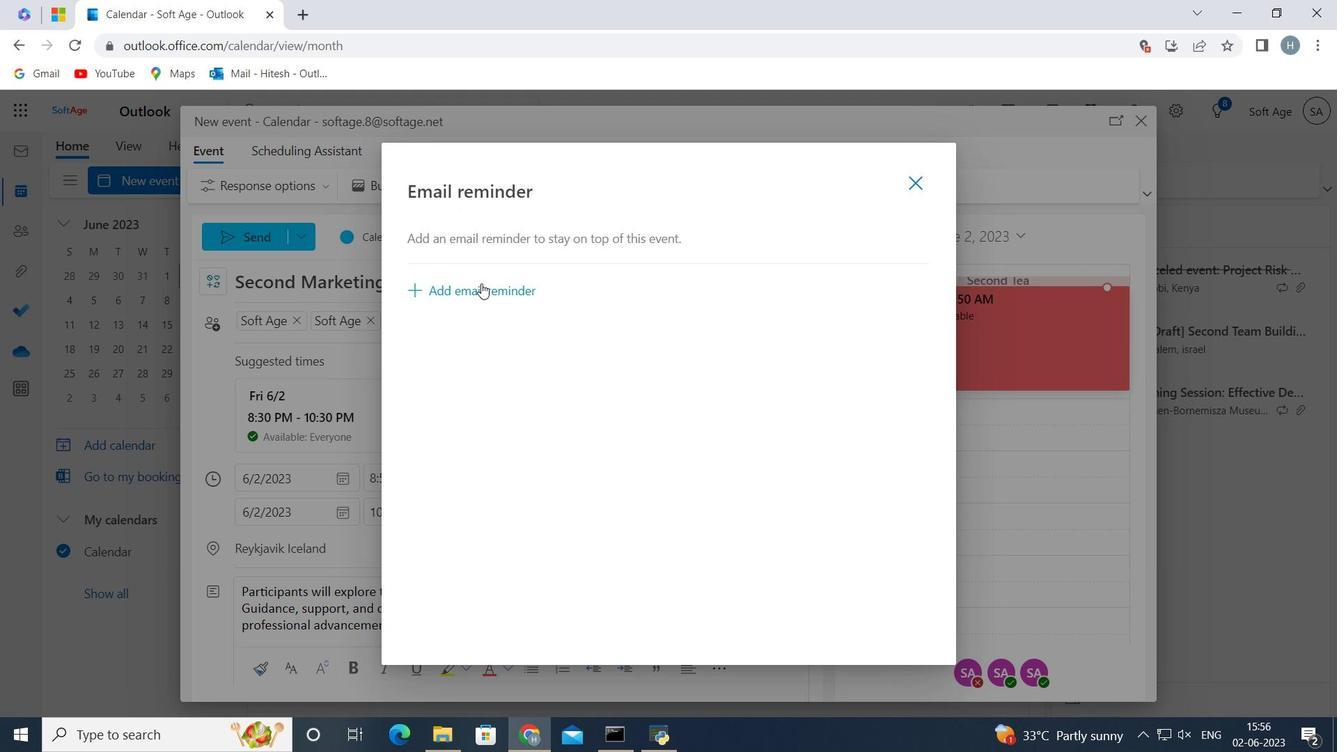 
Action: Mouse moved to (597, 283)
Screenshot: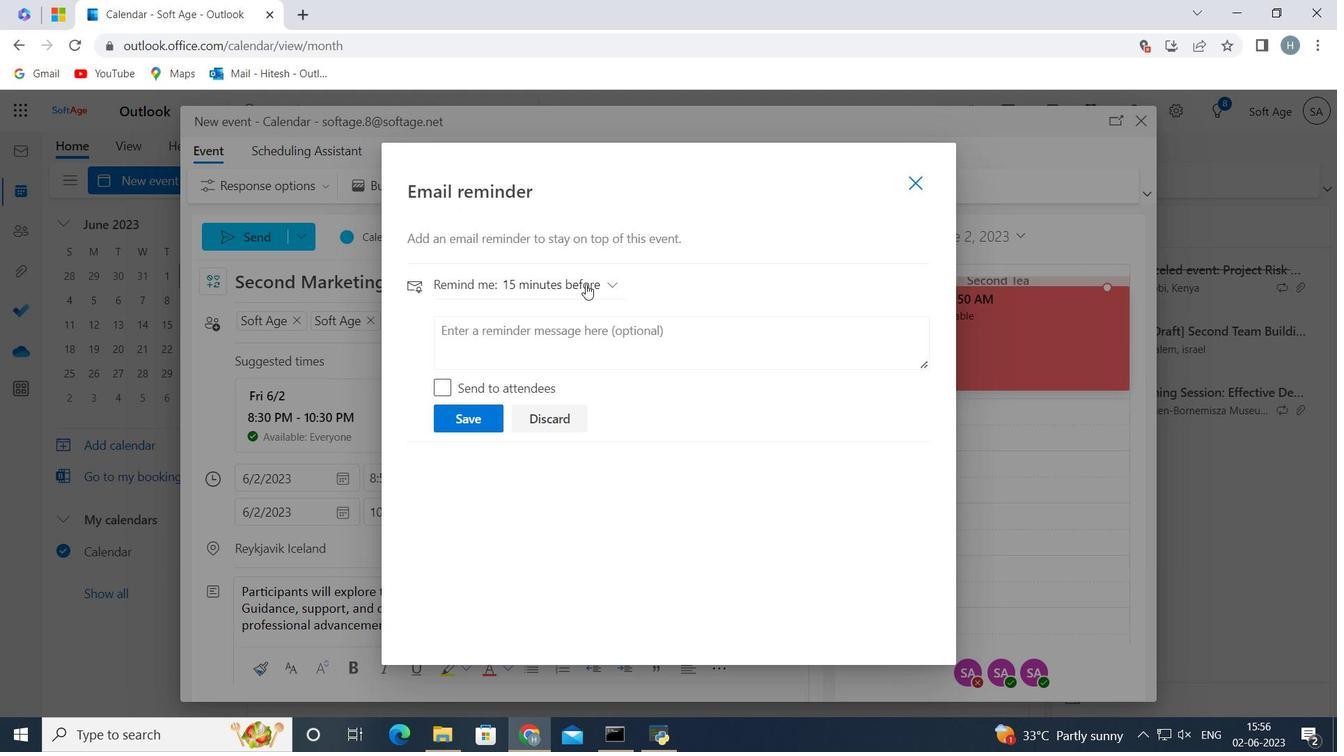 
Action: Mouse pressed left at (597, 283)
Screenshot: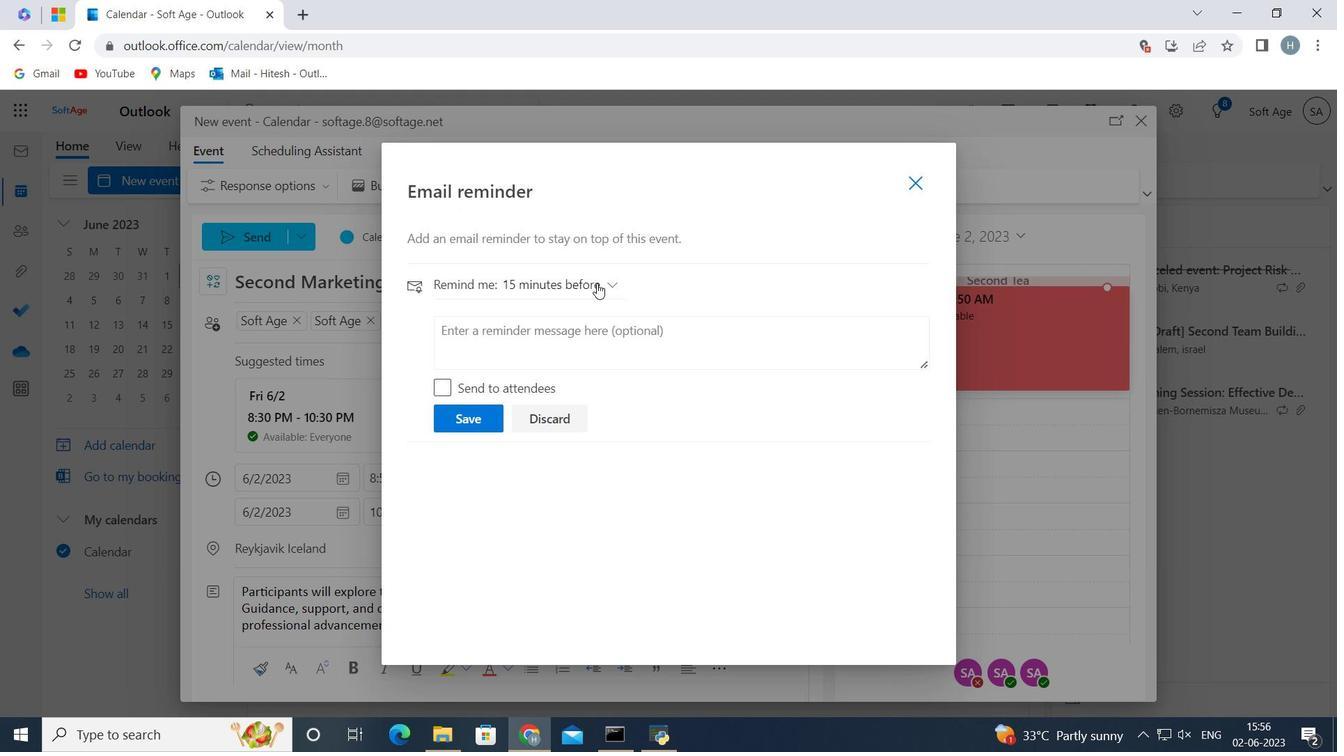 
Action: Mouse moved to (545, 560)
Screenshot: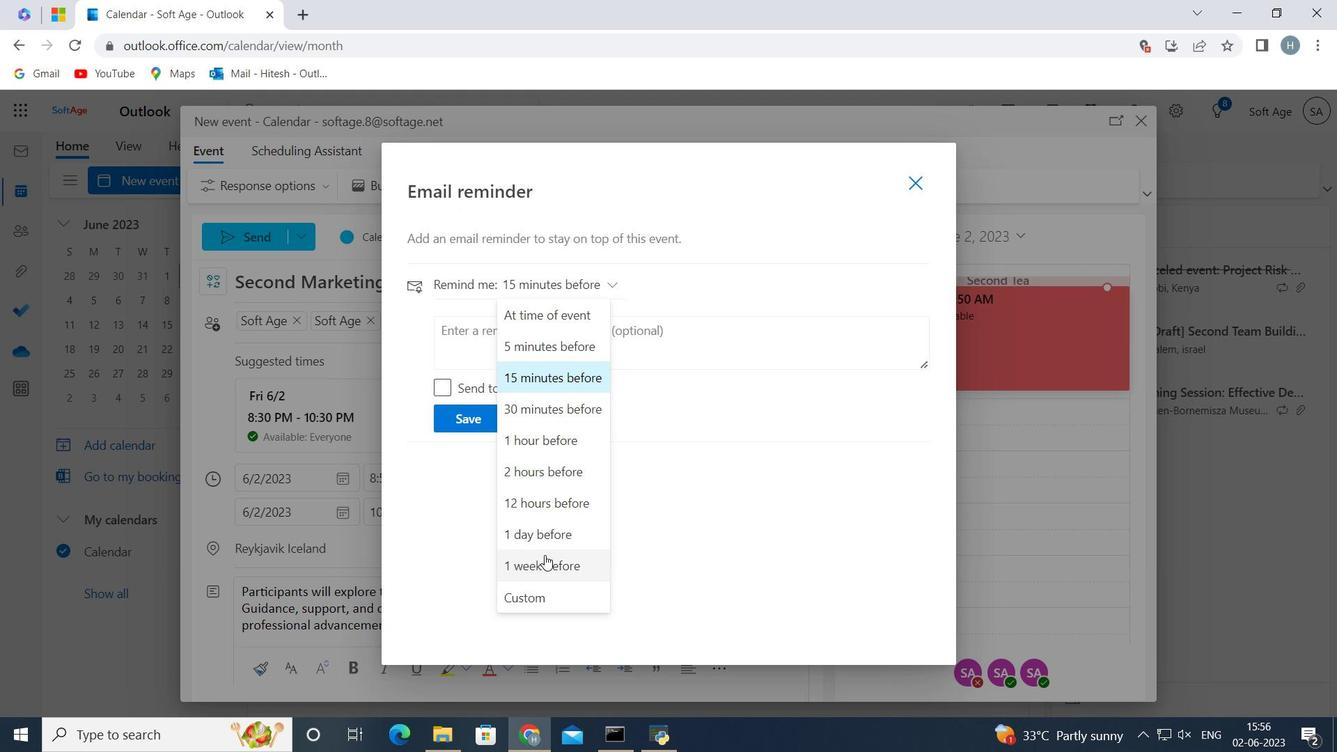 
Action: Mouse pressed left at (545, 560)
Screenshot: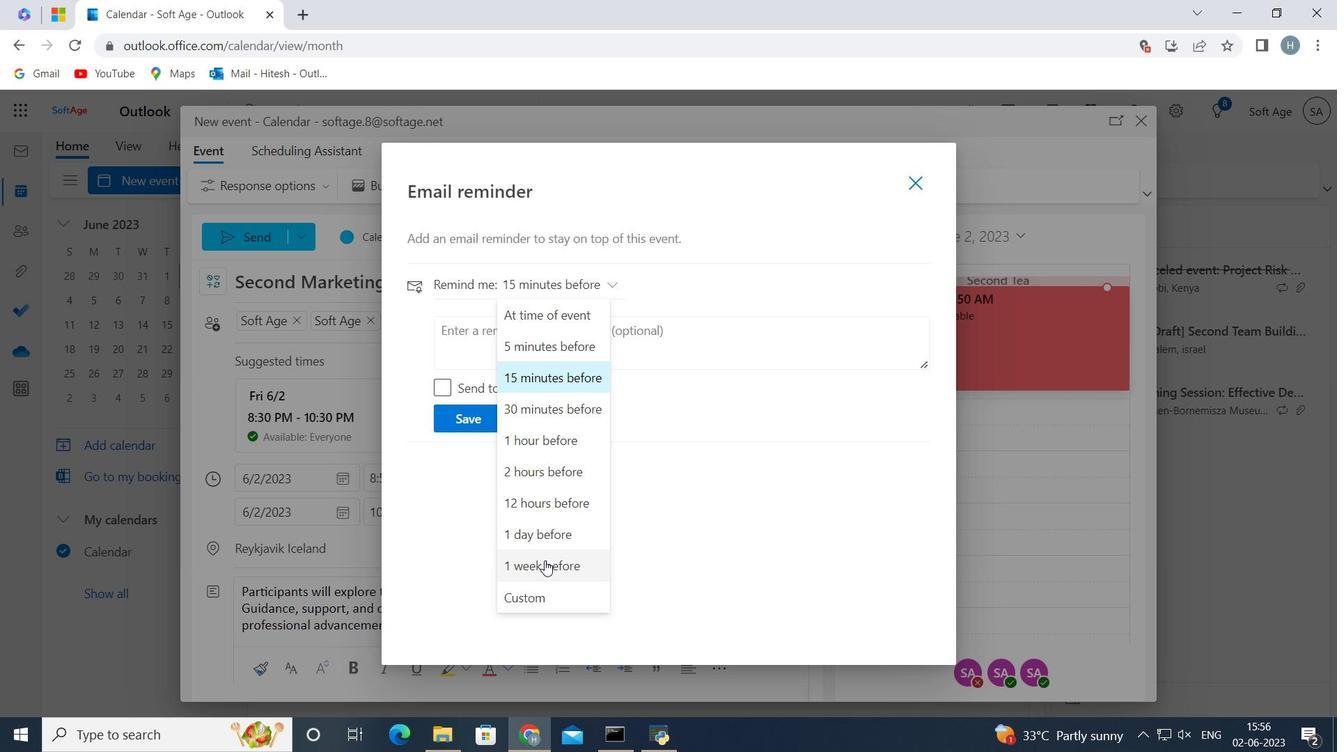 
Action: Mouse moved to (594, 280)
Screenshot: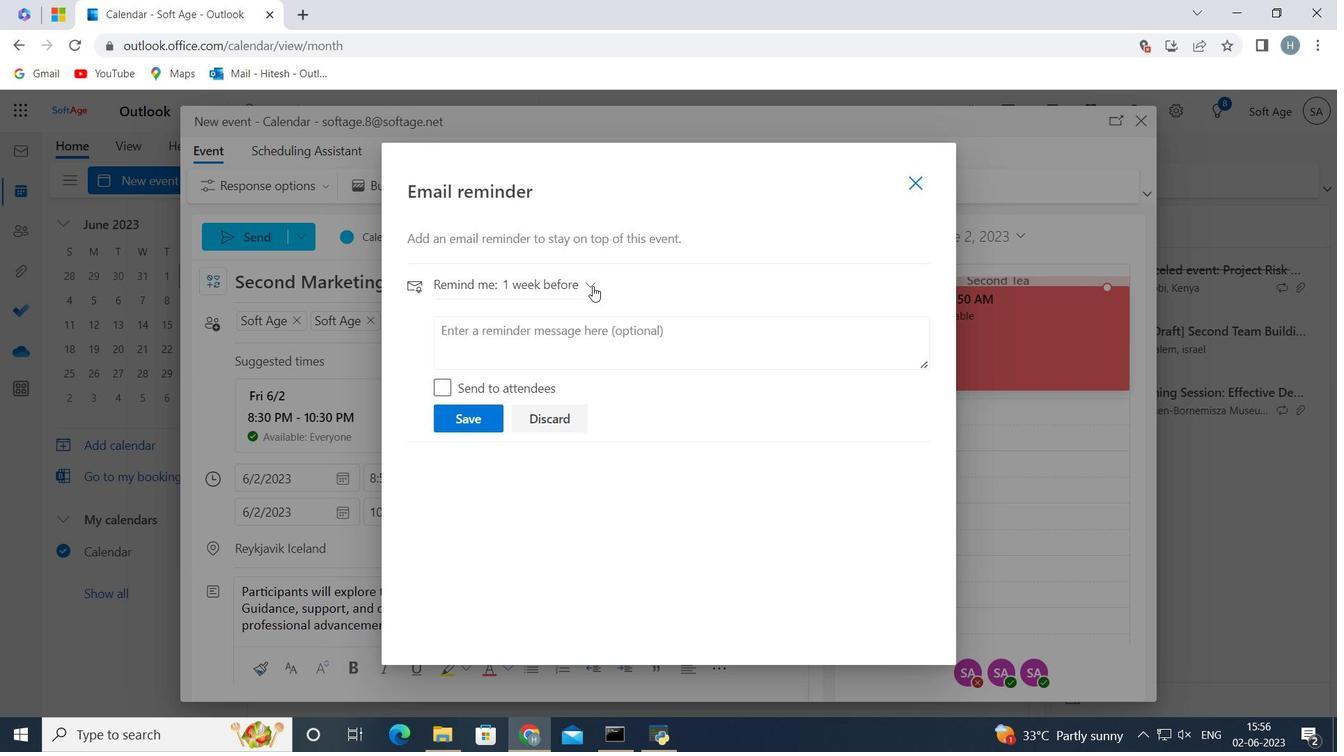 
Action: Mouse pressed left at (594, 280)
Screenshot: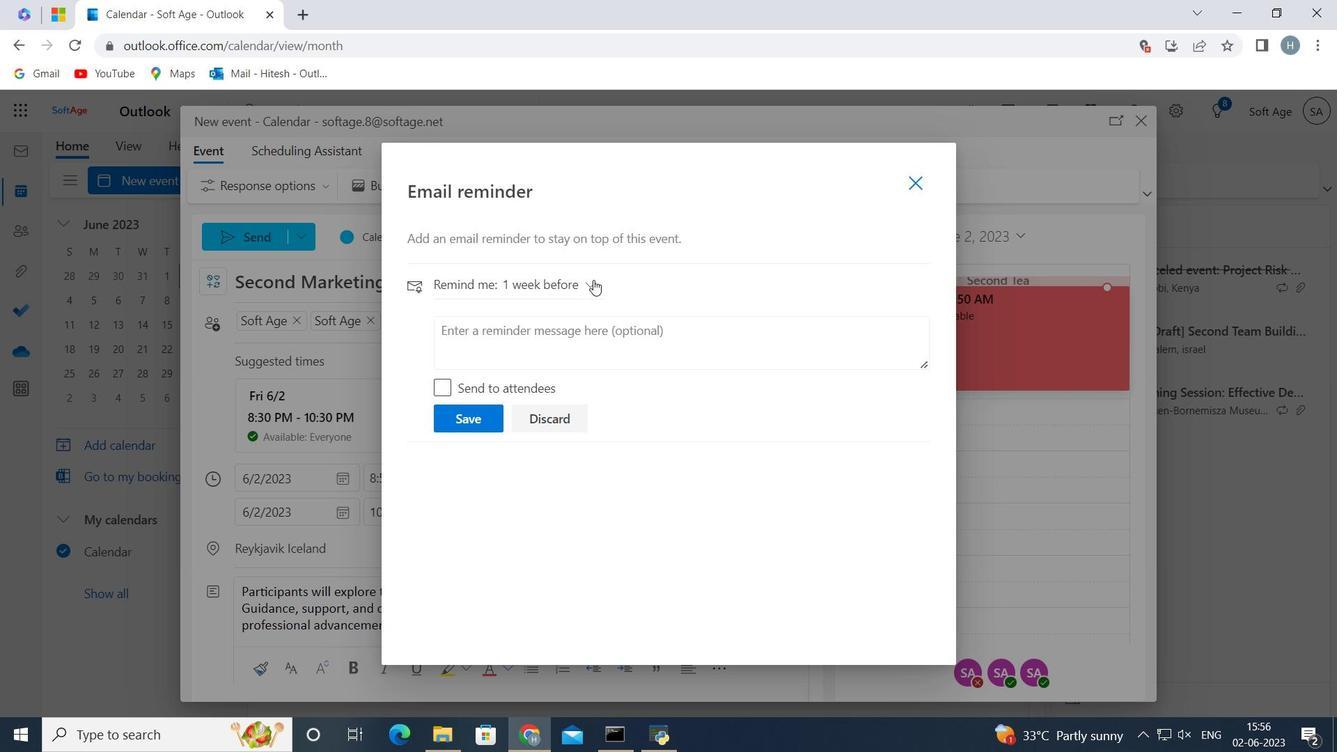 
Action: Mouse moved to (552, 594)
Screenshot: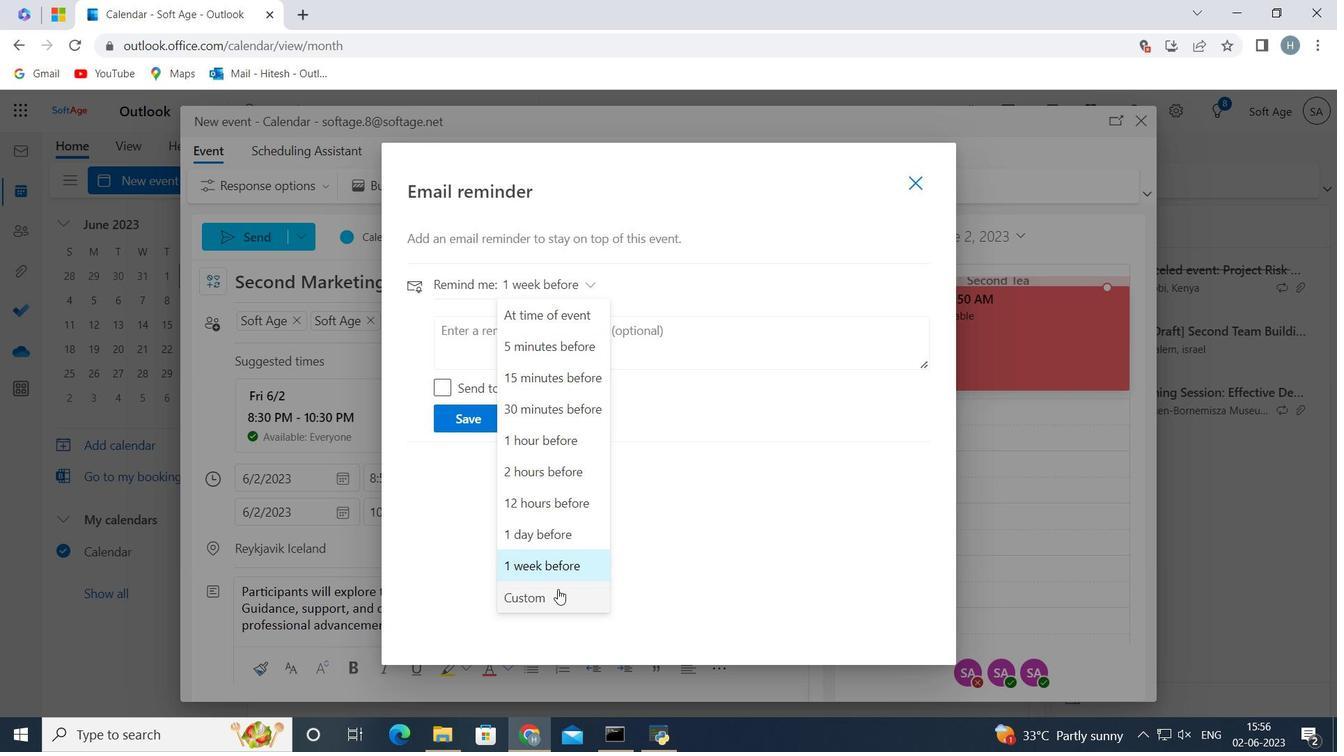 
Action: Mouse pressed left at (552, 594)
Screenshot: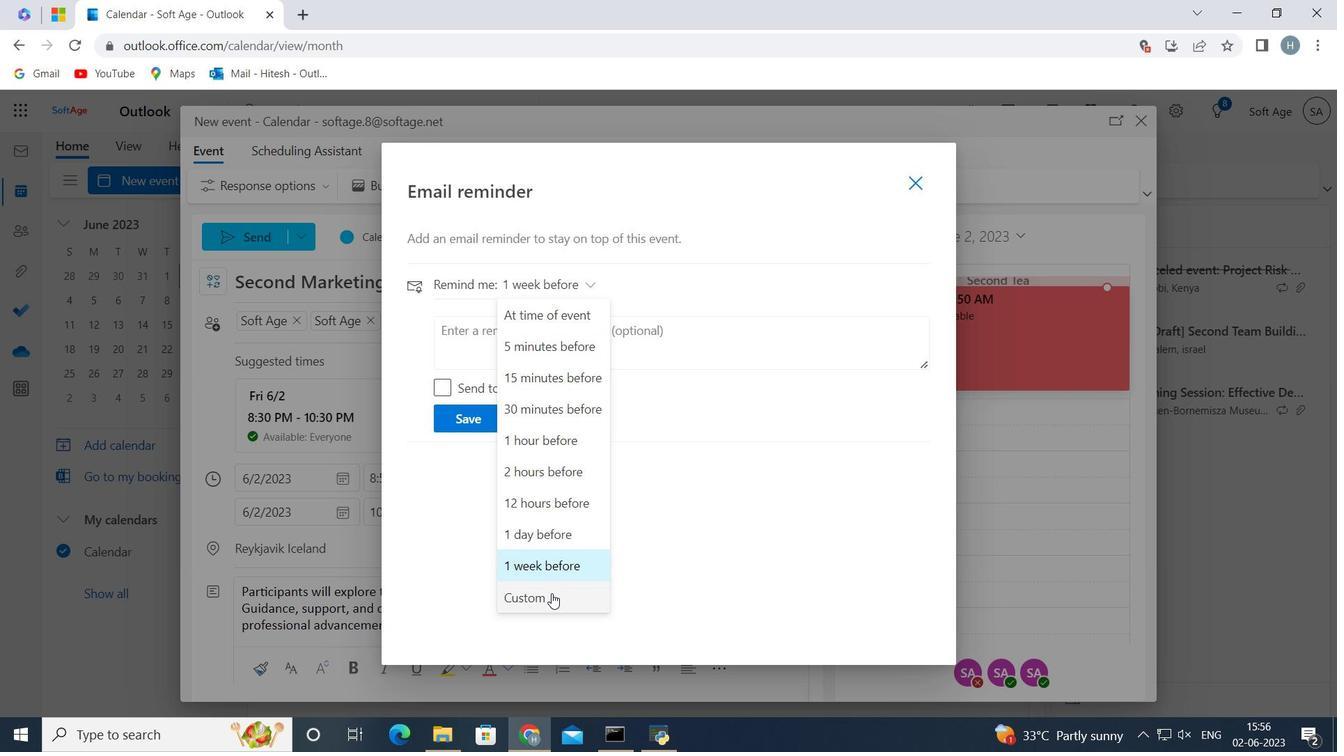 
Action: Mouse moved to (553, 316)
Screenshot: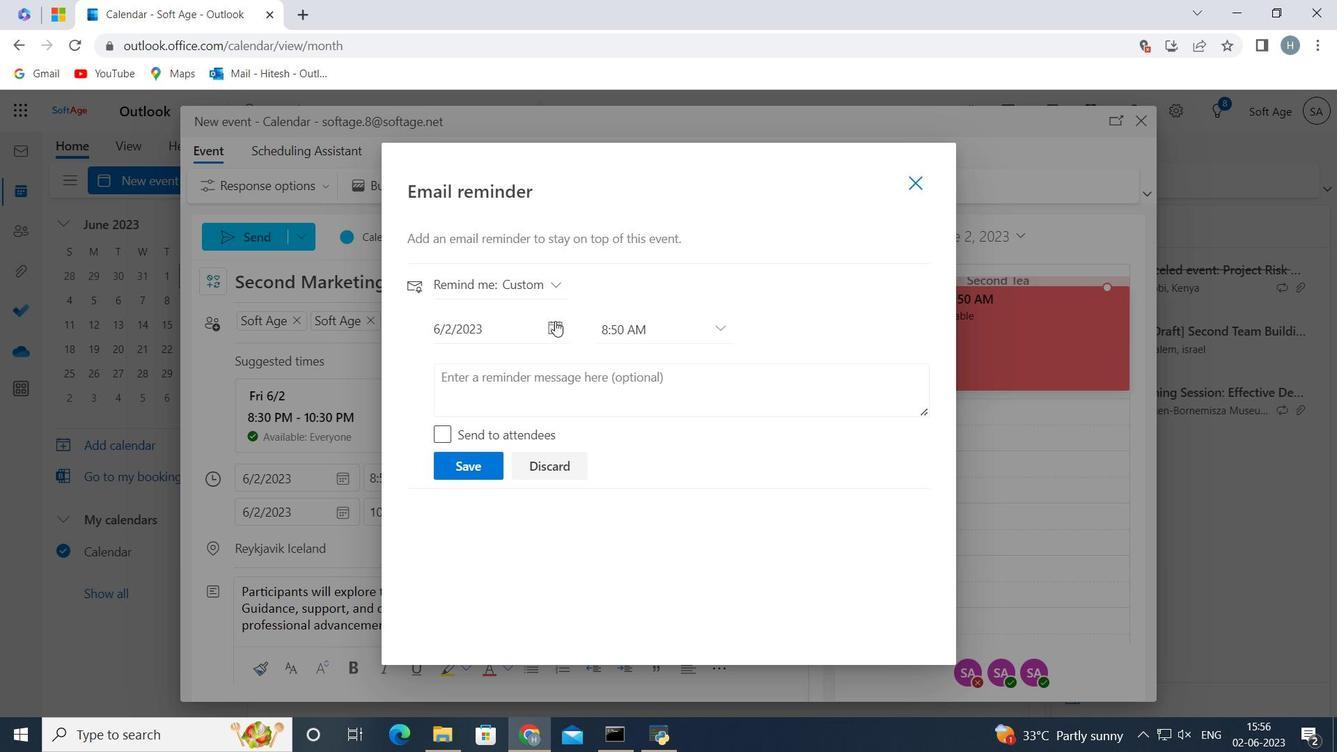 
Action: Mouse pressed left at (553, 316)
Screenshot: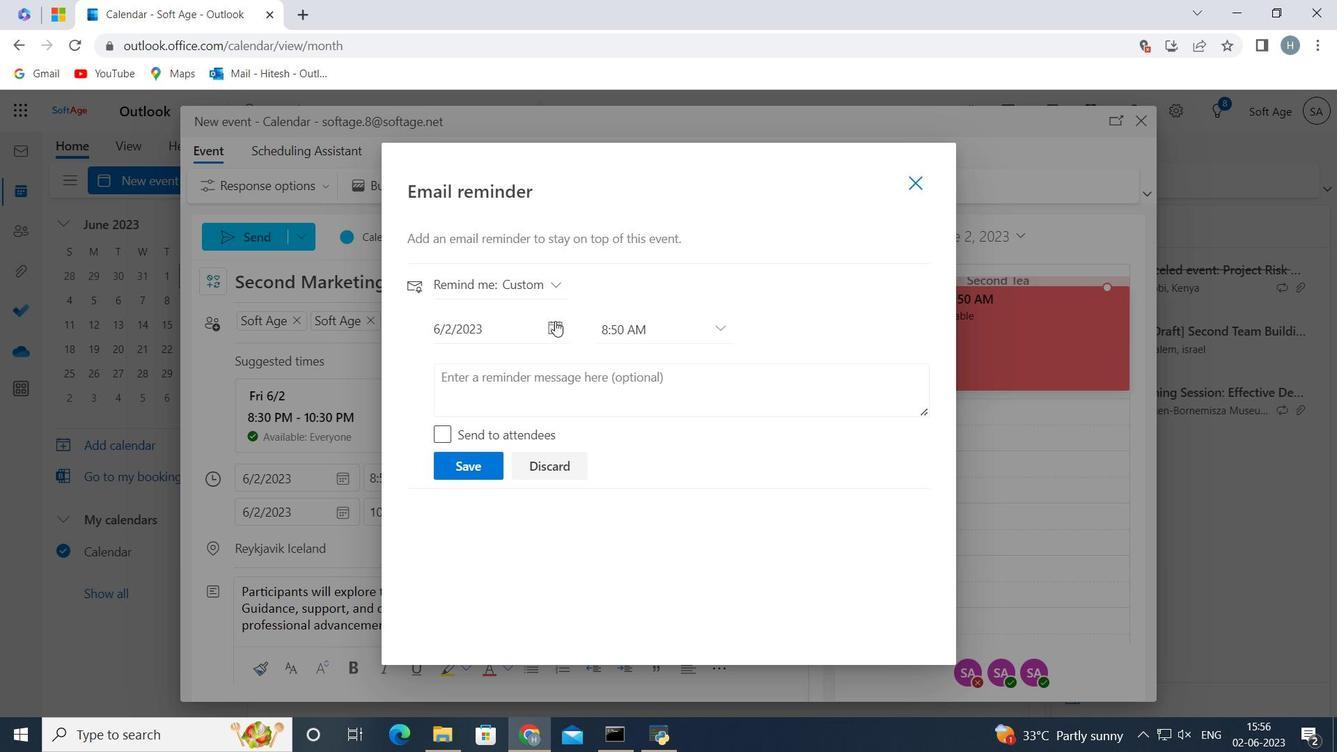 
Action: Mouse moved to (524, 406)
Screenshot: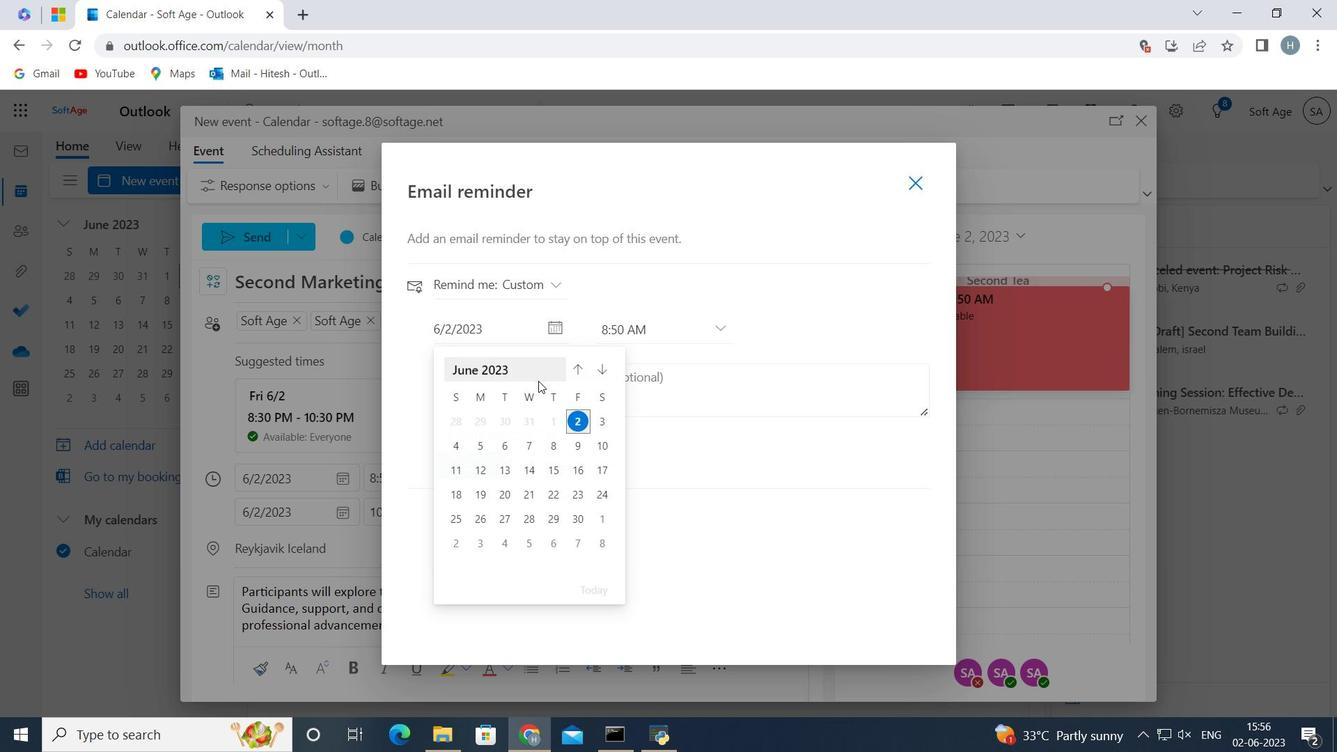 
Action: Mouse scrolled (524, 406) with delta (0, 0)
Screenshot: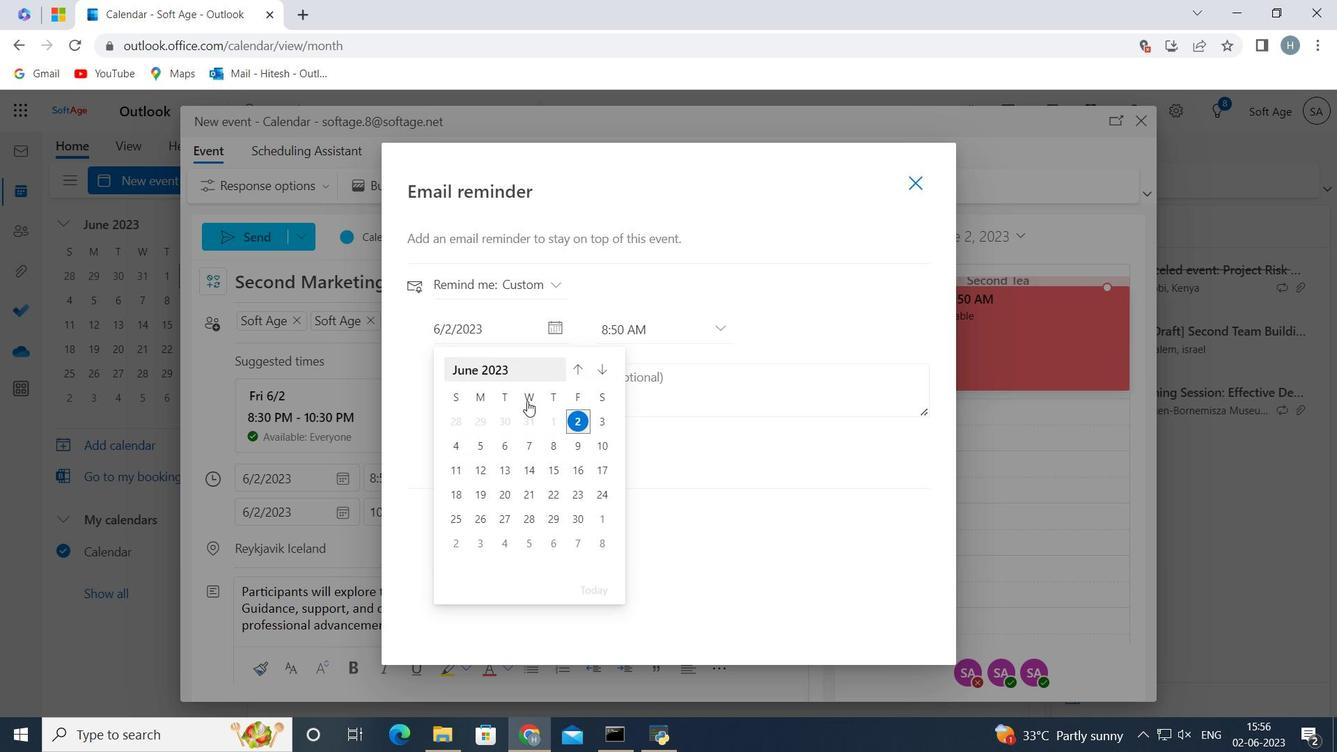 
Action: Mouse scrolled (524, 406) with delta (0, 0)
Screenshot: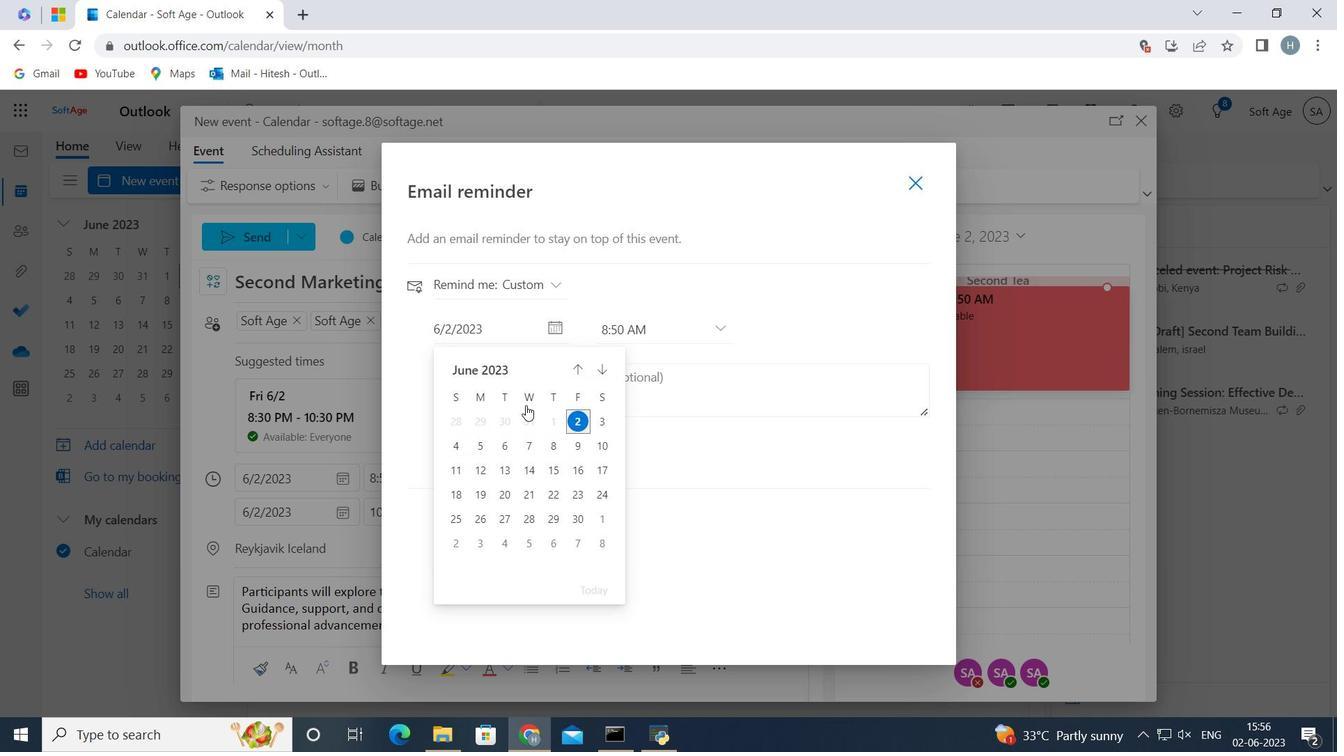 
Action: Mouse scrolled (524, 406) with delta (0, 0)
Screenshot: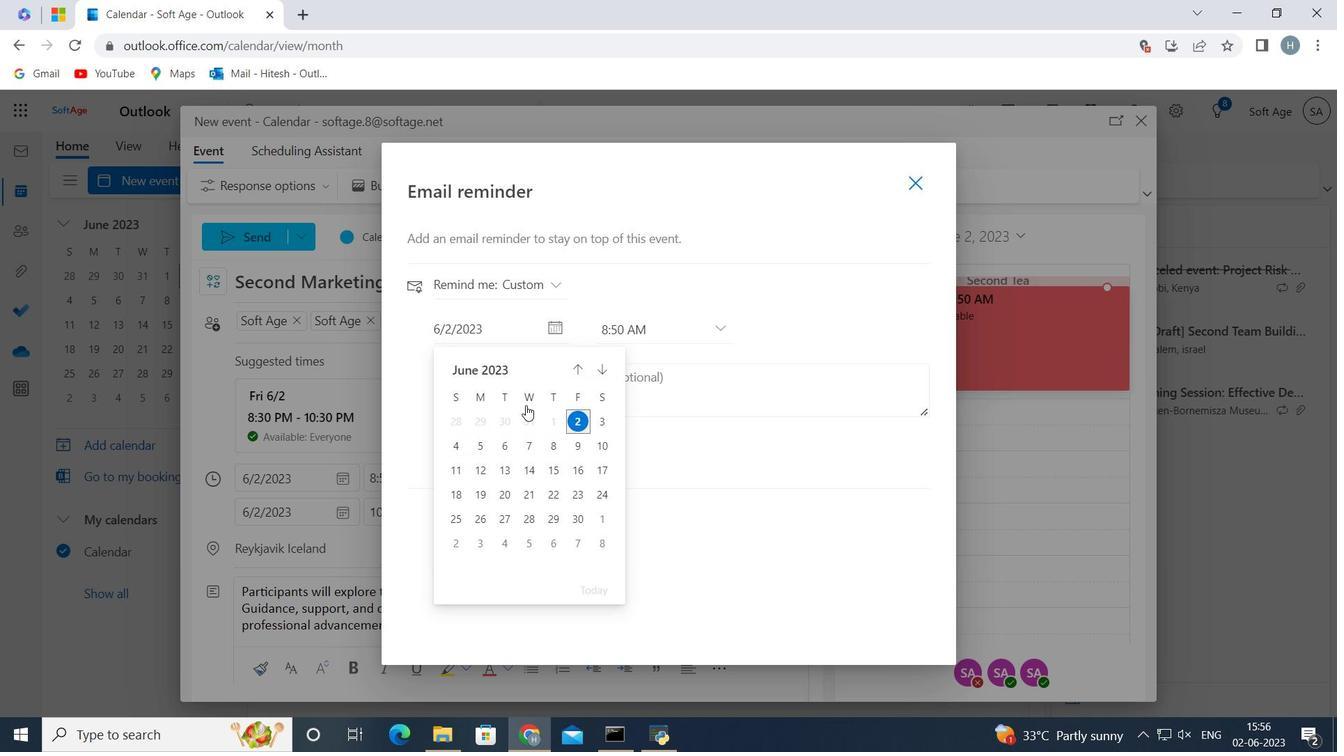 
Action: Mouse scrolled (524, 406) with delta (0, 0)
Screenshot: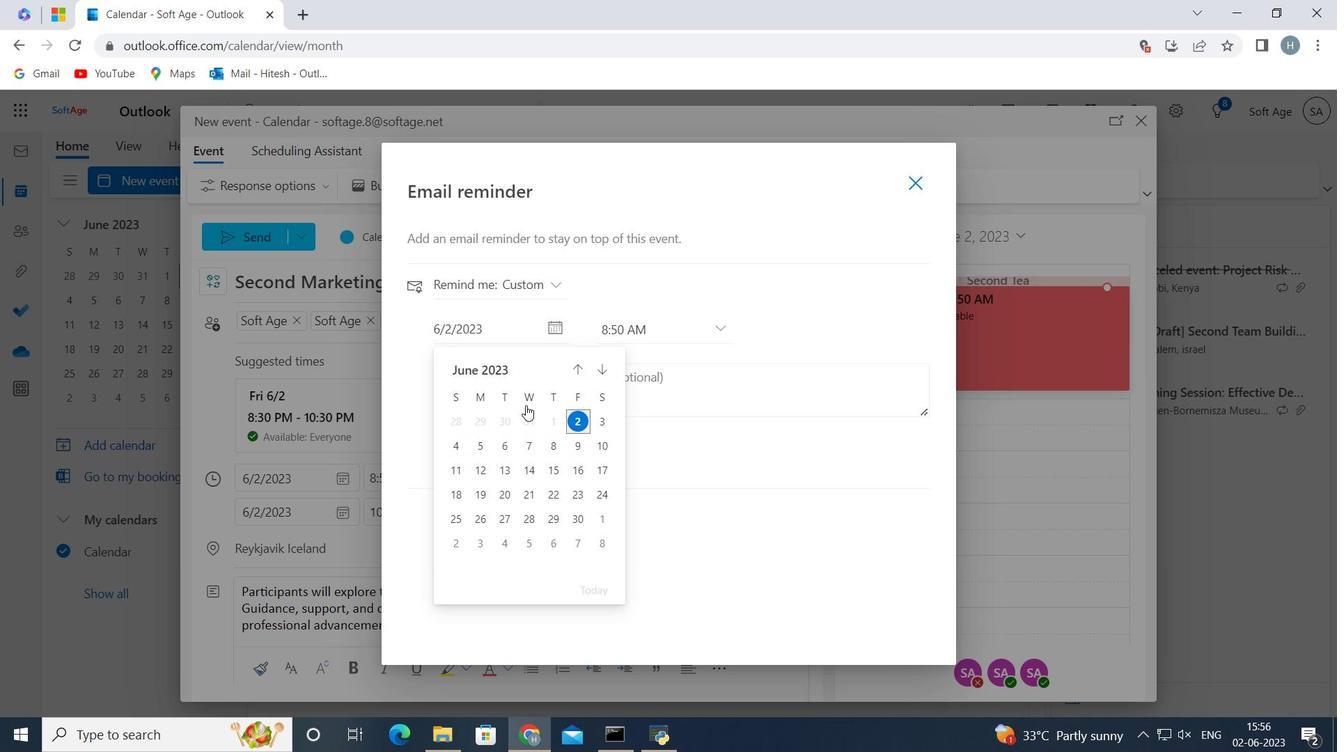 
Action: Mouse scrolled (524, 406) with delta (0, 0)
Screenshot: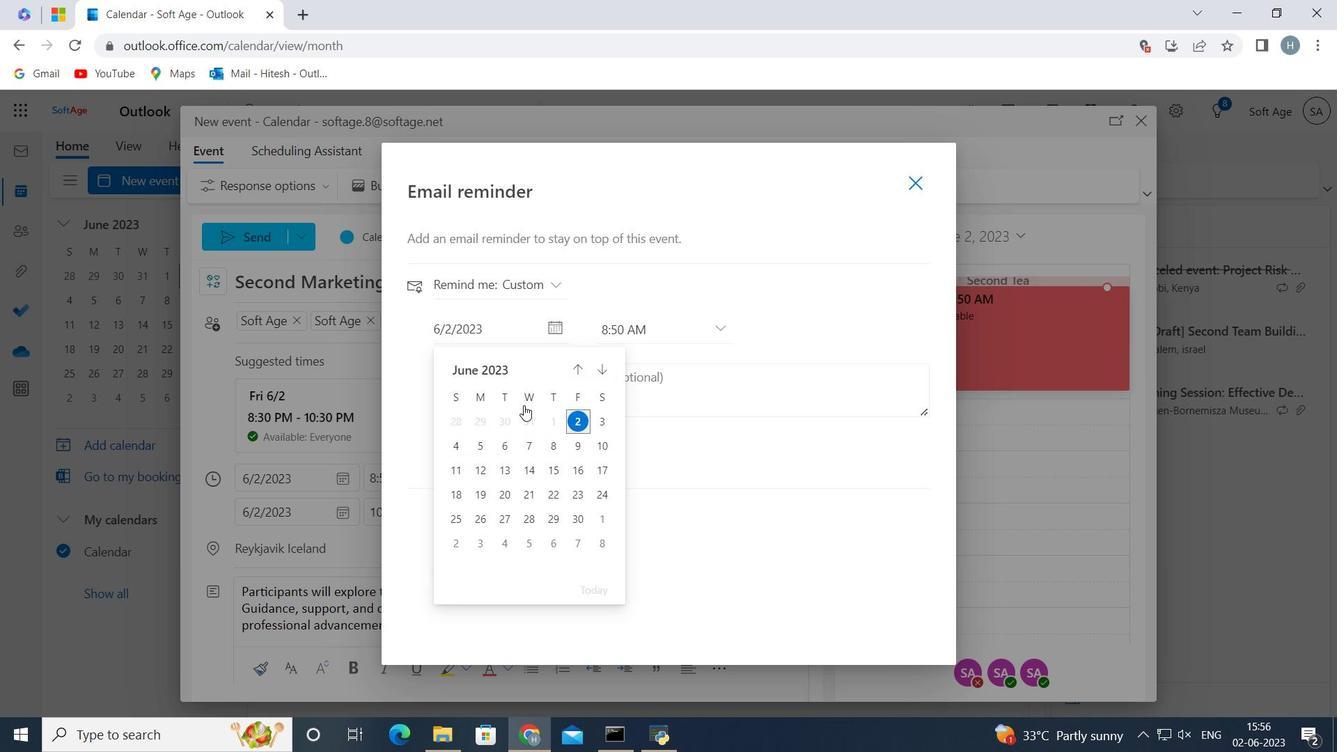 
Action: Mouse moved to (553, 424)
Screenshot: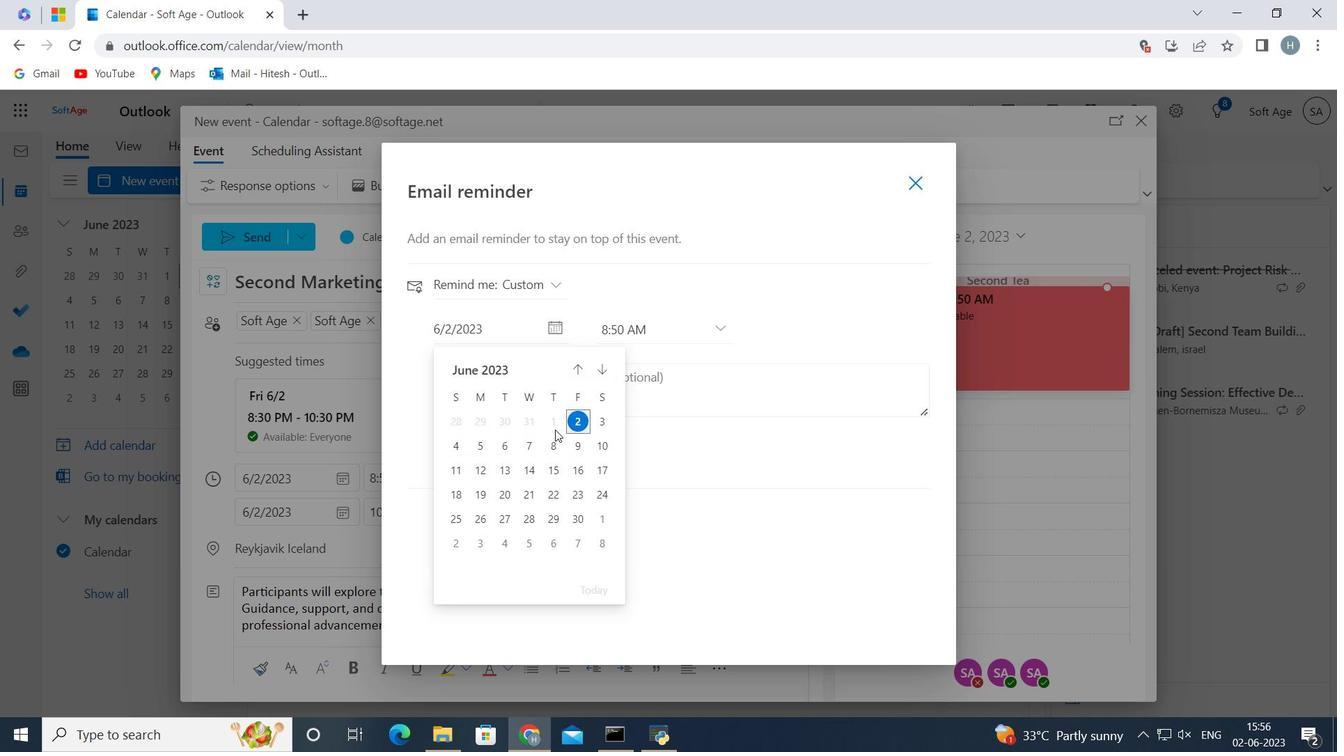 
Action: Mouse pressed left at (553, 424)
Screenshot: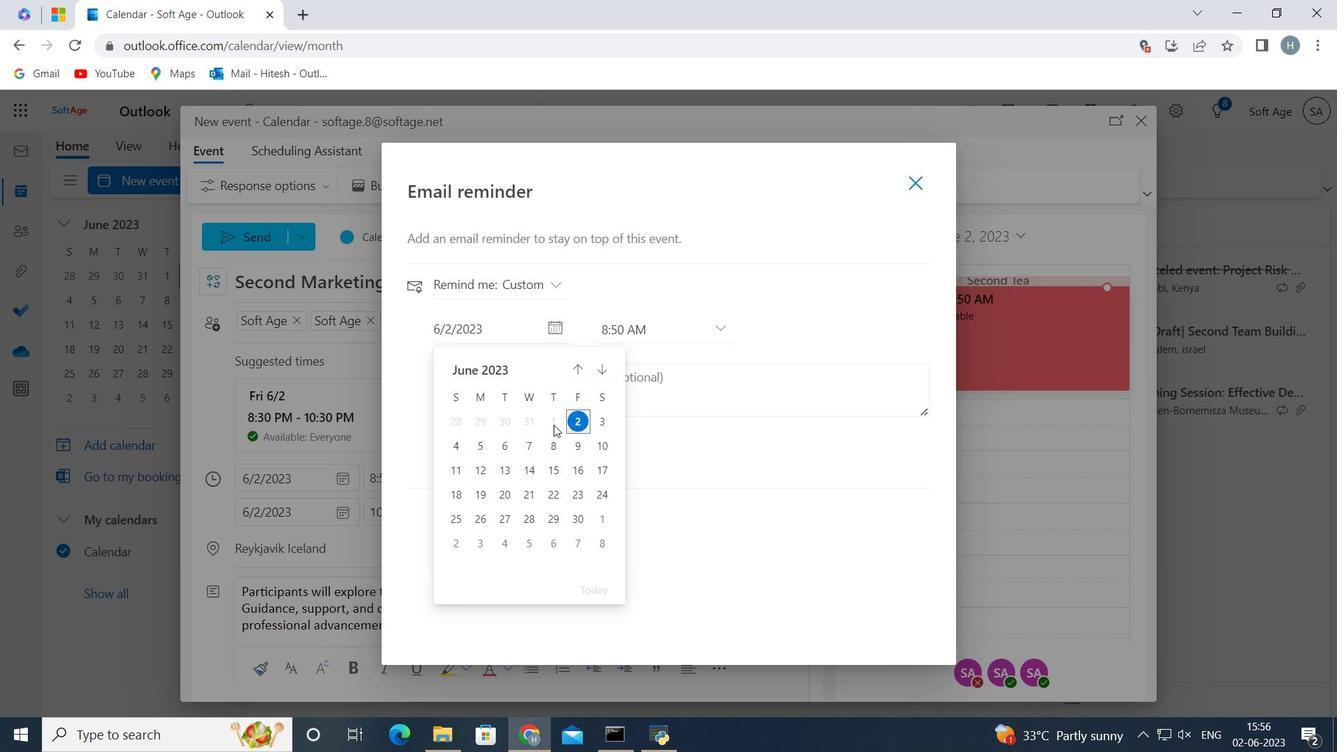 
Action: Mouse pressed left at (553, 424)
Screenshot: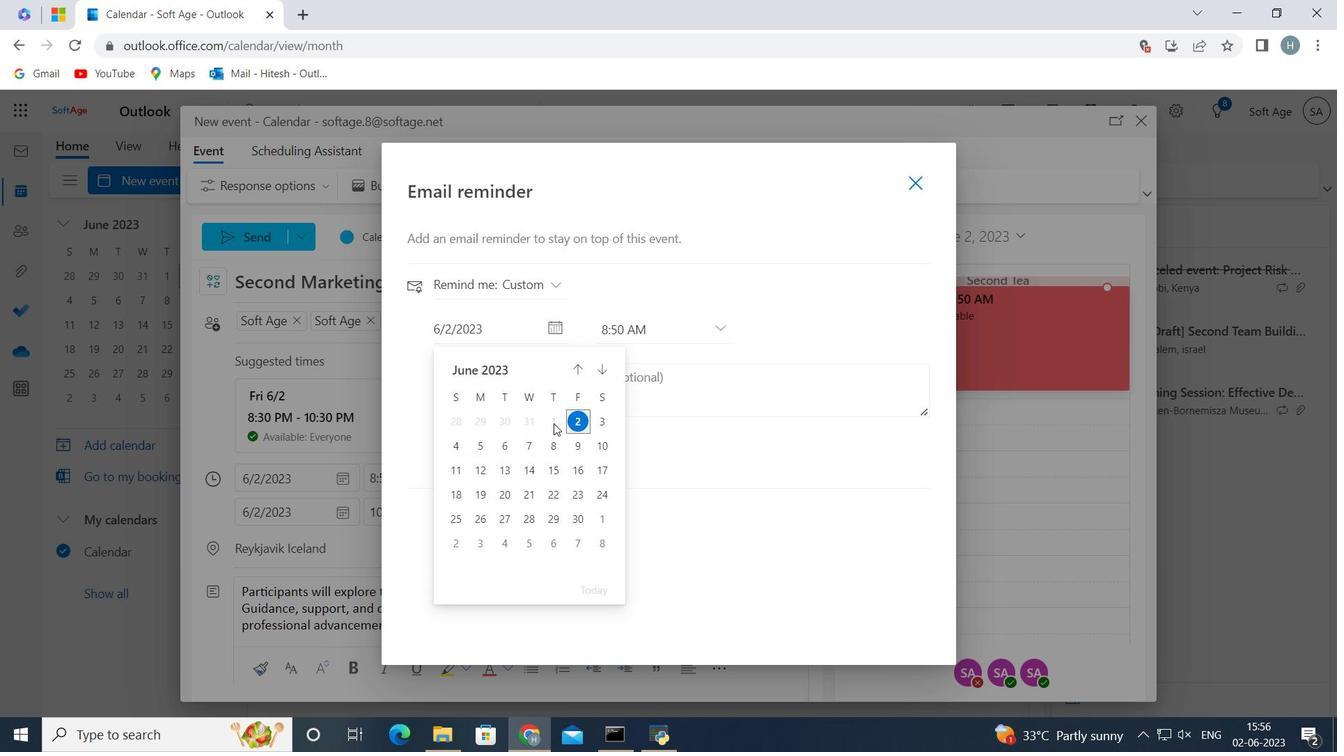 
Action: Mouse pressed left at (553, 424)
Screenshot: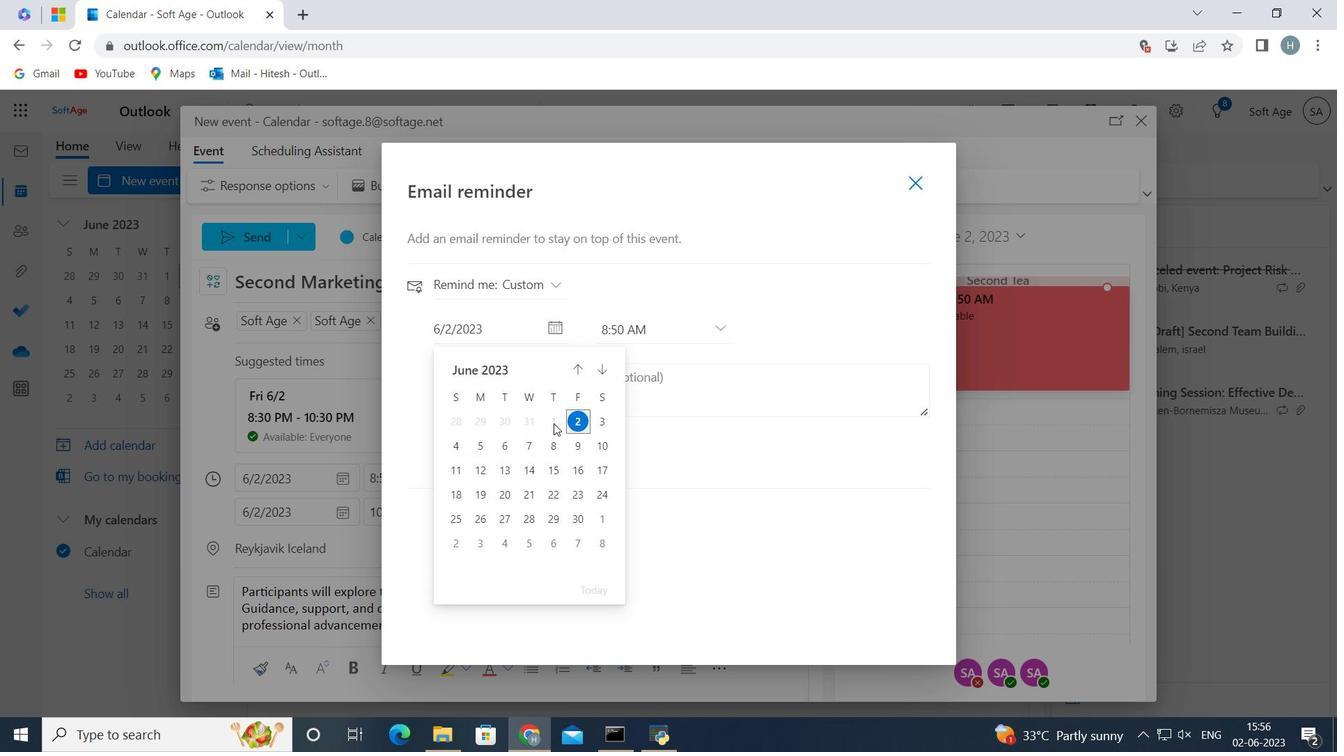 
Action: Mouse moved to (585, 371)
Screenshot: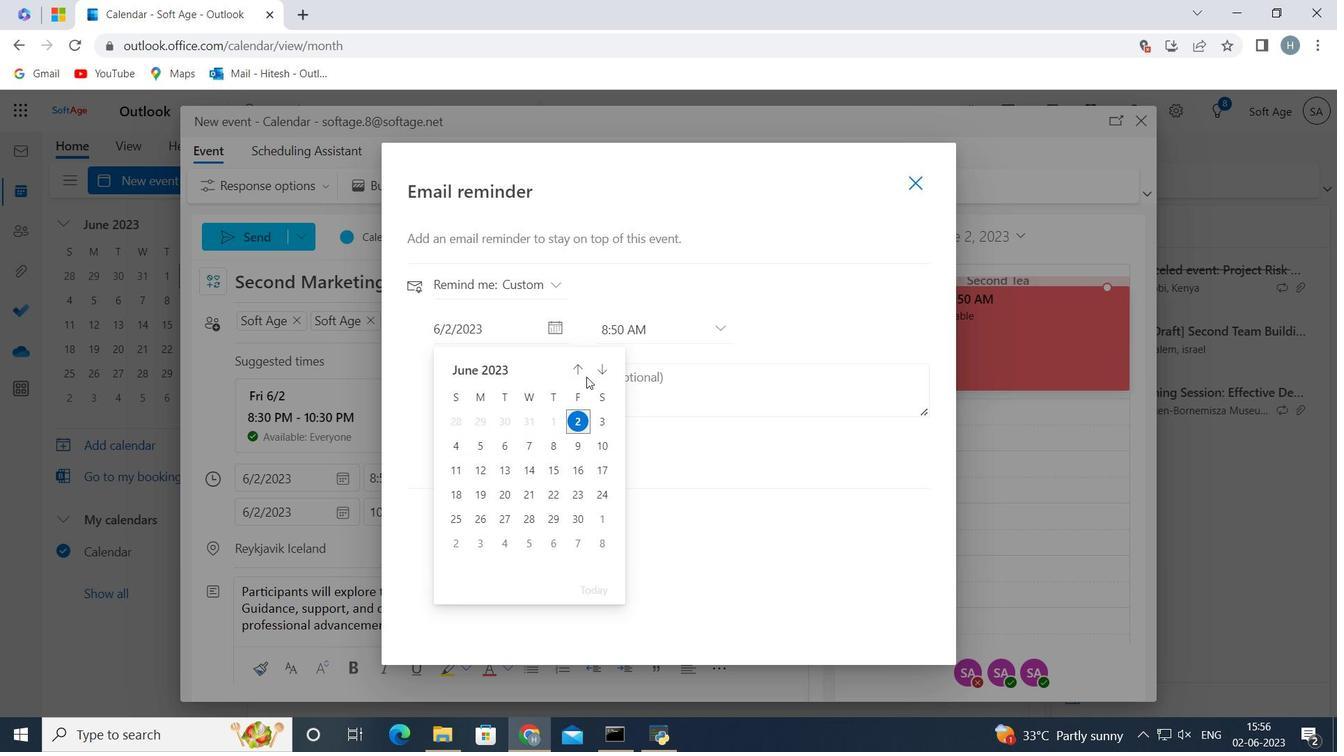 
Action: Mouse pressed left at (585, 371)
Screenshot: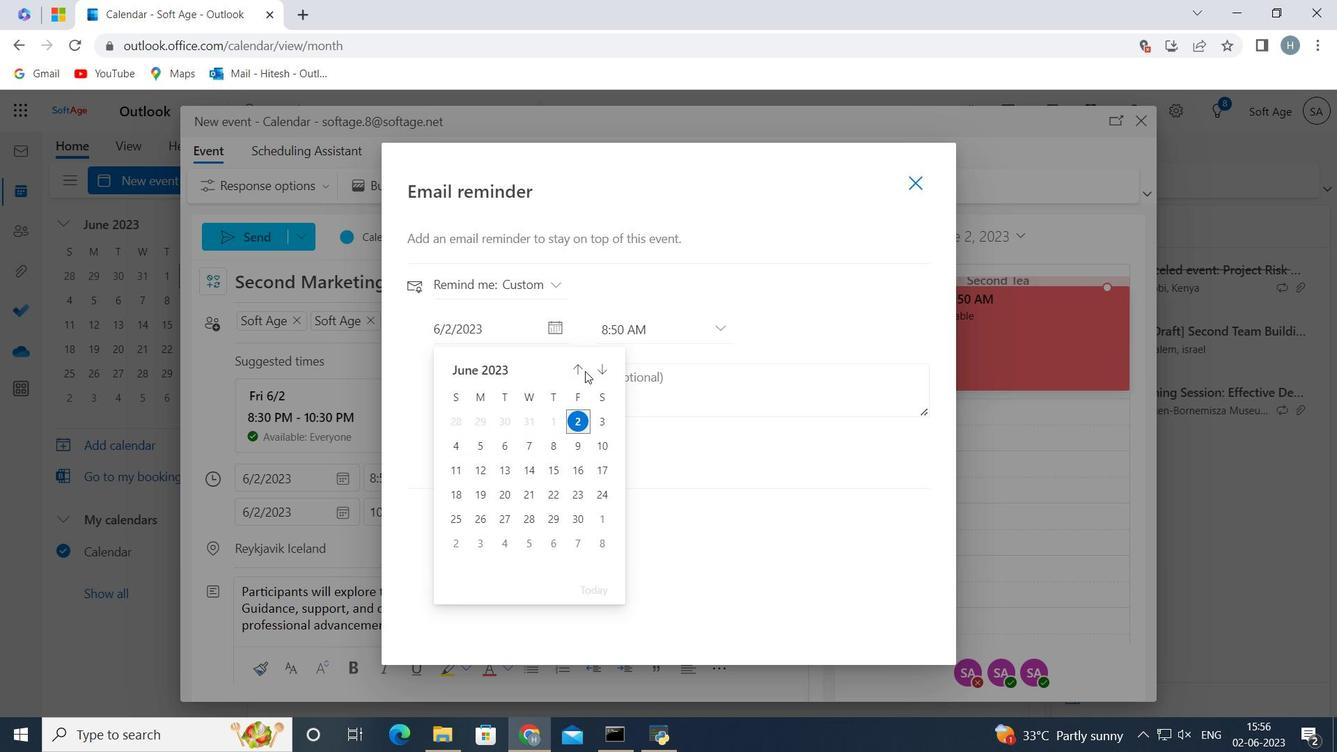 
Action: Mouse pressed left at (585, 371)
Screenshot: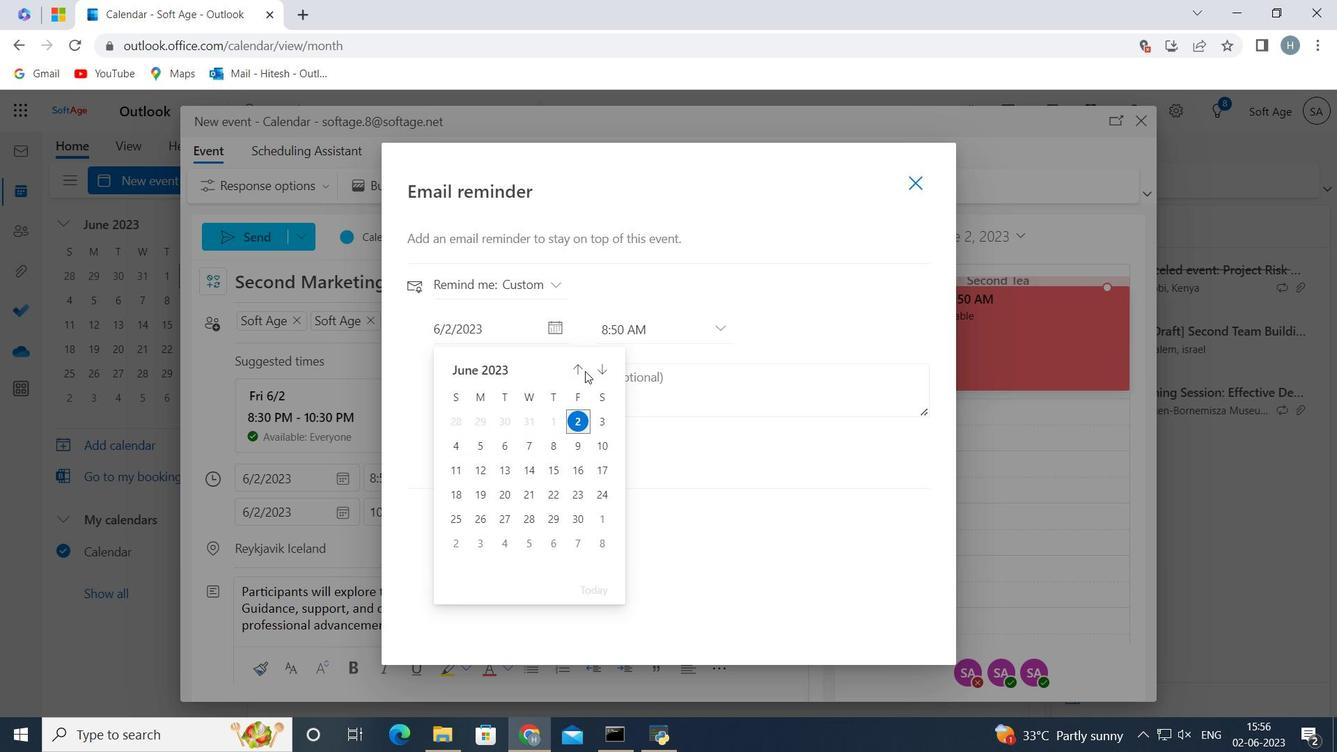 
Action: Mouse moved to (608, 366)
Screenshot: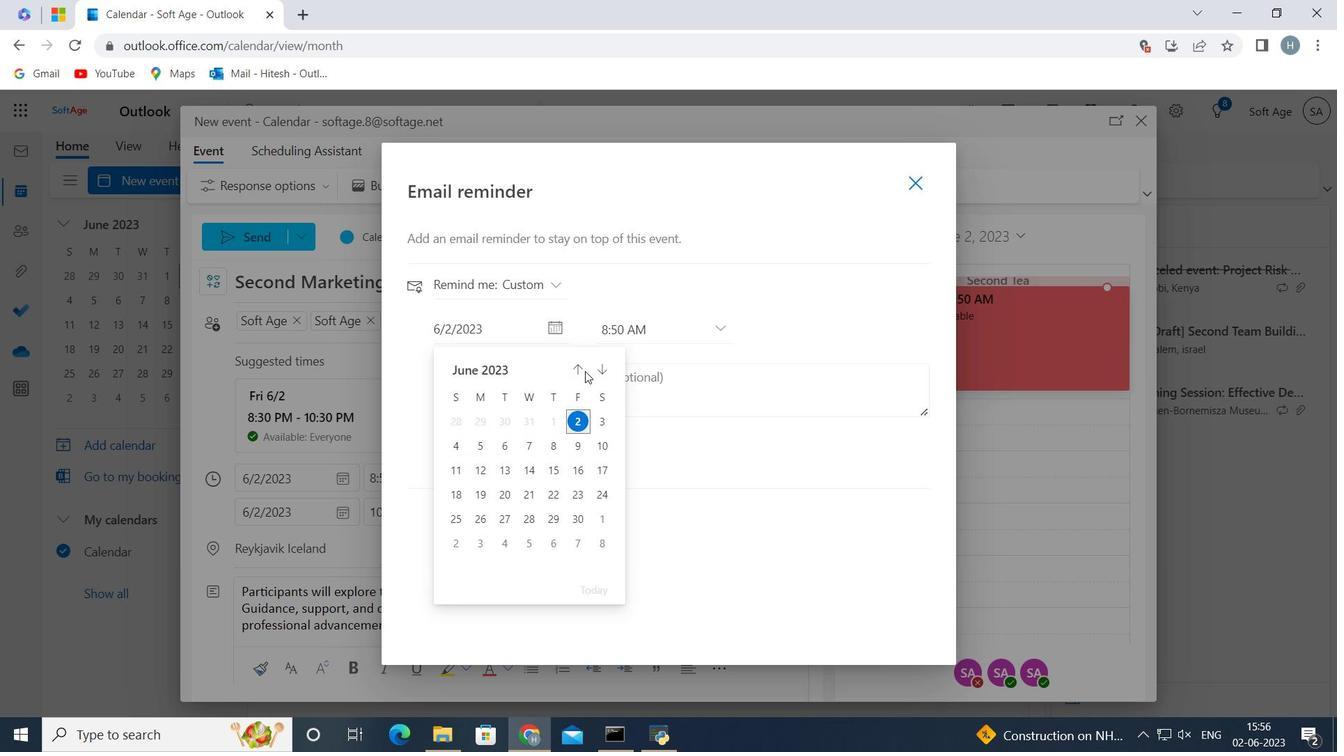 
Action: Mouse pressed left at (608, 366)
Screenshot: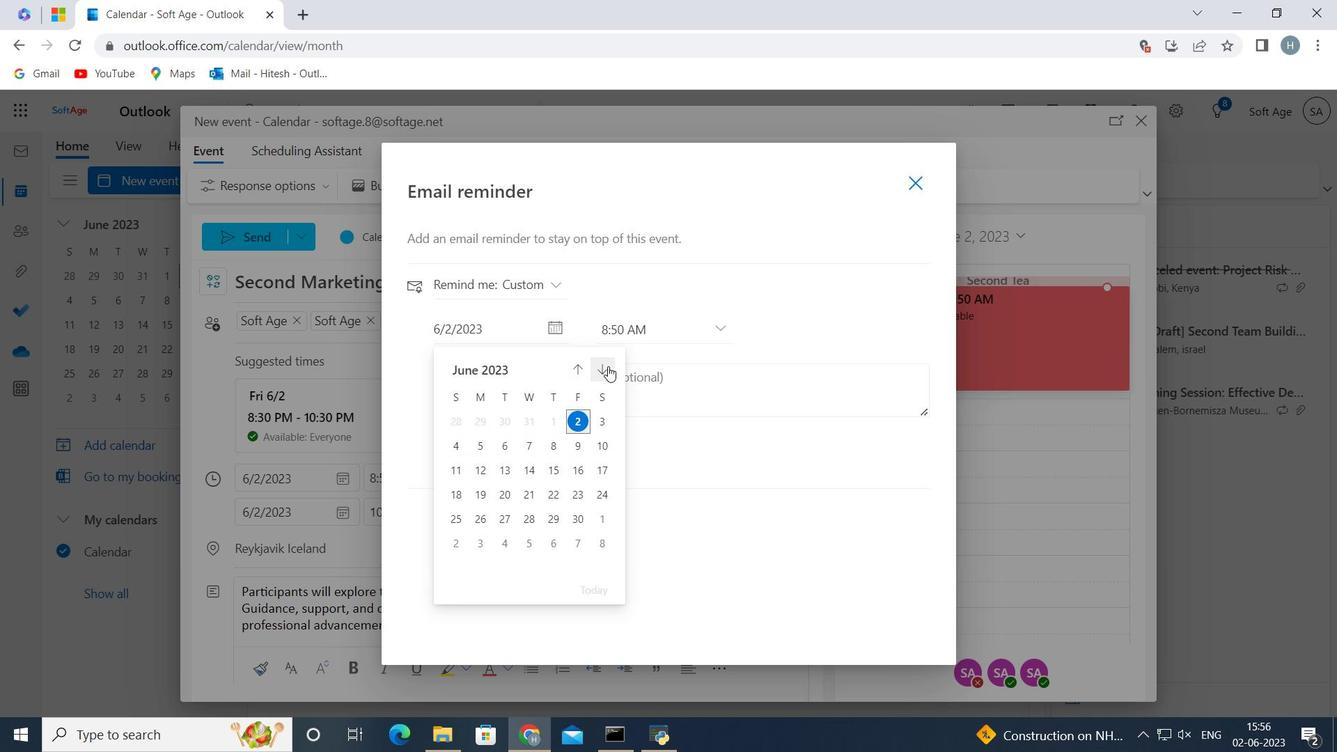 
Action: Mouse moved to (584, 373)
Screenshot: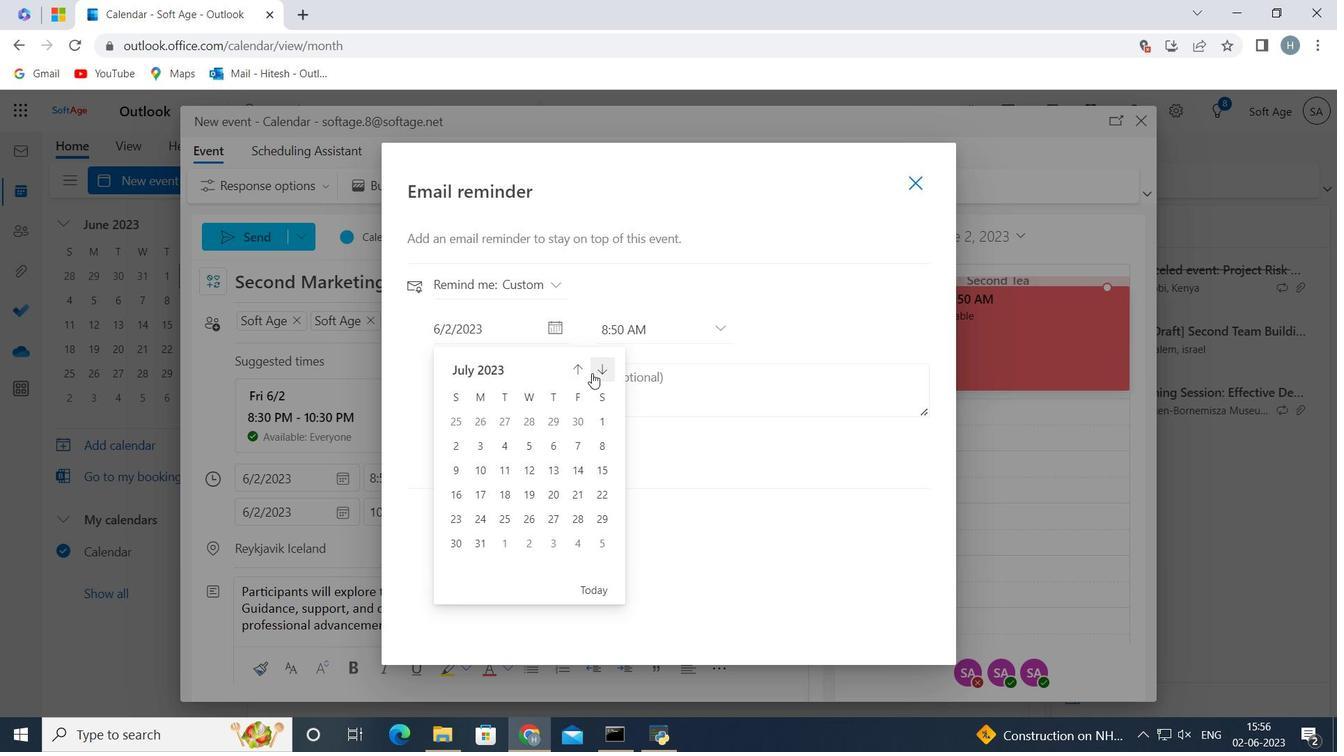 
Action: Mouse pressed left at (584, 373)
Screenshot: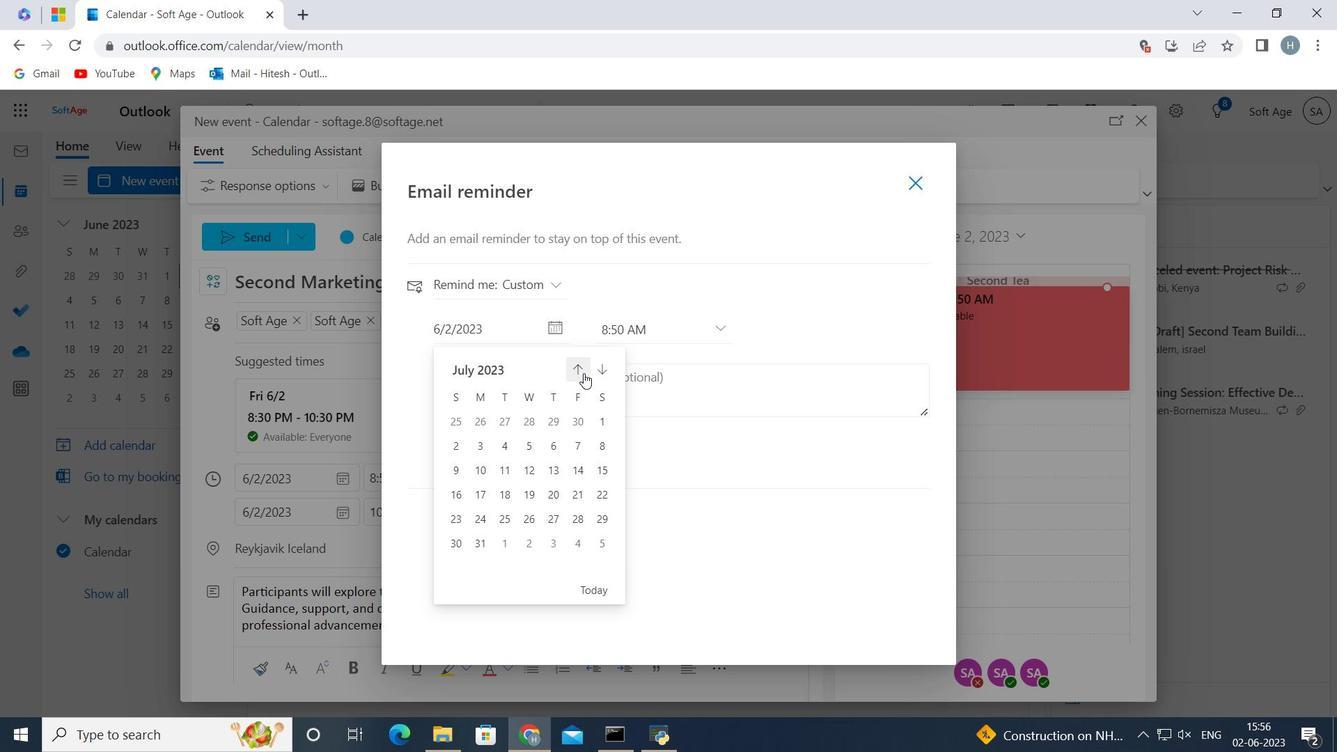 
Action: Mouse pressed left at (584, 373)
Screenshot: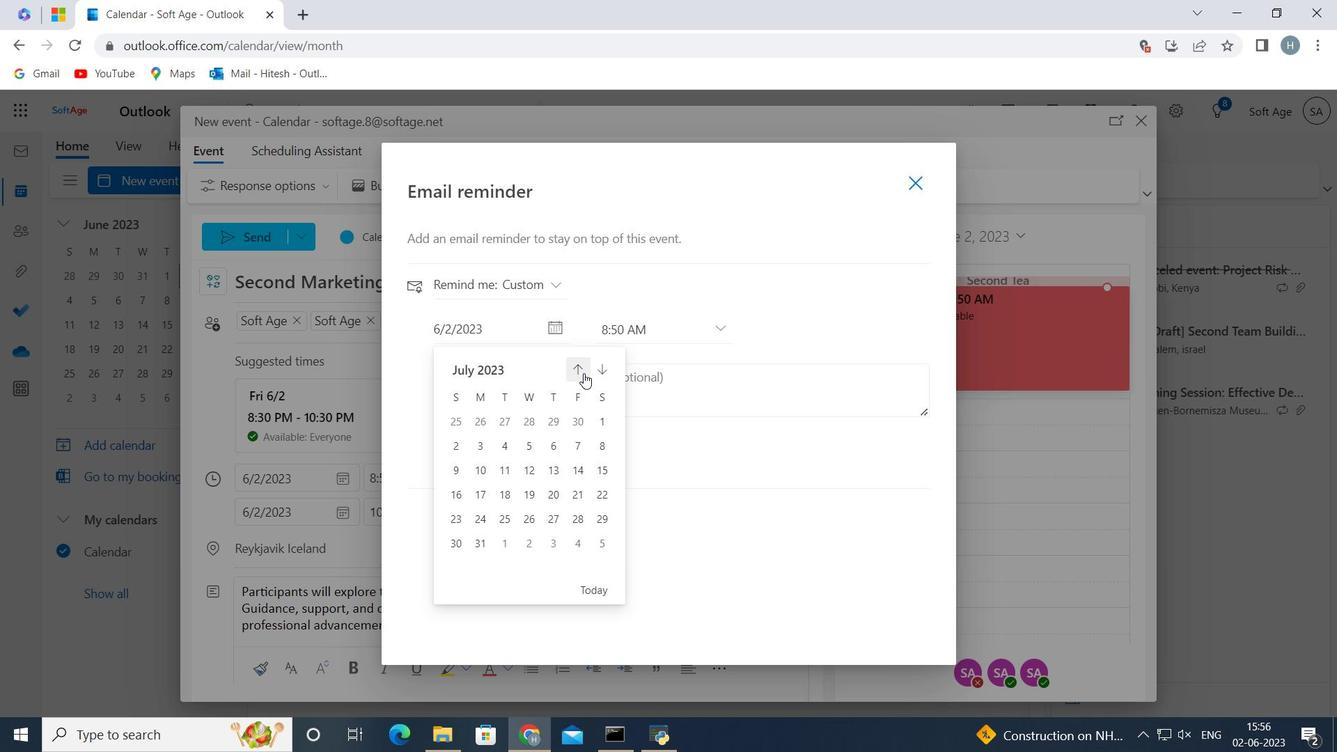 
Action: Mouse pressed left at (584, 373)
Screenshot: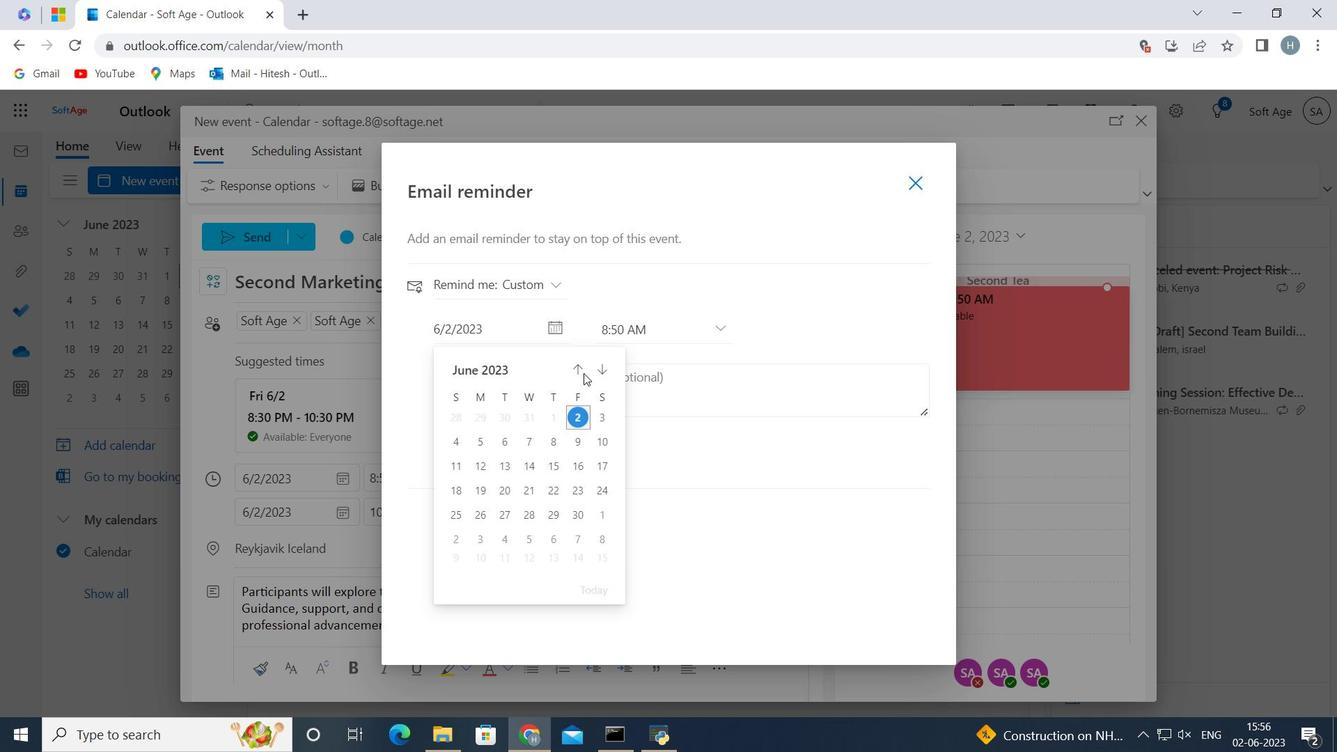 
Action: Mouse moved to (690, 385)
Screenshot: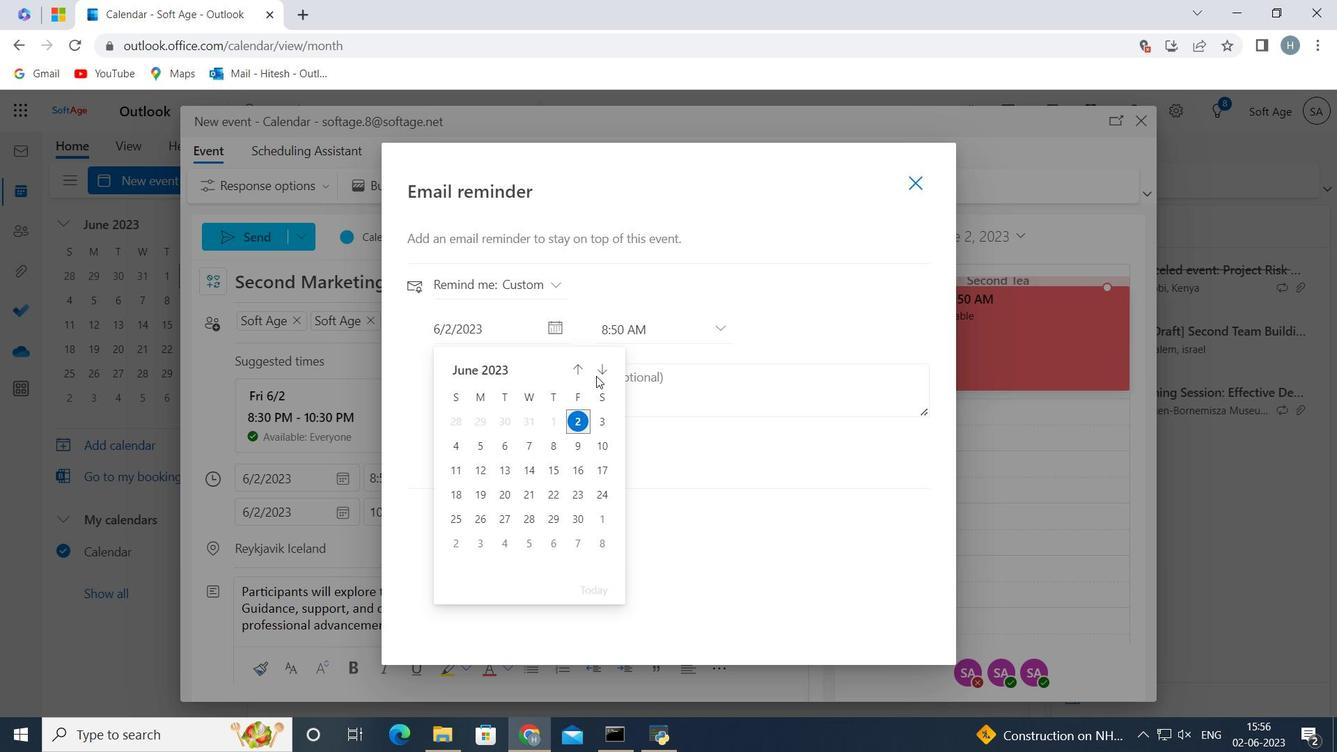 
Action: Mouse pressed left at (690, 385)
Screenshot: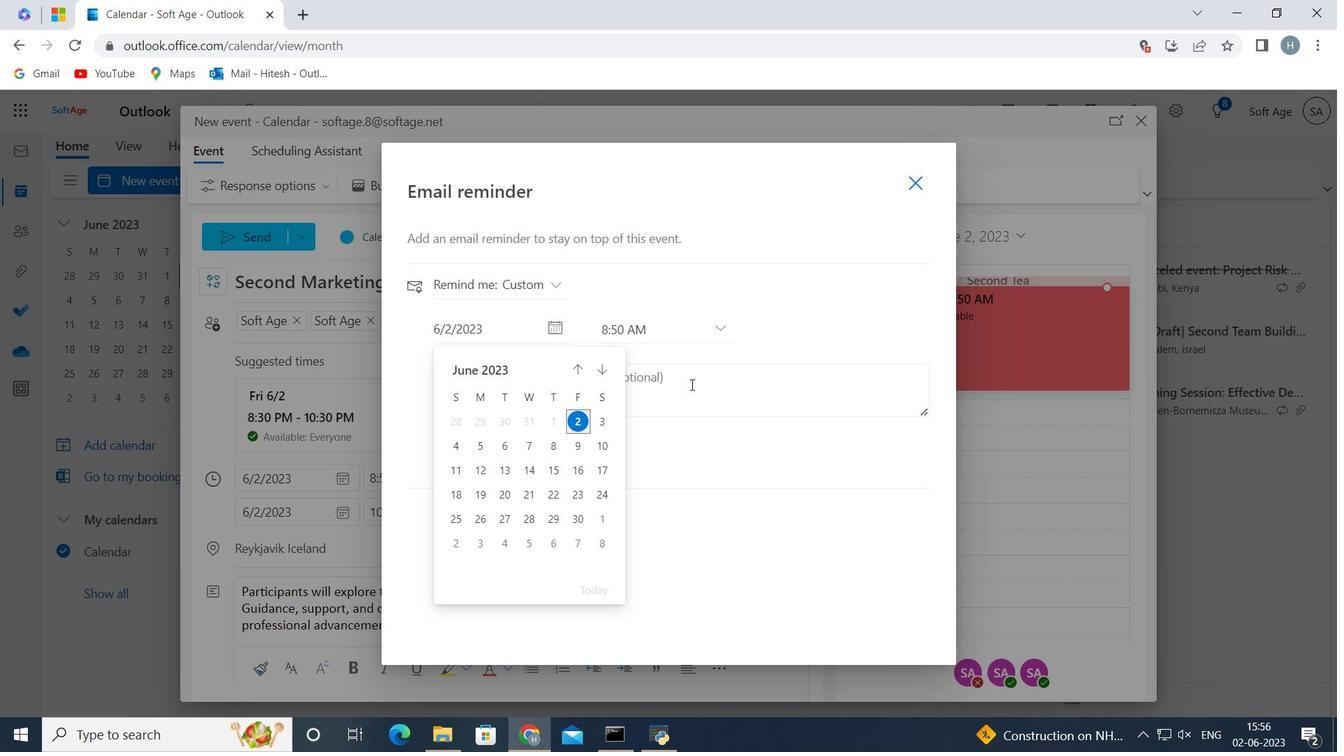 
Action: Mouse moved to (516, 323)
Screenshot: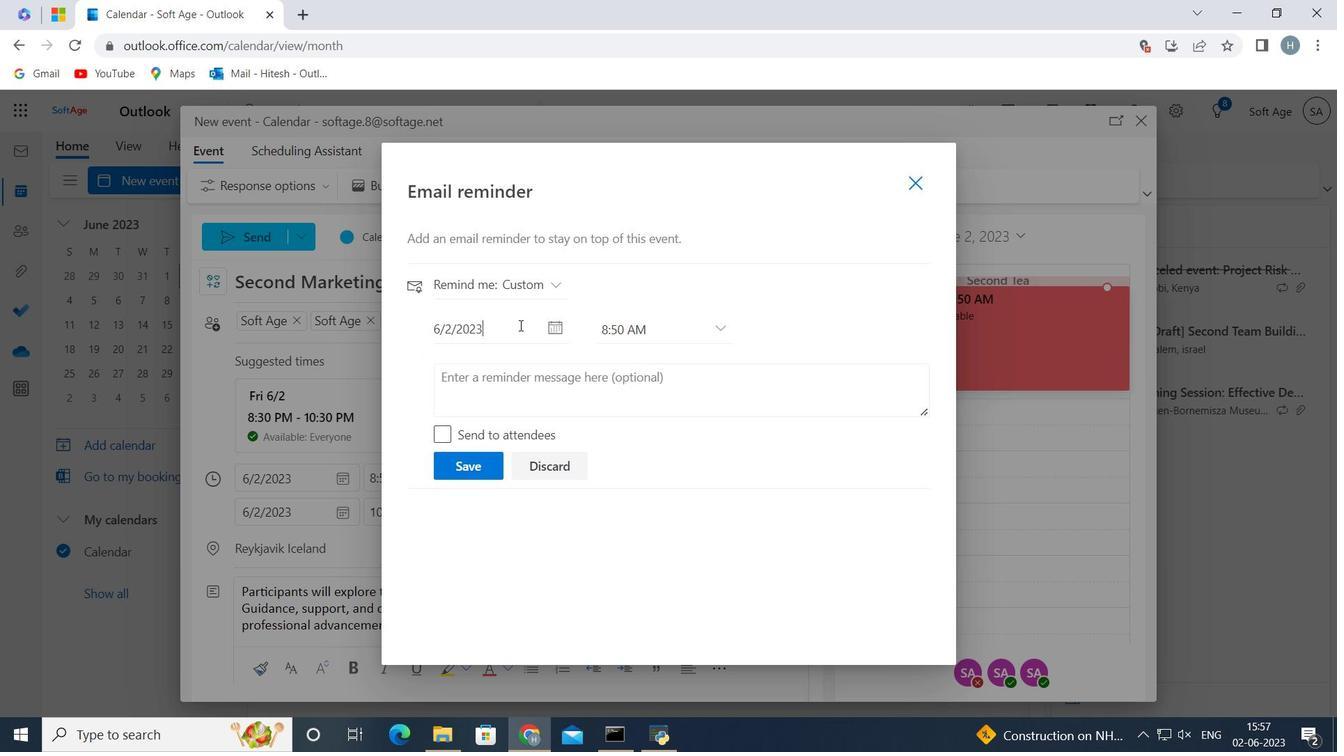 
Action: Key pressed <Key.left><Key.left><Key.left><Key.left><Key.left><Key.right><Key.right><Key.right><Key.right><Key.right><Key.backspace>1<Key.left><Key.left><Key.left><Key.left><Key.left><Key.backspace><Key.backspace><Key.backspace><Key.backspace>12/9
Screenshot: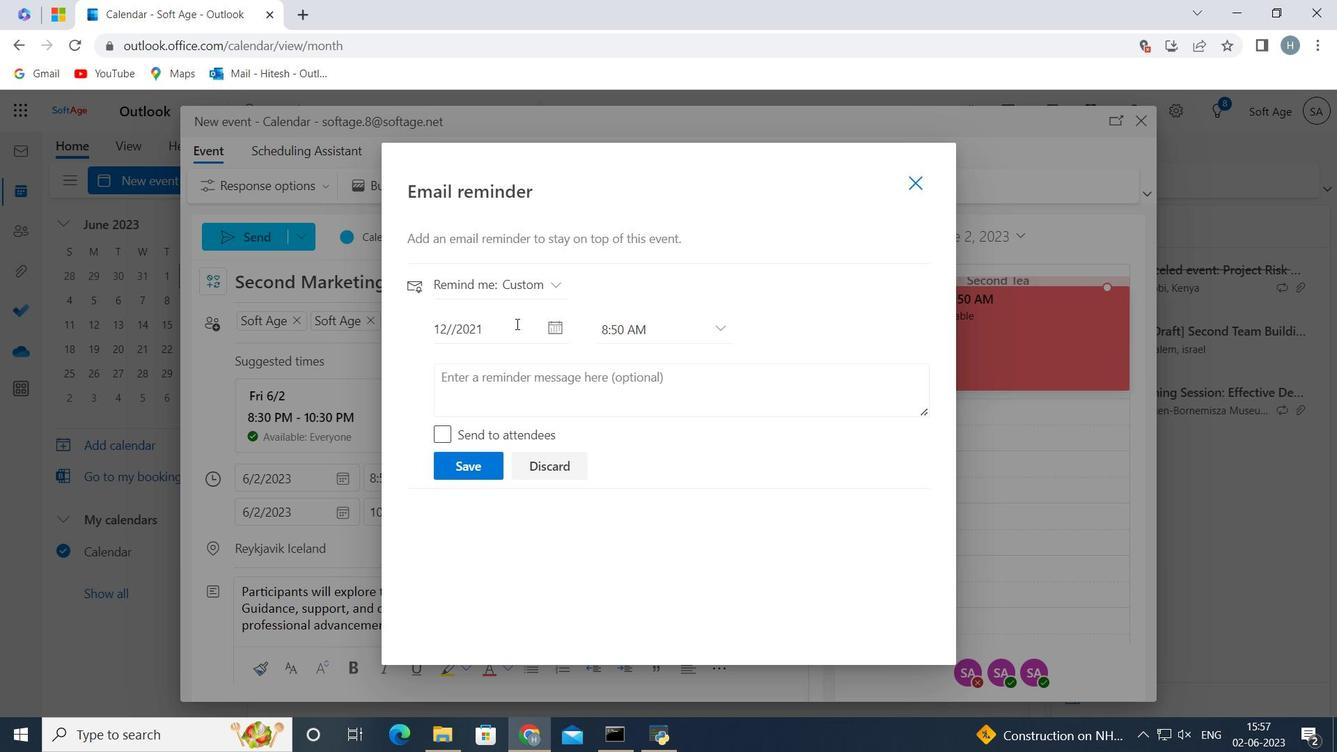 
Action: Mouse moved to (469, 464)
Screenshot: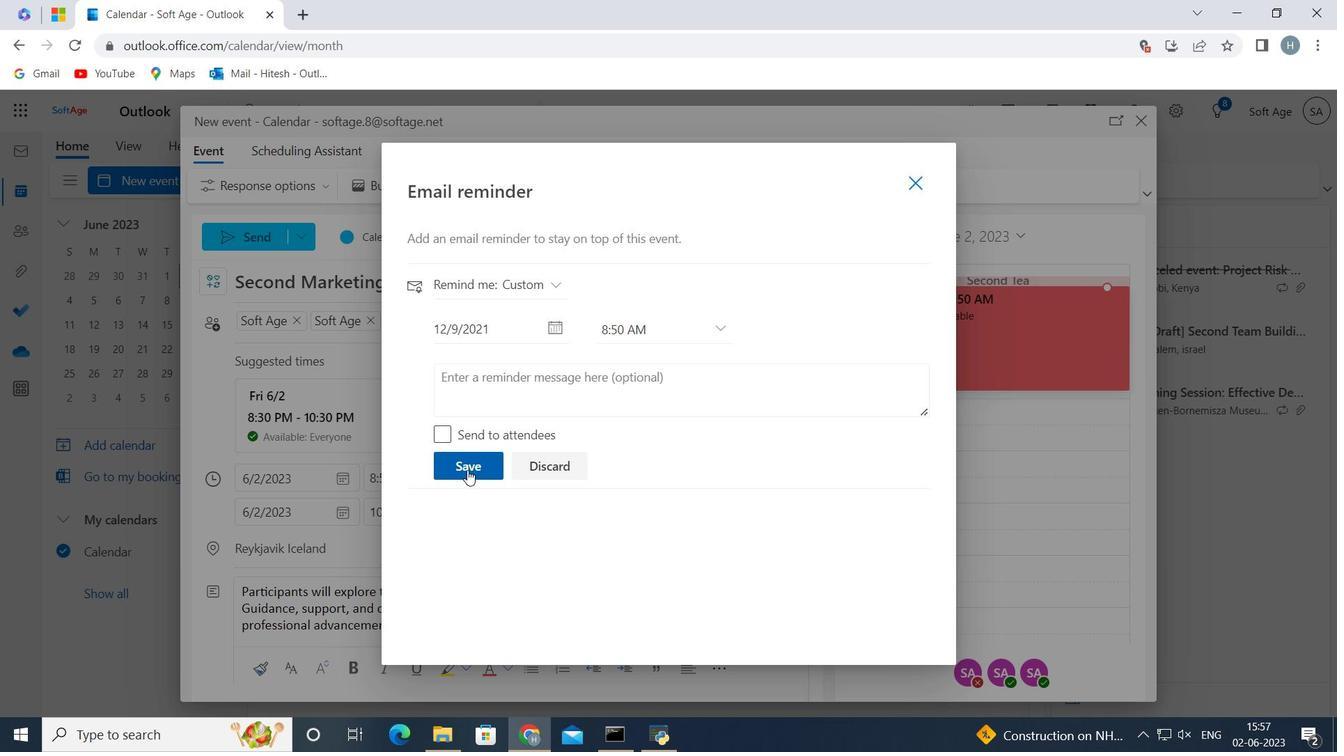 
Action: Mouse pressed left at (469, 464)
Screenshot: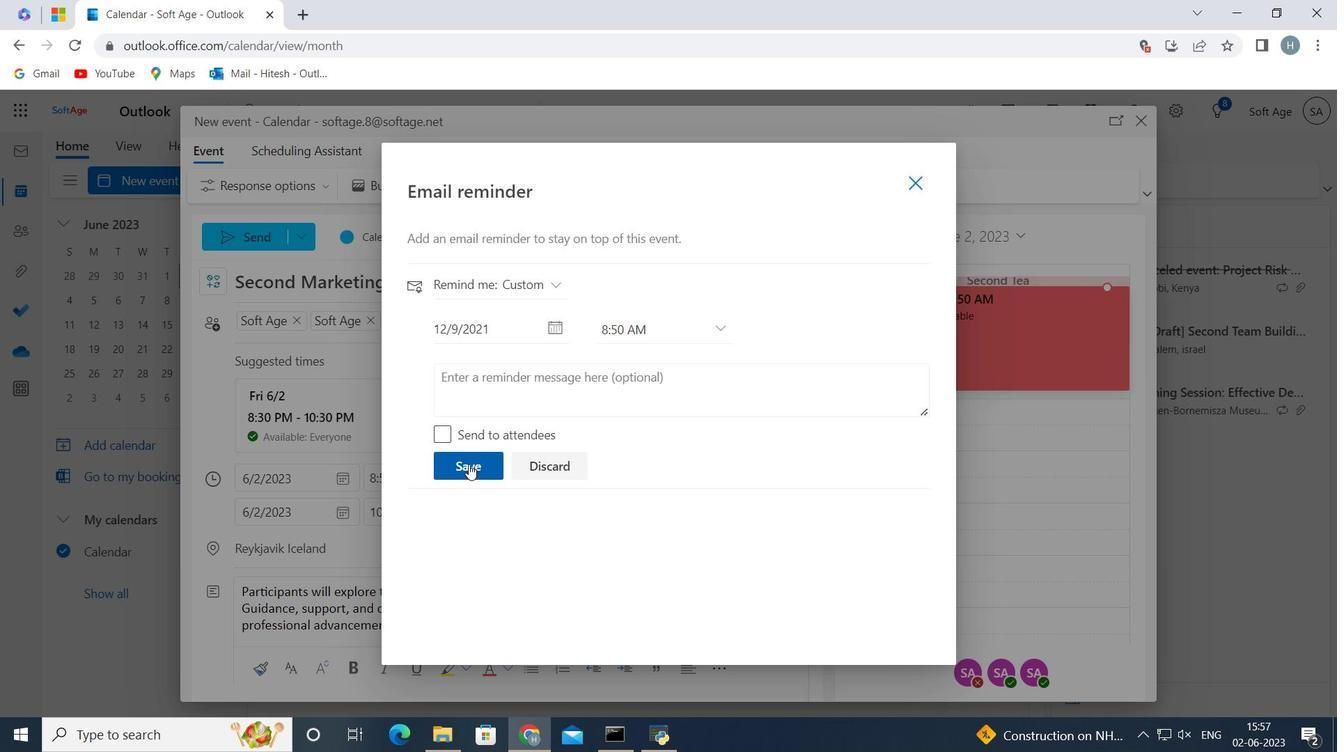 
Action: Mouse moved to (906, 179)
Screenshot: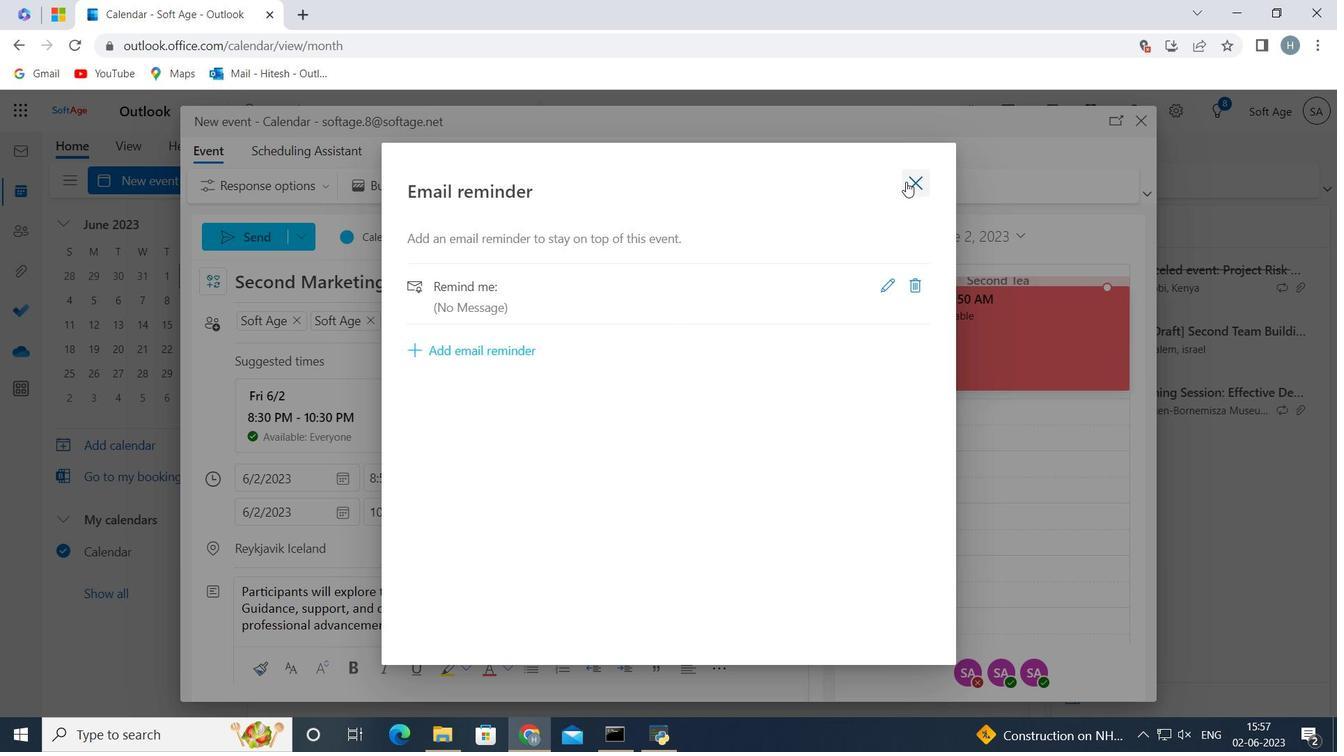 
Action: Mouse pressed left at (906, 179)
Screenshot: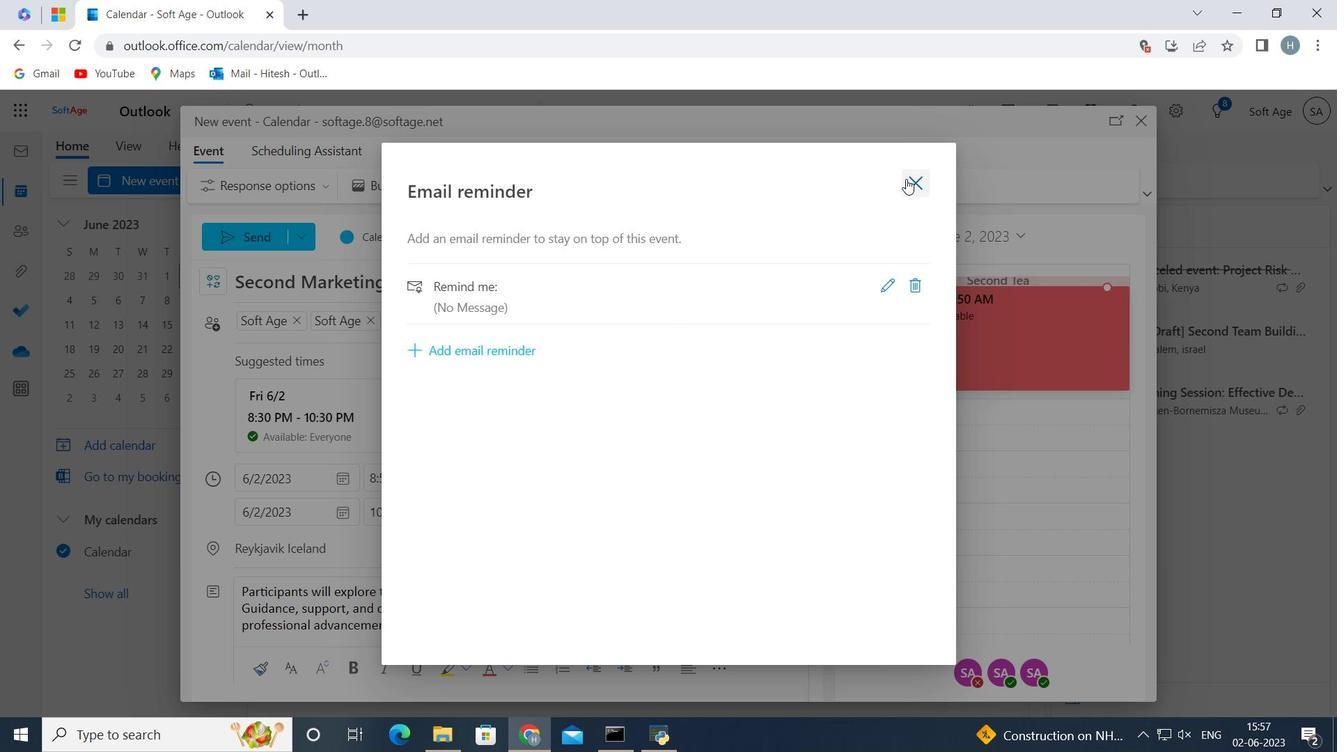 
Action: Mouse moved to (780, 478)
Screenshot: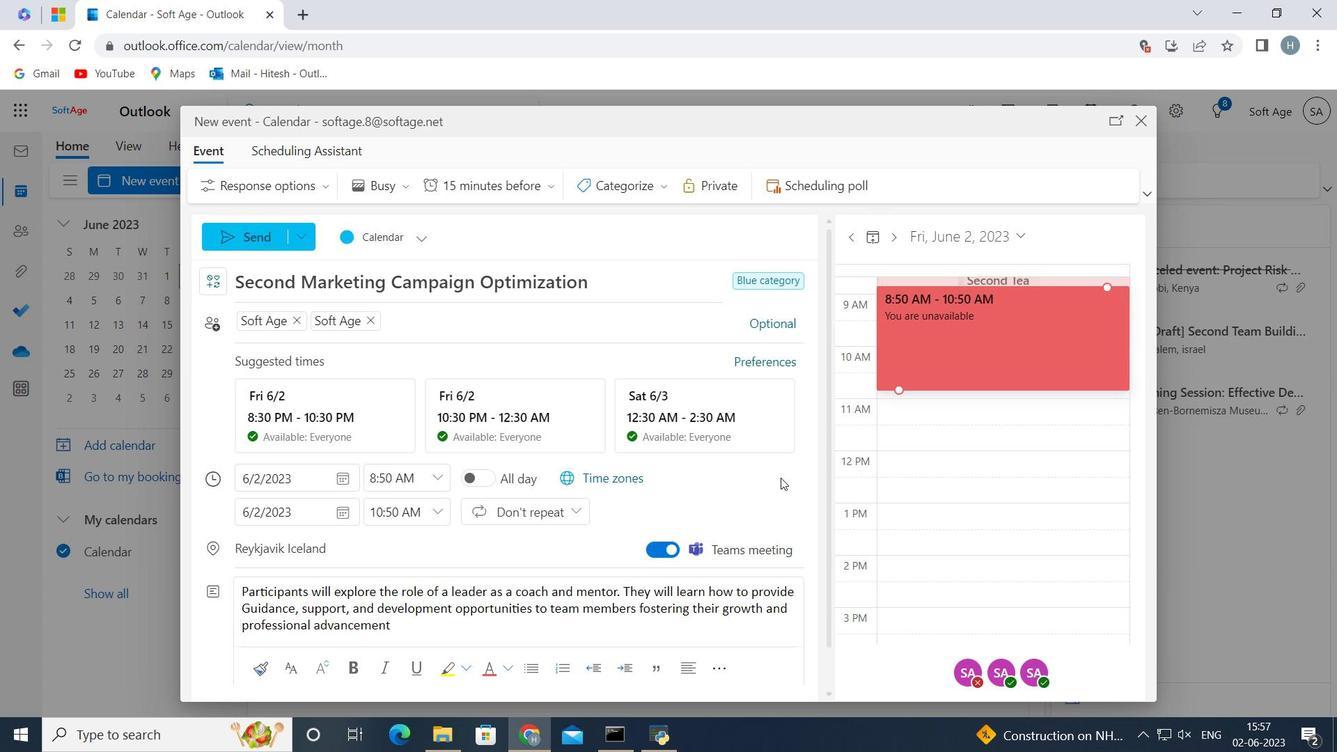 
